 Task: Find a guest house in Yate, United Kingdom, for 8 guests from 12th to 16th July, with a price range of ₹10,000 to ₹16,000, including amenities like Wifi, TV, Gym, and Breakfast, and ensure self check-in is available.
Action: Mouse pressed left at (506, 133)
Screenshot: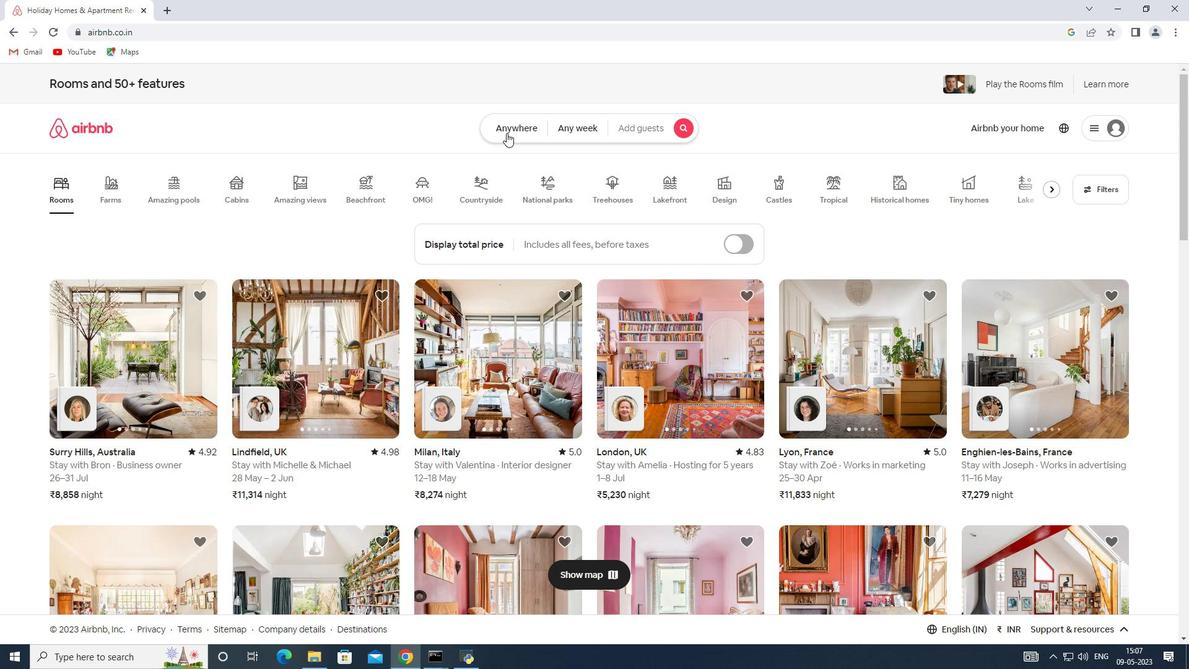 
Action: Mouse moved to (404, 175)
Screenshot: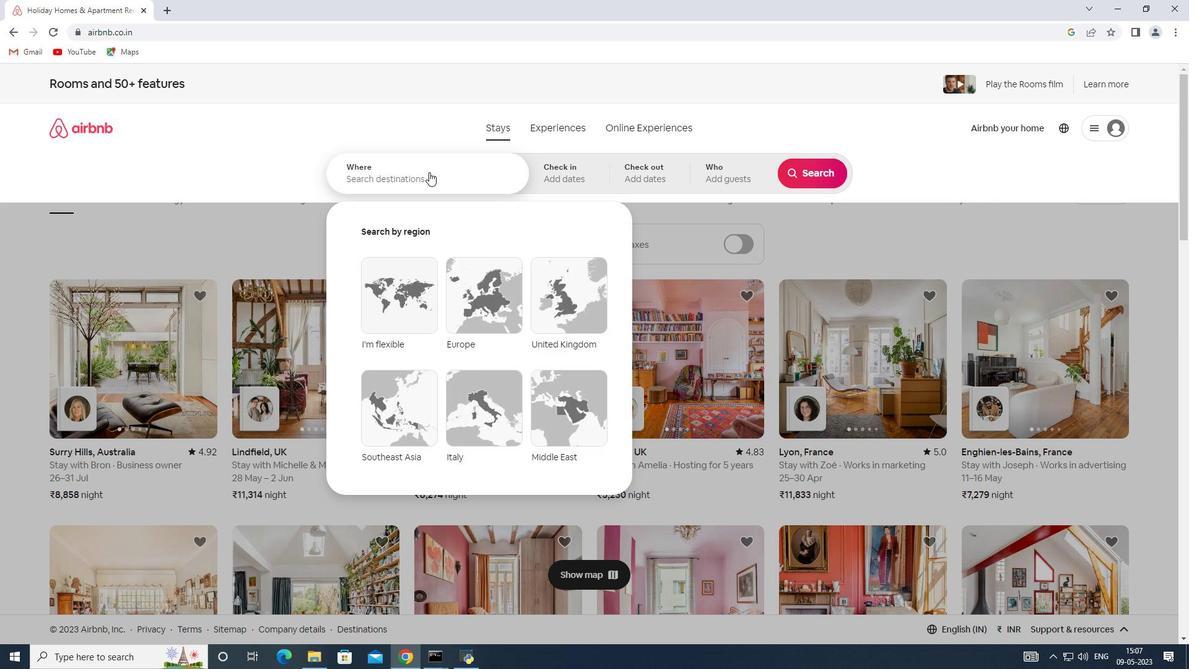 
Action: Mouse pressed left at (404, 175)
Screenshot: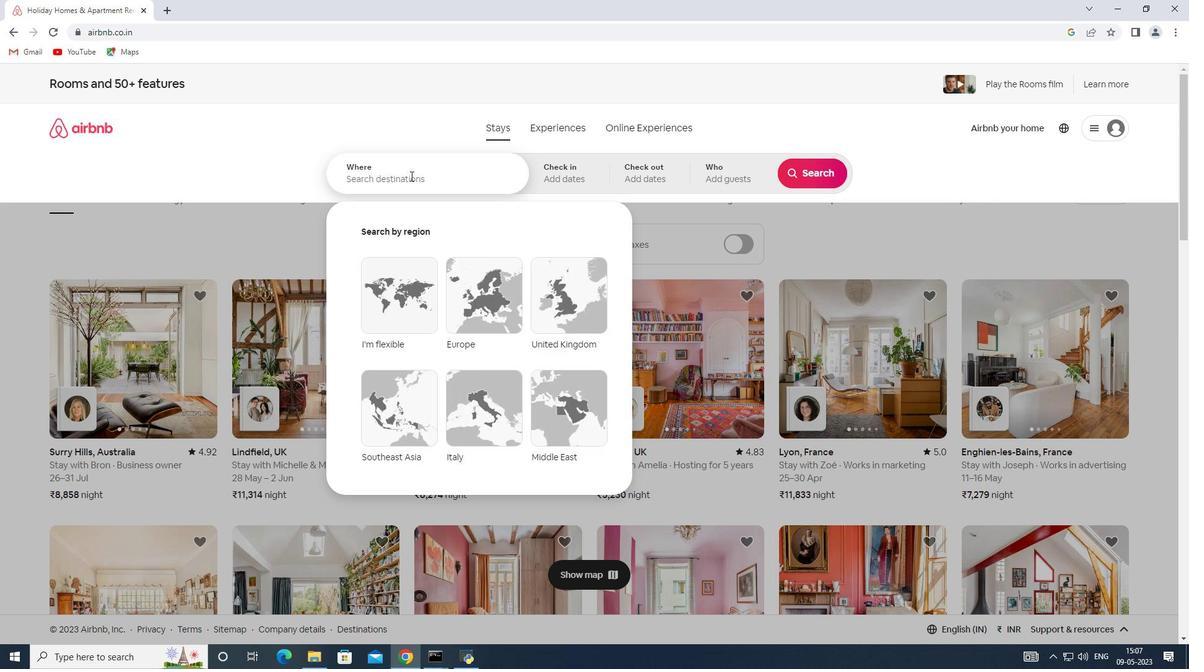 
Action: Key pressed <Key.shift><Key.shift><Key.shift><Key.shift><Key.shift><Key.shift><Key.shift><Key.shift><Key.shift><Key.shift><Key.shift><Key.shift><Key.shift><Key.shift><Key.shift><Key.shift><Key.shift><Key.shift><Key.shift><Key.shift><Key.shift><Key.shift><Key.shift><Key.shift>Yate,<Key.shift><Key.shift><Key.shift><Key.shift><Key.shift><Key.shift><Key.shift>United<Key.space><Key.caps_lock>K<Key.caps_lock>ingdom
Screenshot: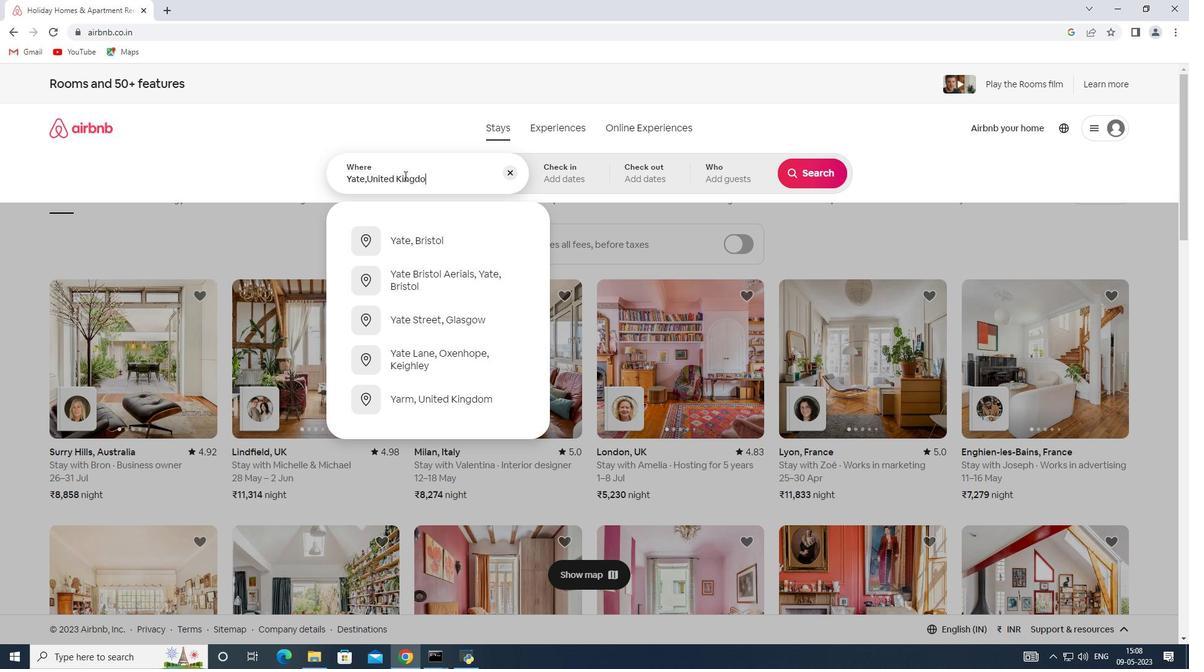 
Action: Mouse moved to (544, 175)
Screenshot: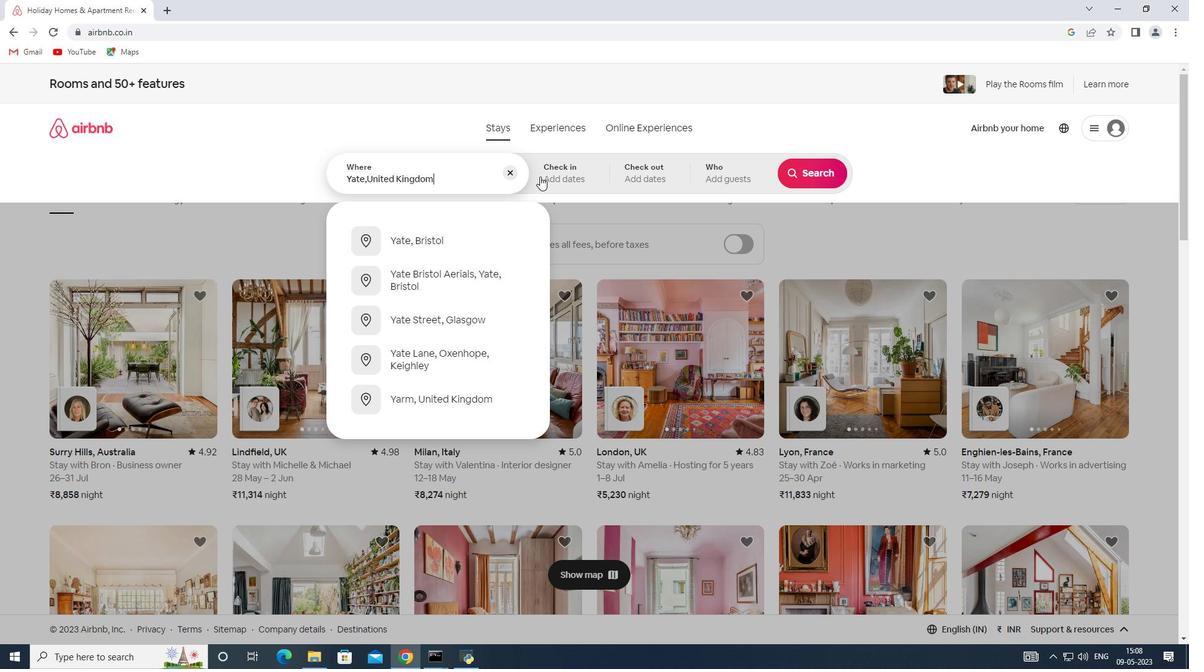 
Action: Mouse pressed left at (544, 175)
Screenshot: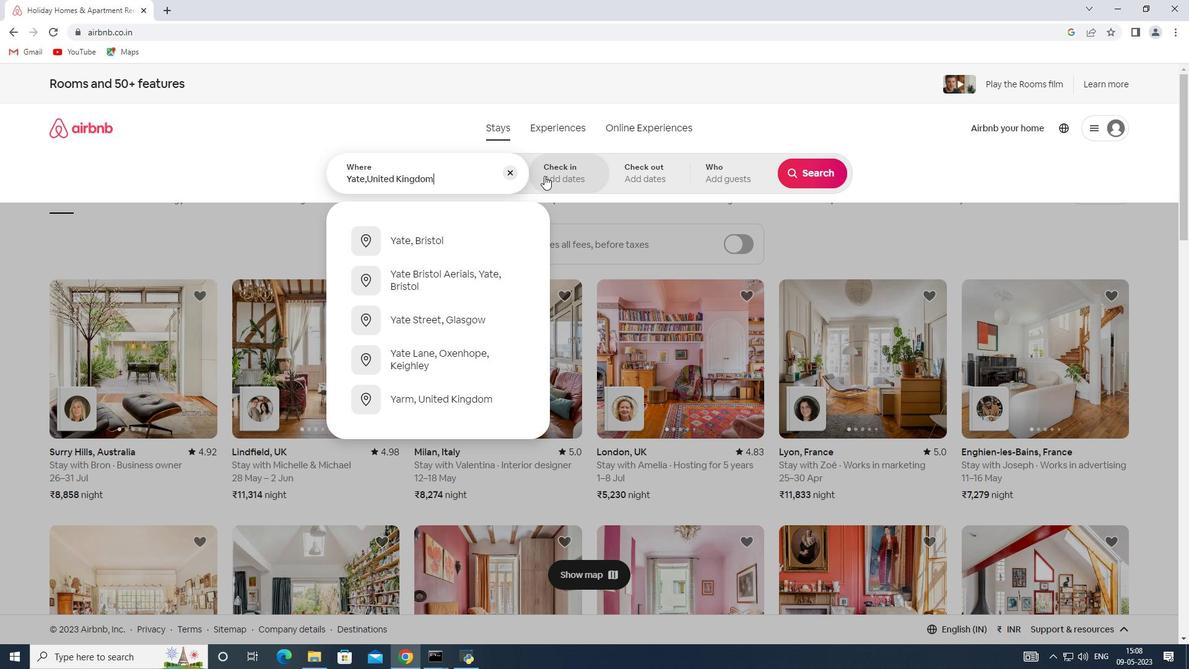 
Action: Mouse moved to (812, 274)
Screenshot: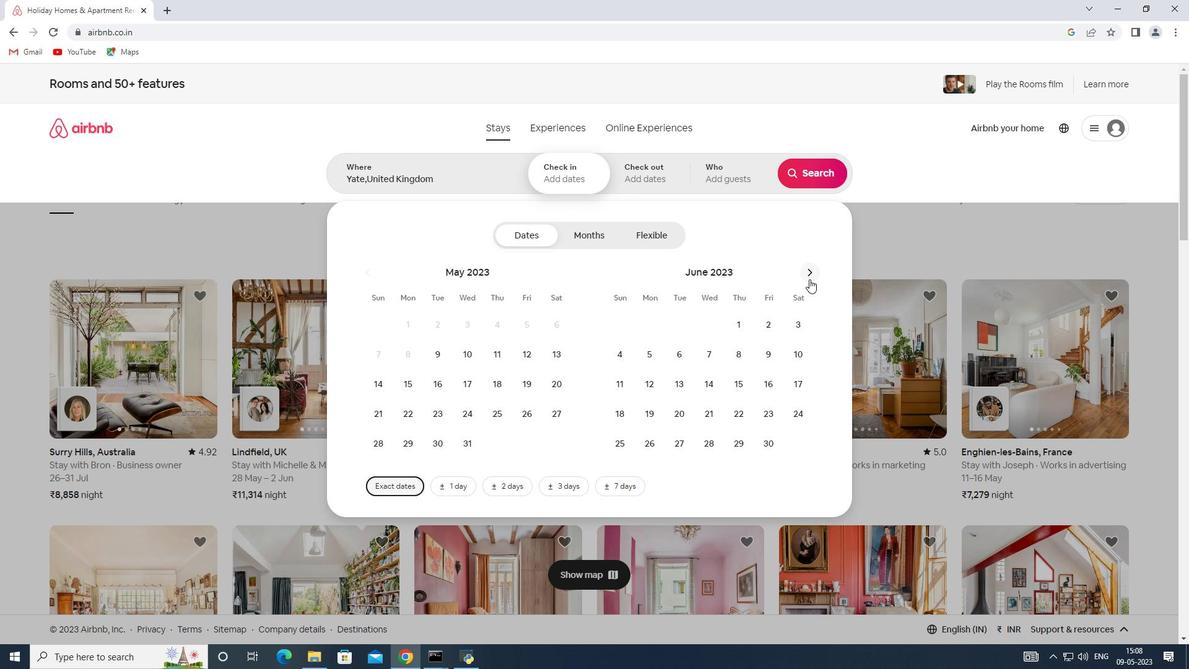 
Action: Mouse pressed left at (812, 274)
Screenshot: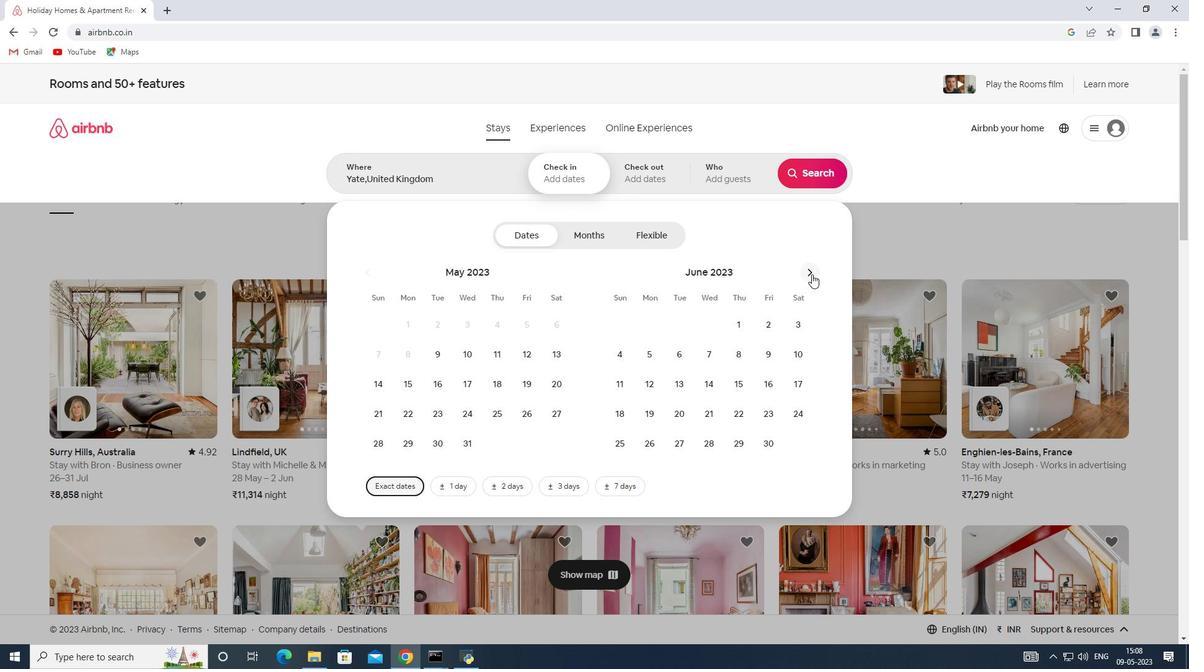 
Action: Mouse moved to (710, 382)
Screenshot: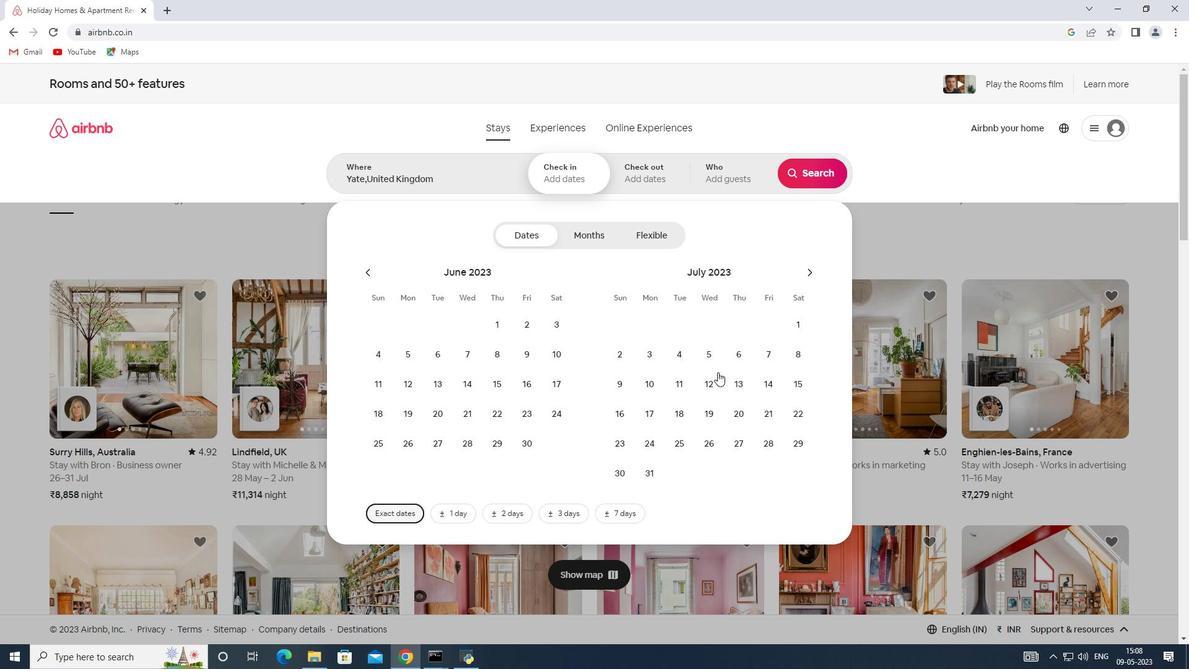 
Action: Mouse pressed left at (710, 382)
Screenshot: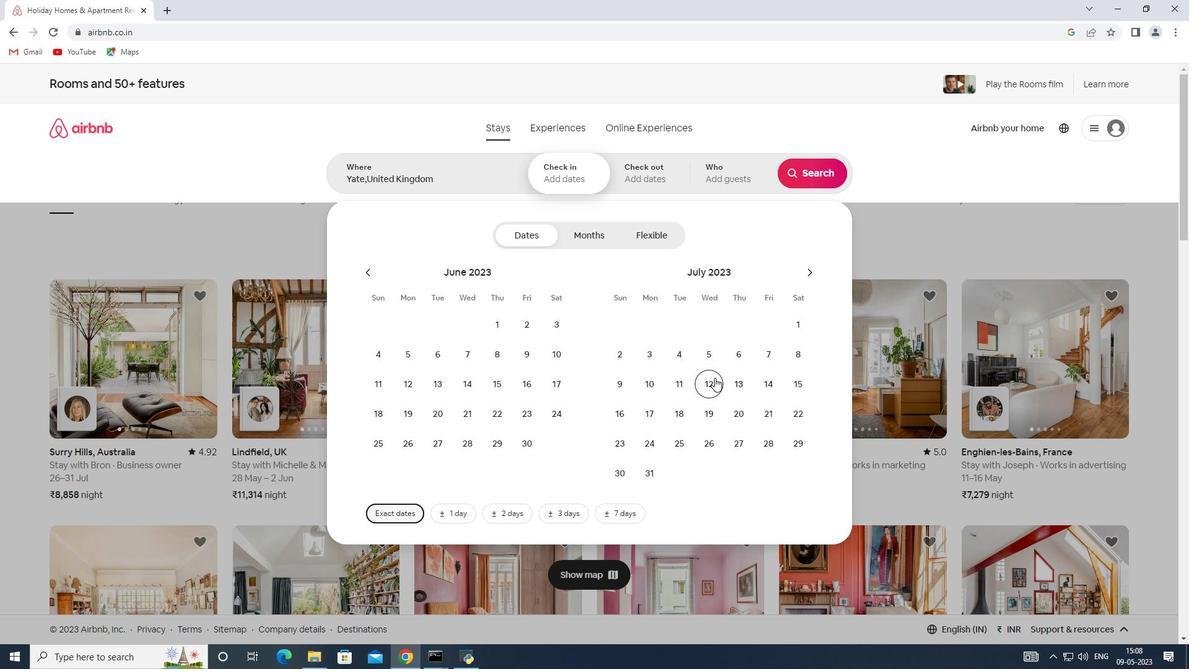 
Action: Mouse moved to (618, 414)
Screenshot: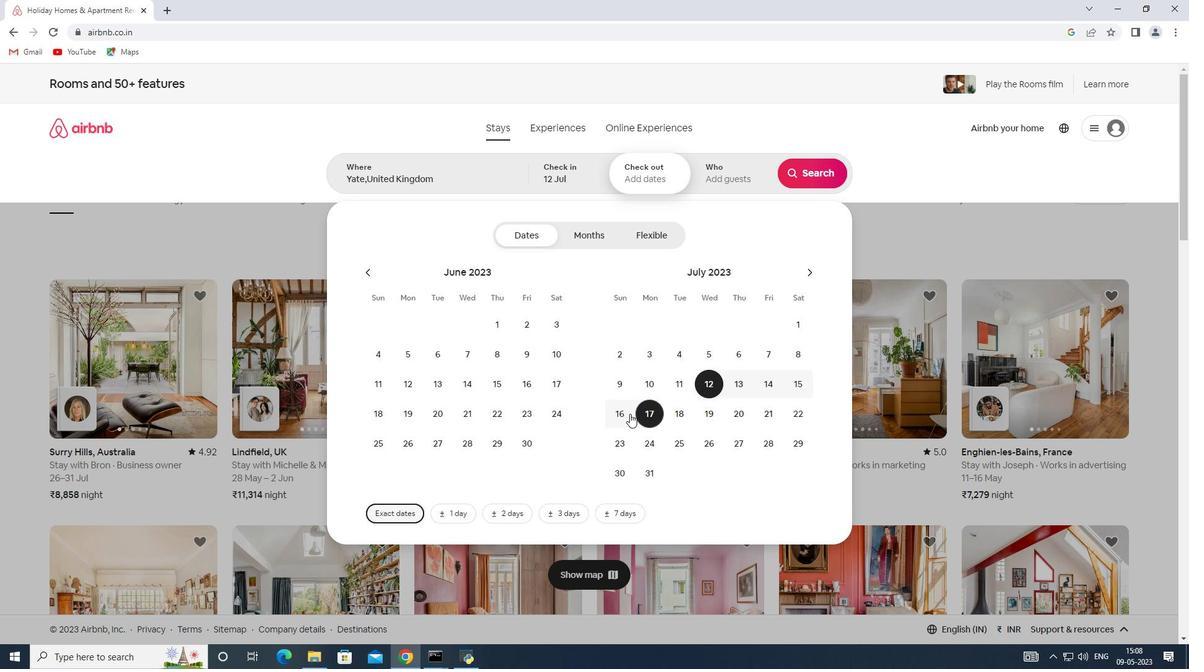 
Action: Mouse pressed left at (618, 414)
Screenshot: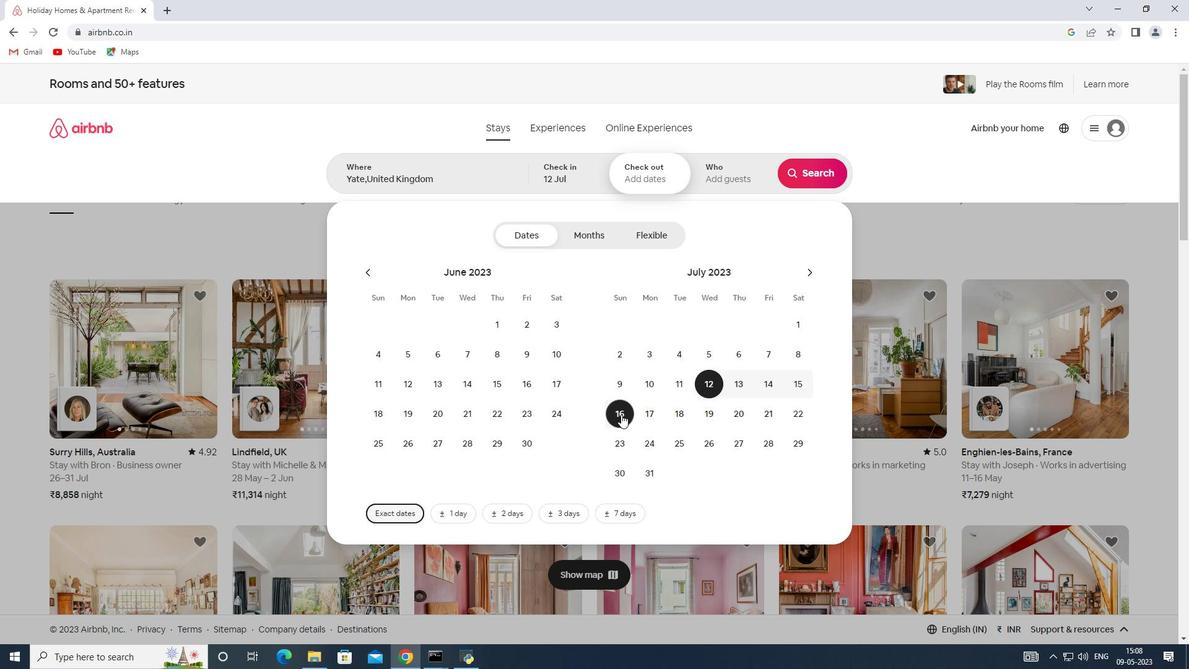 
Action: Mouse moved to (739, 165)
Screenshot: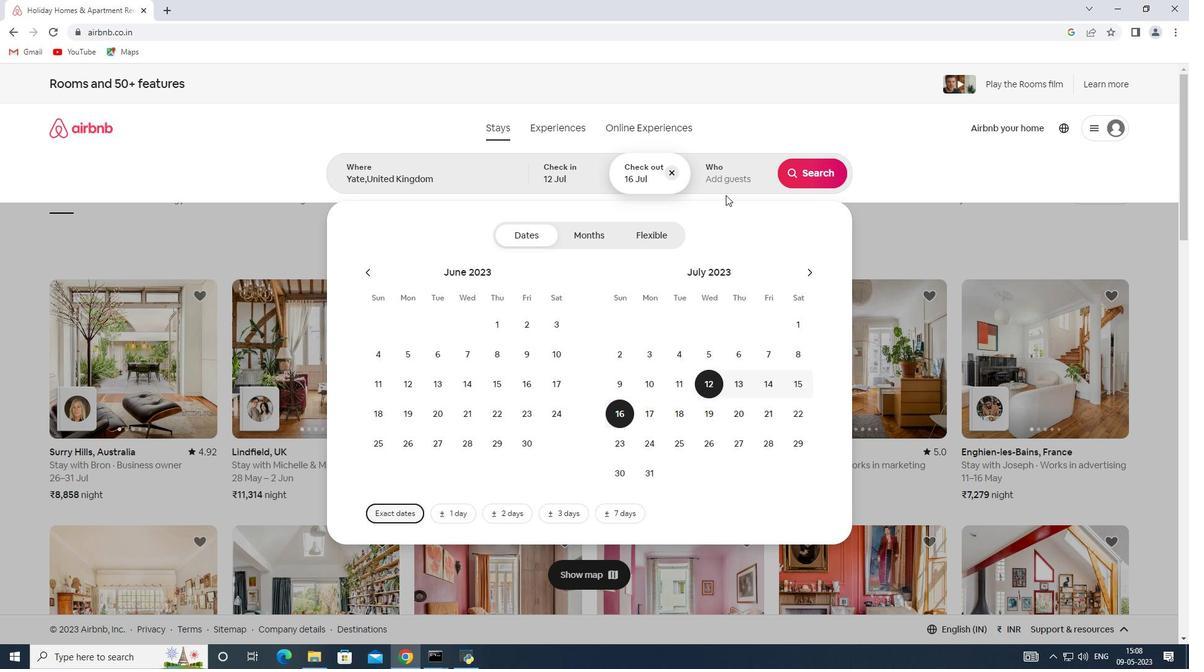 
Action: Mouse pressed left at (739, 165)
Screenshot: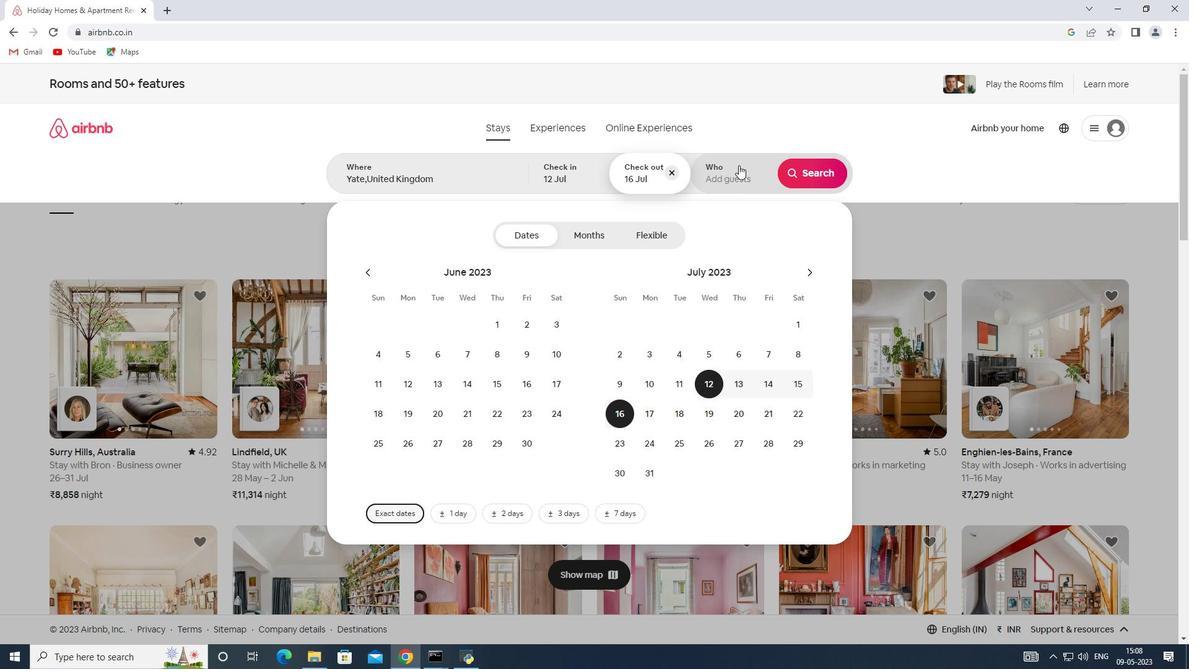 
Action: Mouse moved to (812, 234)
Screenshot: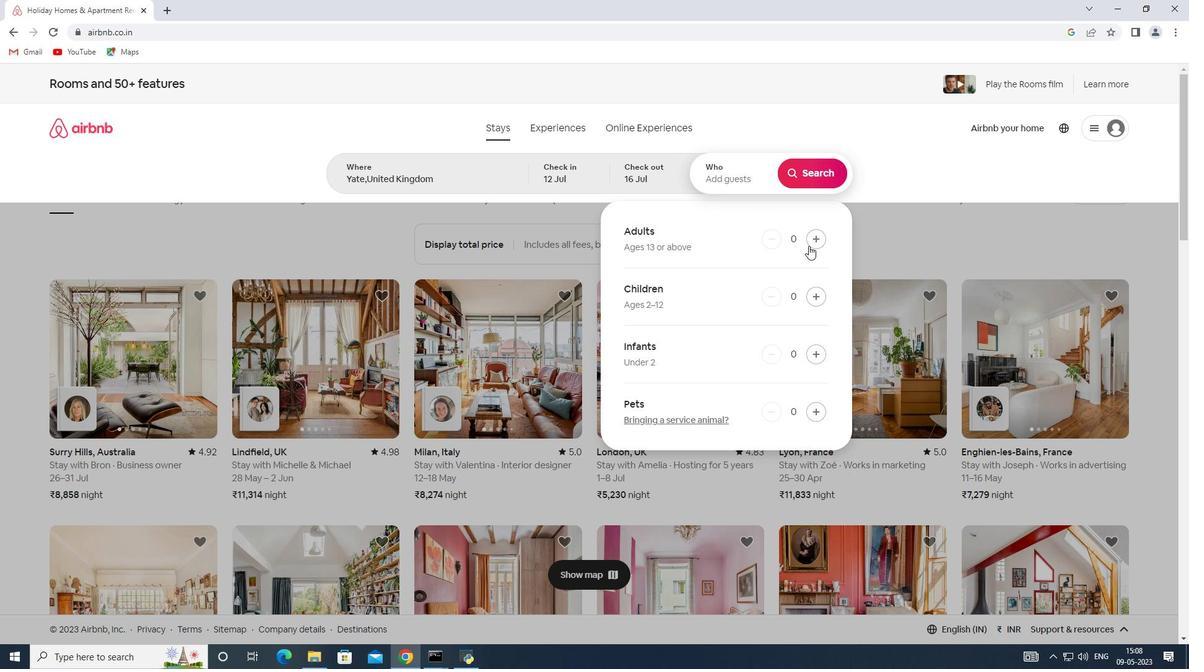 
Action: Mouse pressed left at (812, 234)
Screenshot: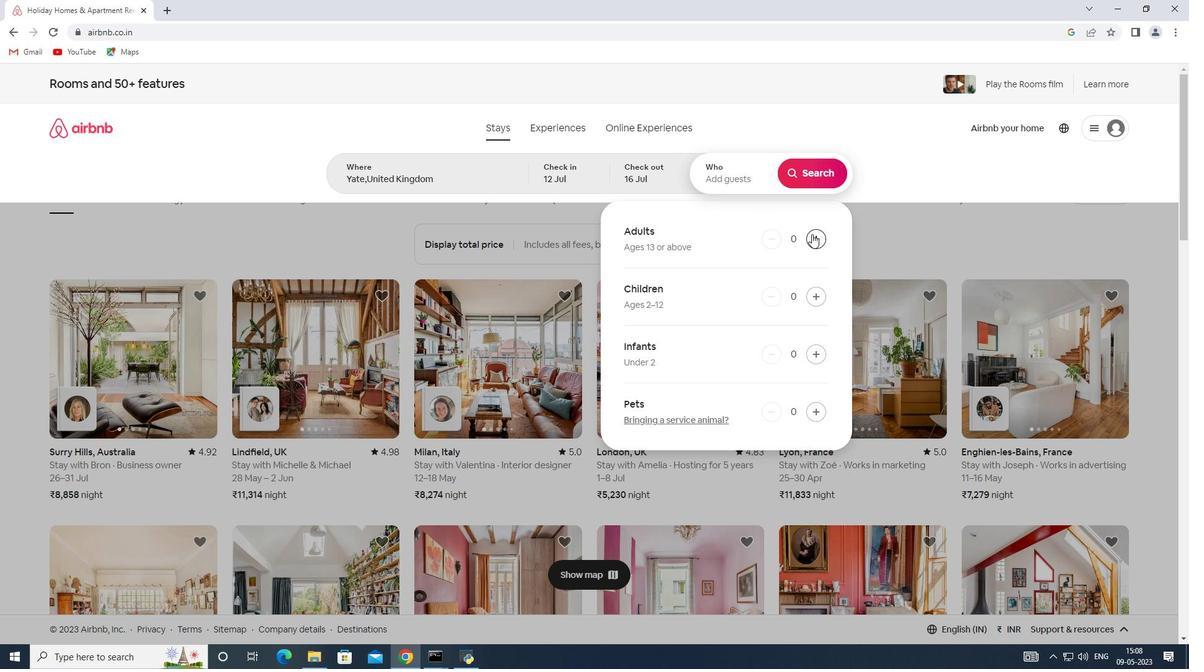 
Action: Mouse pressed left at (812, 234)
Screenshot: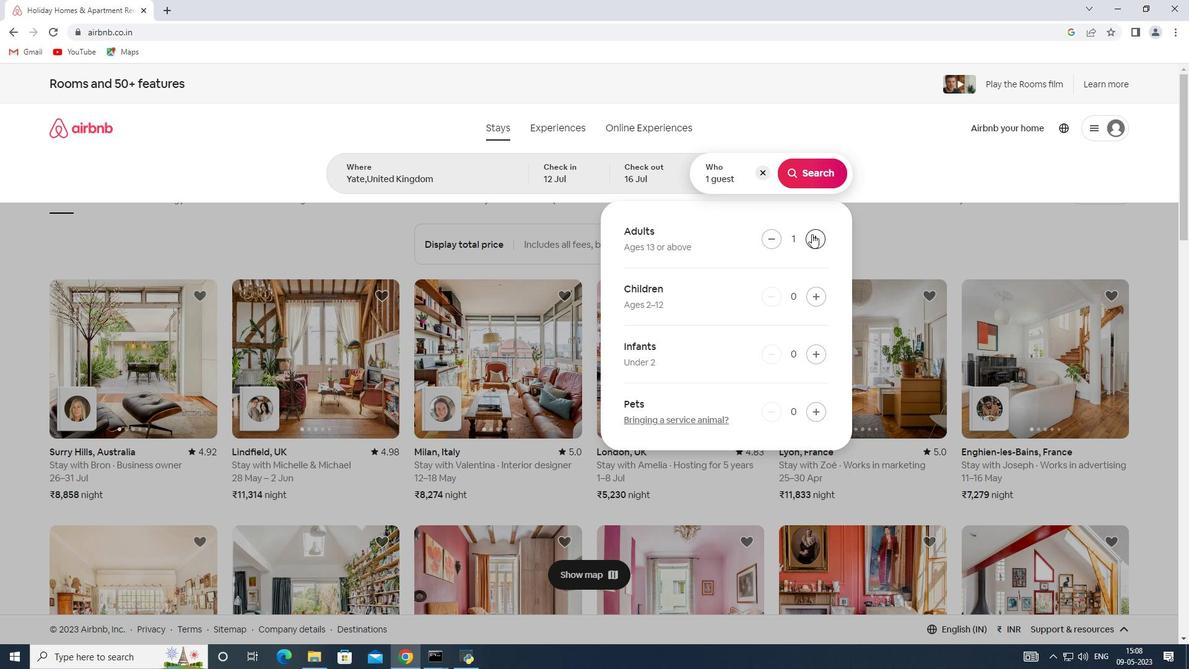 
Action: Mouse pressed left at (812, 234)
Screenshot: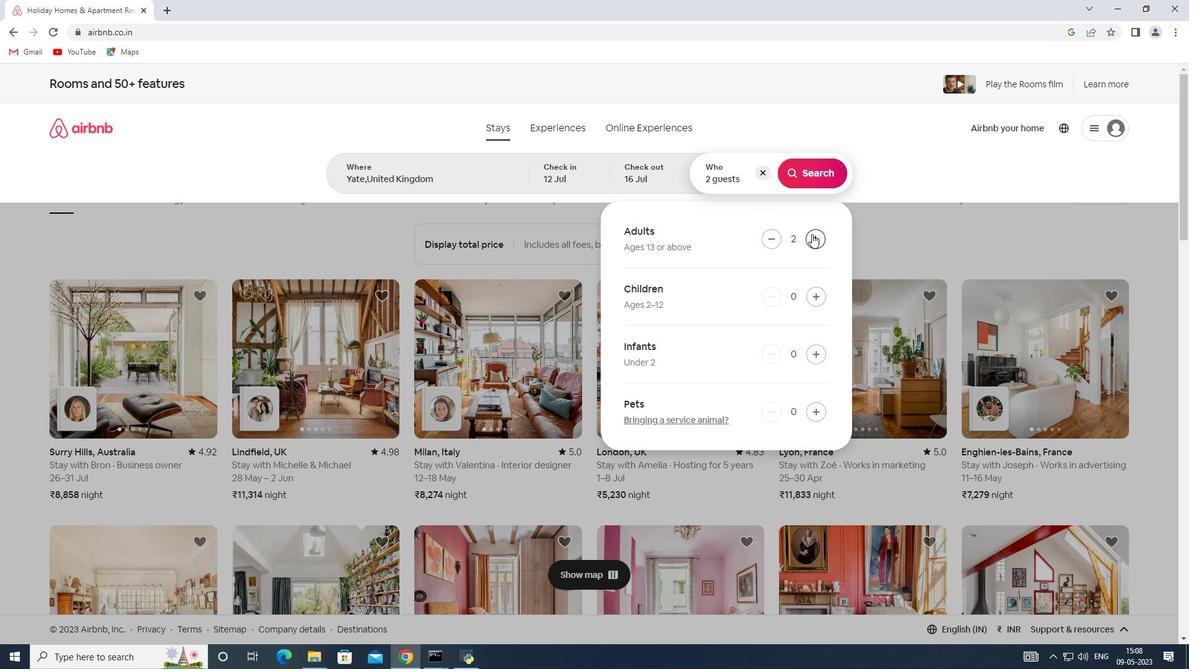 
Action: Mouse pressed left at (812, 234)
Screenshot: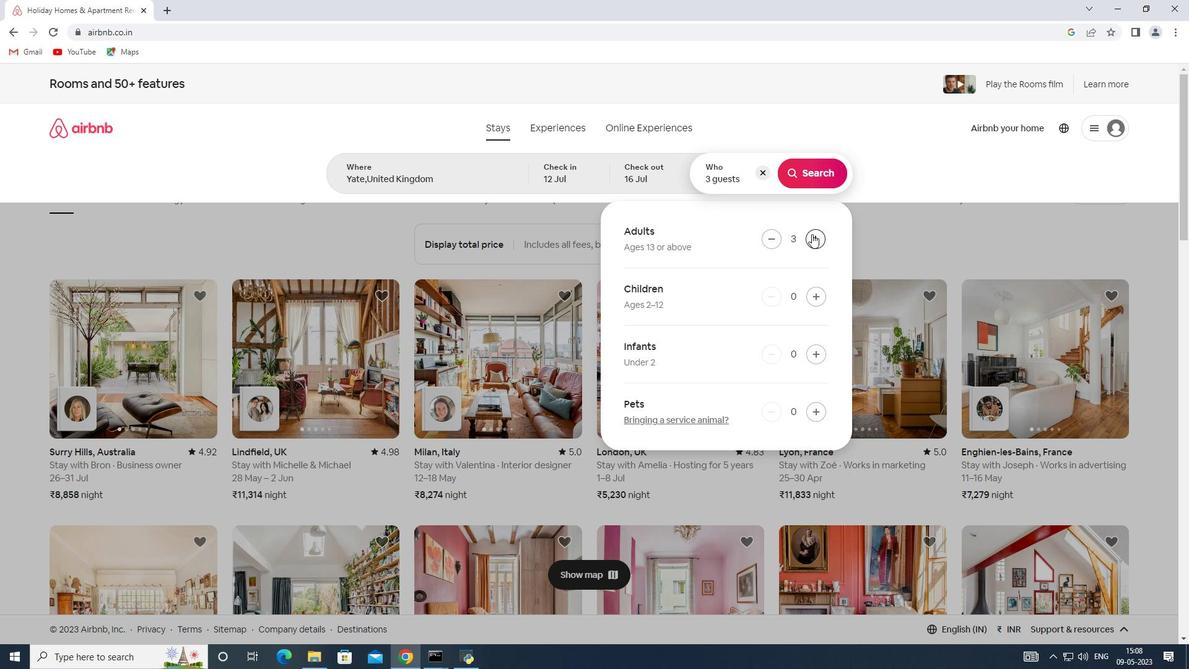 
Action: Mouse pressed left at (812, 234)
Screenshot: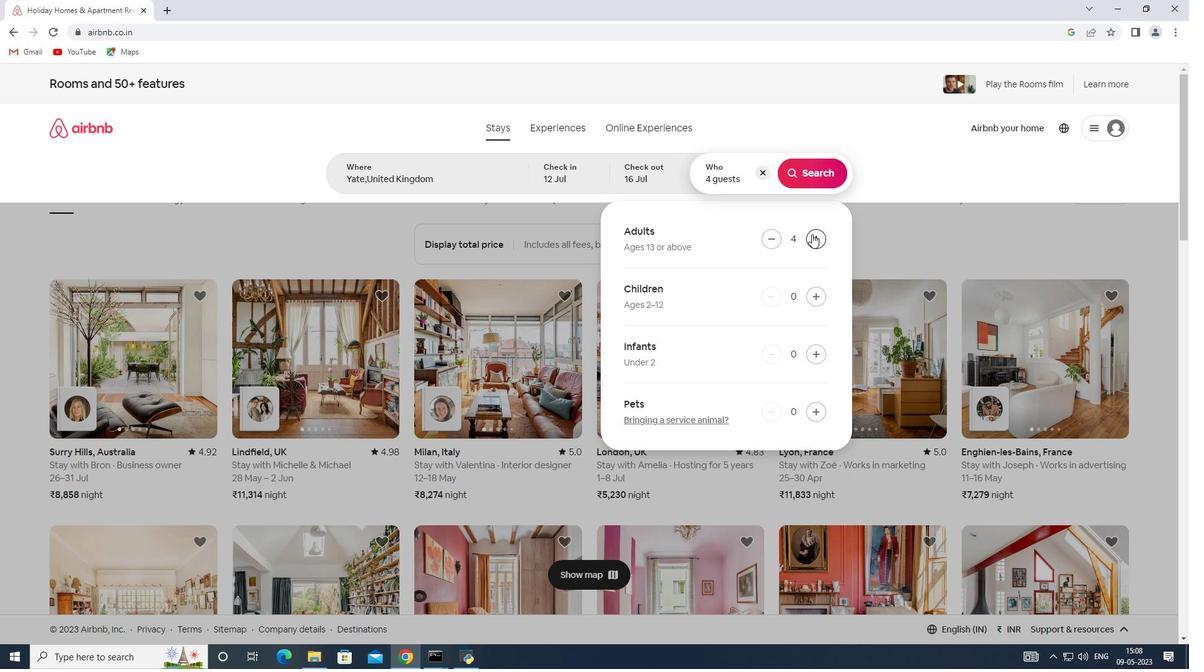
Action: Mouse pressed left at (812, 234)
Screenshot: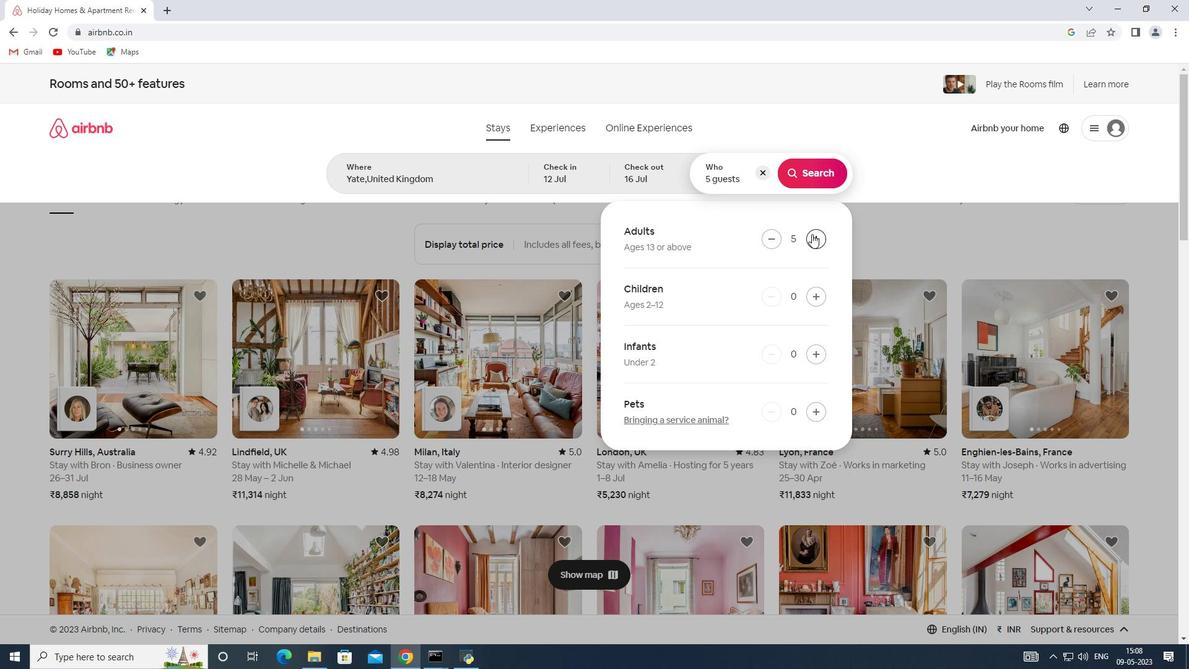 
Action: Mouse pressed left at (812, 234)
Screenshot: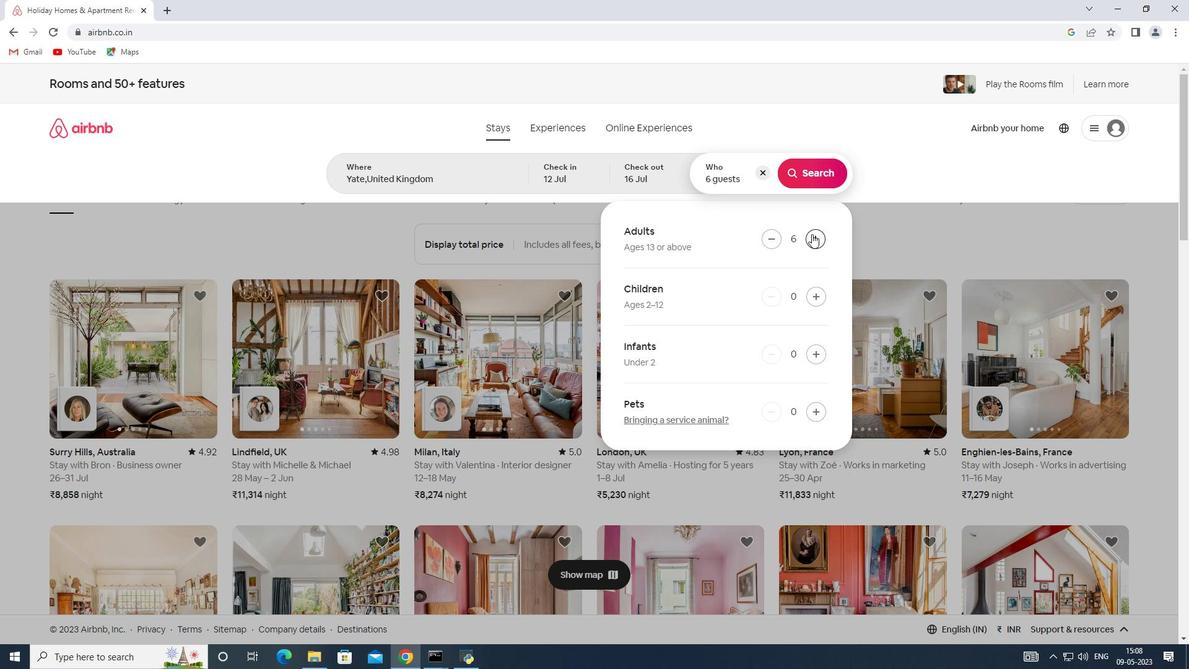 
Action: Mouse pressed left at (812, 234)
Screenshot: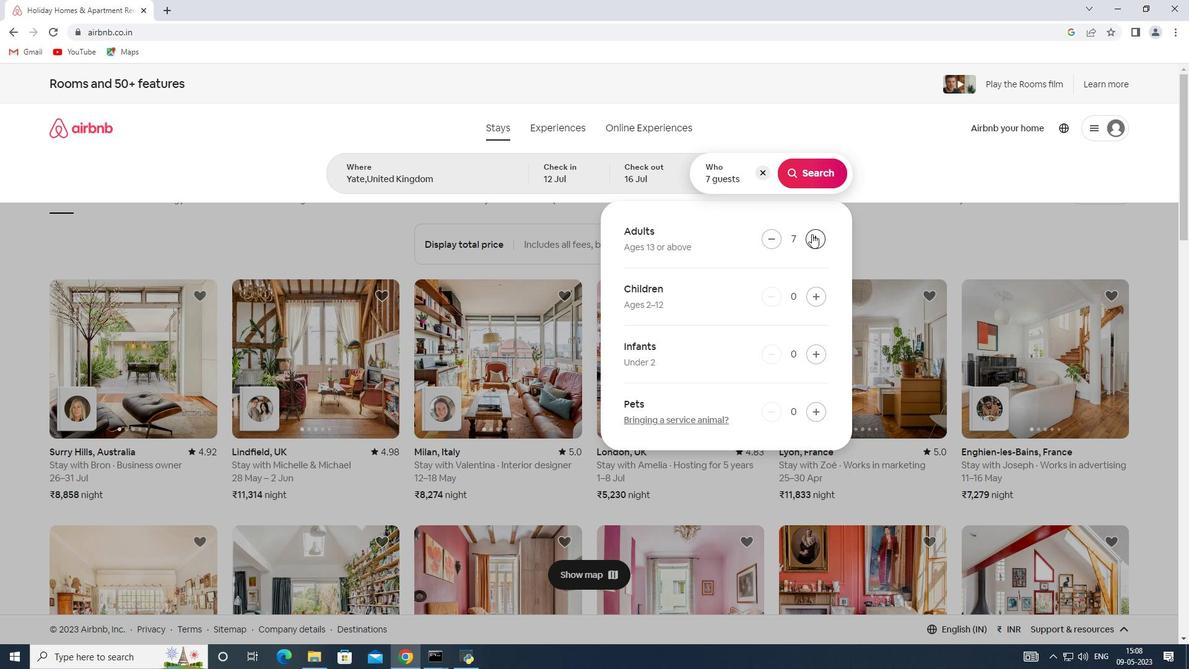 
Action: Mouse moved to (814, 175)
Screenshot: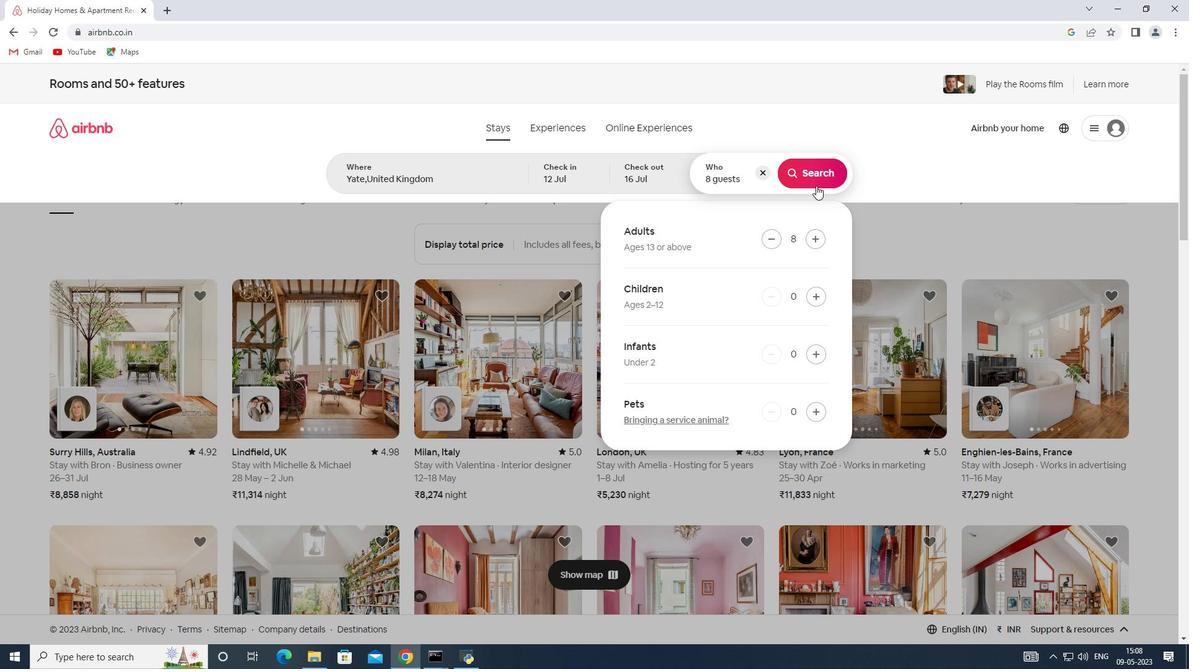 
Action: Mouse pressed left at (814, 175)
Screenshot: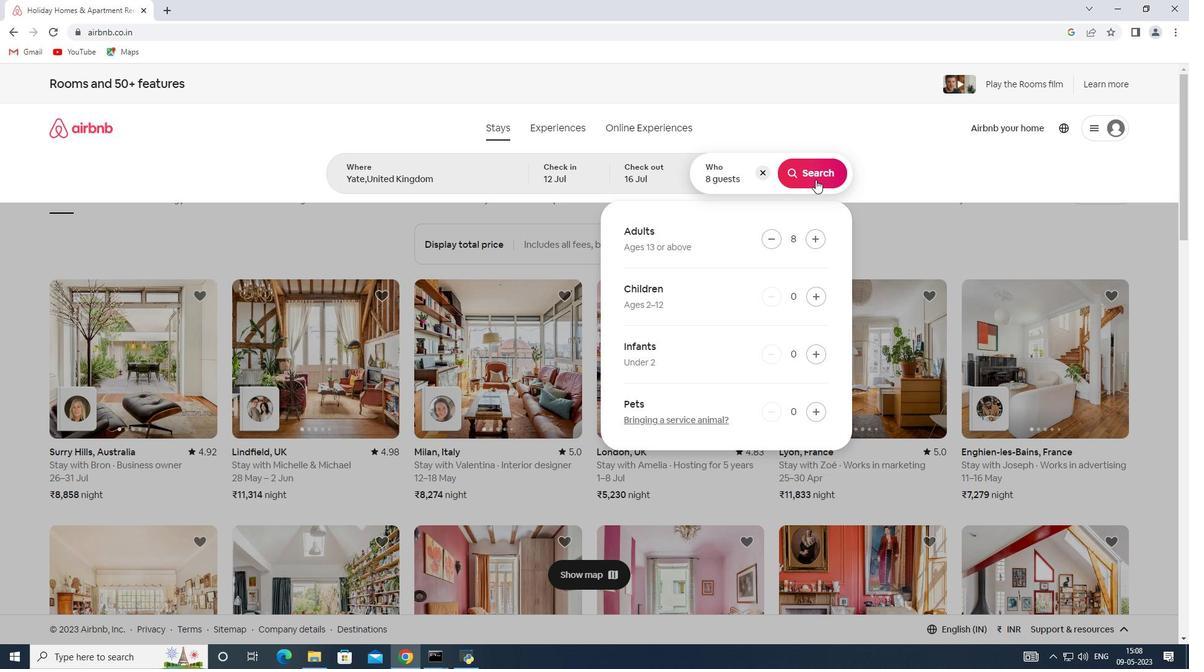 
Action: Mouse moved to (1150, 136)
Screenshot: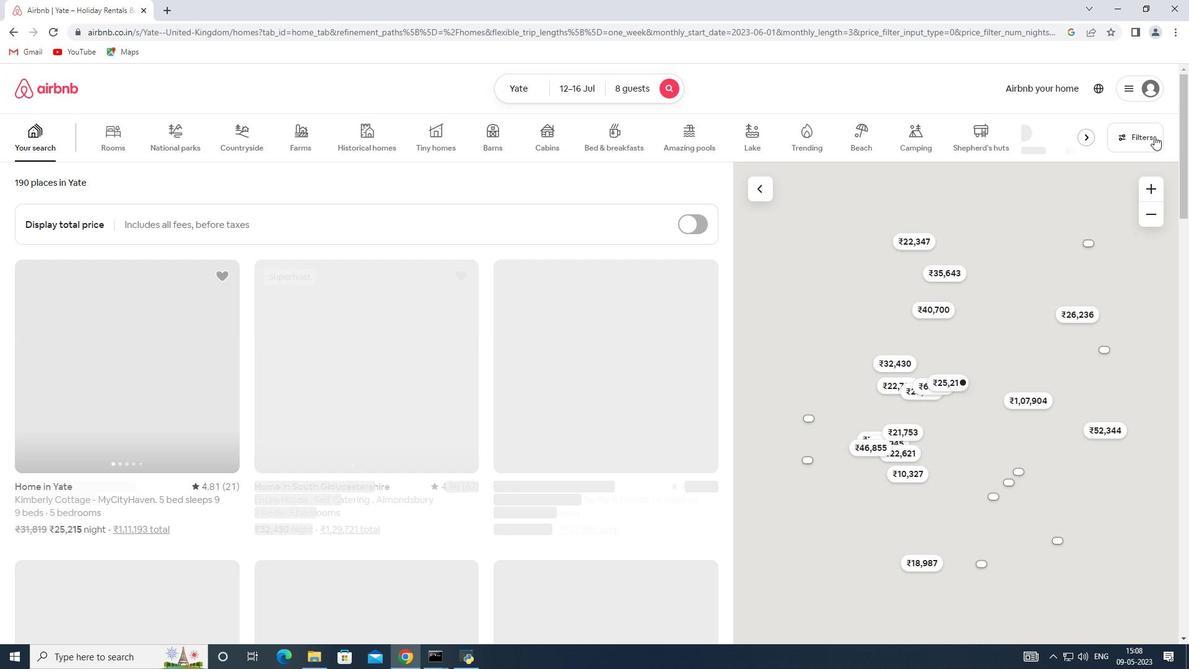 
Action: Mouse pressed left at (1150, 136)
Screenshot: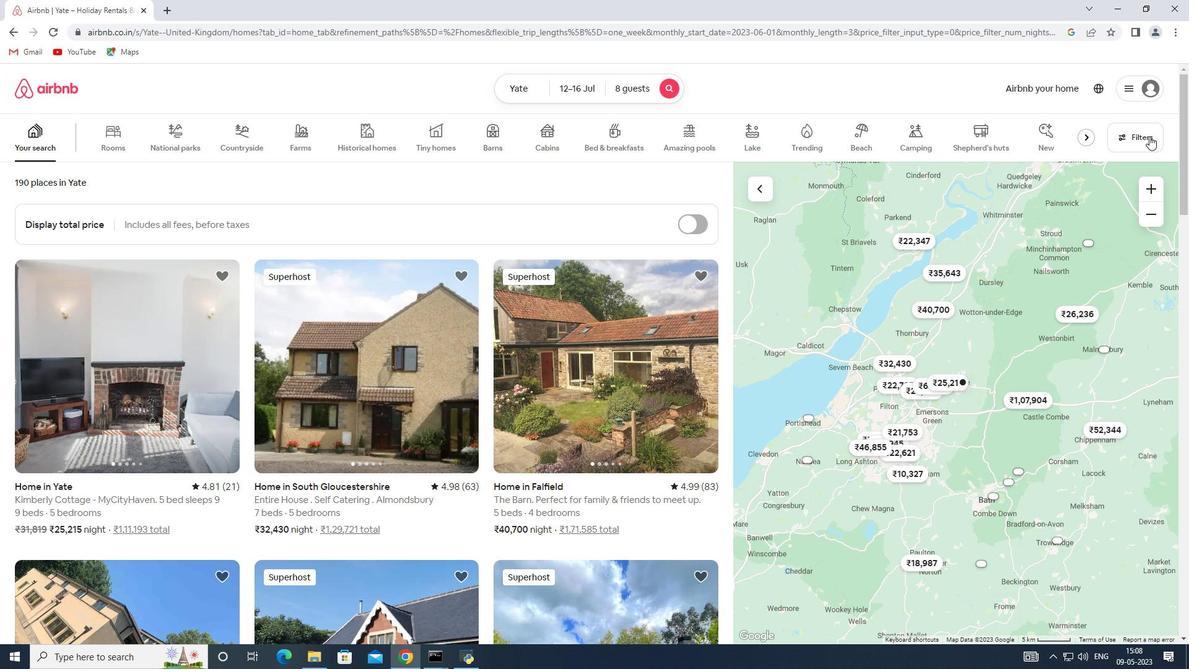 
Action: Mouse moved to (431, 440)
Screenshot: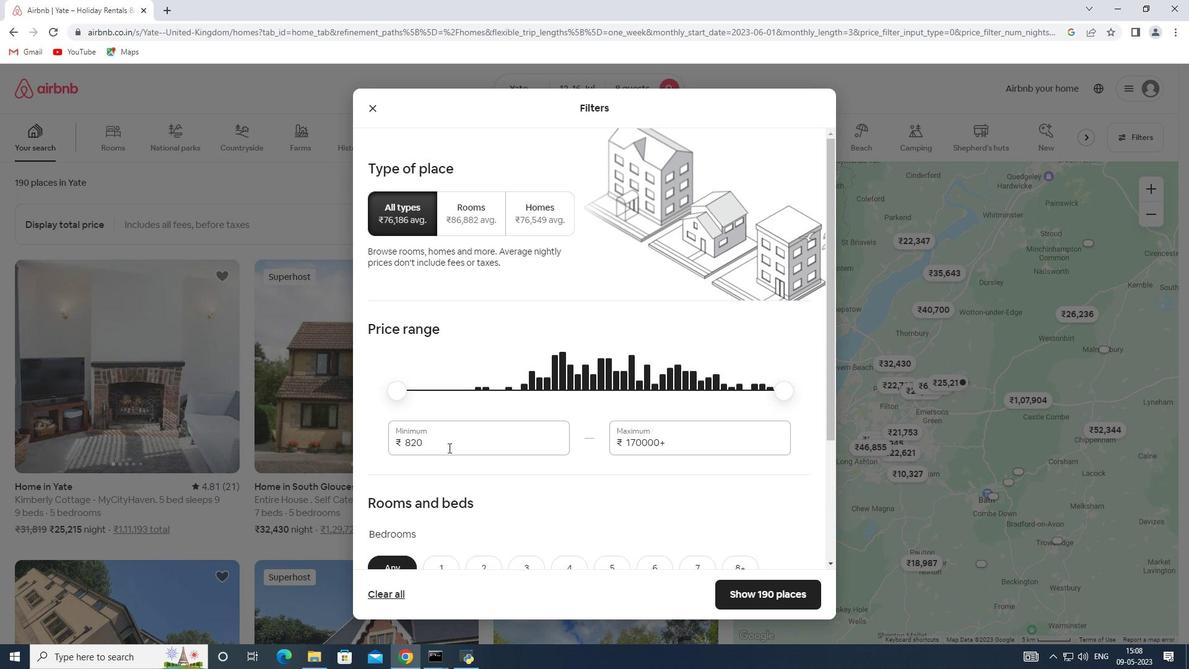 
Action: Mouse pressed left at (431, 440)
Screenshot: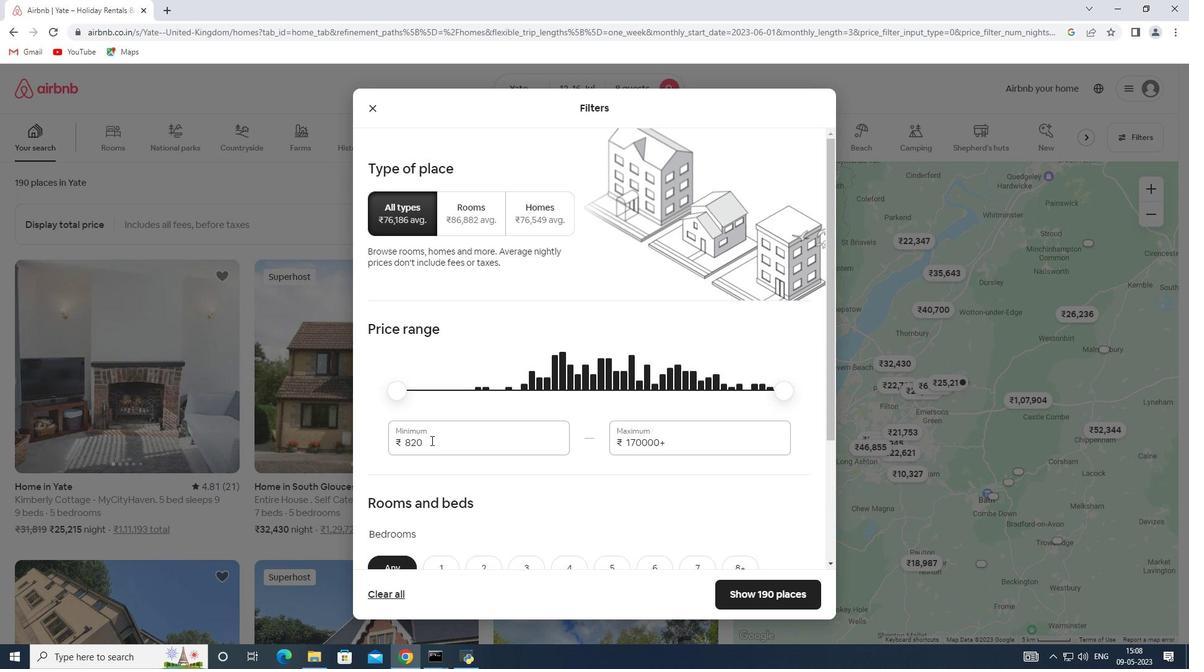 
Action: Mouse moved to (379, 440)
Screenshot: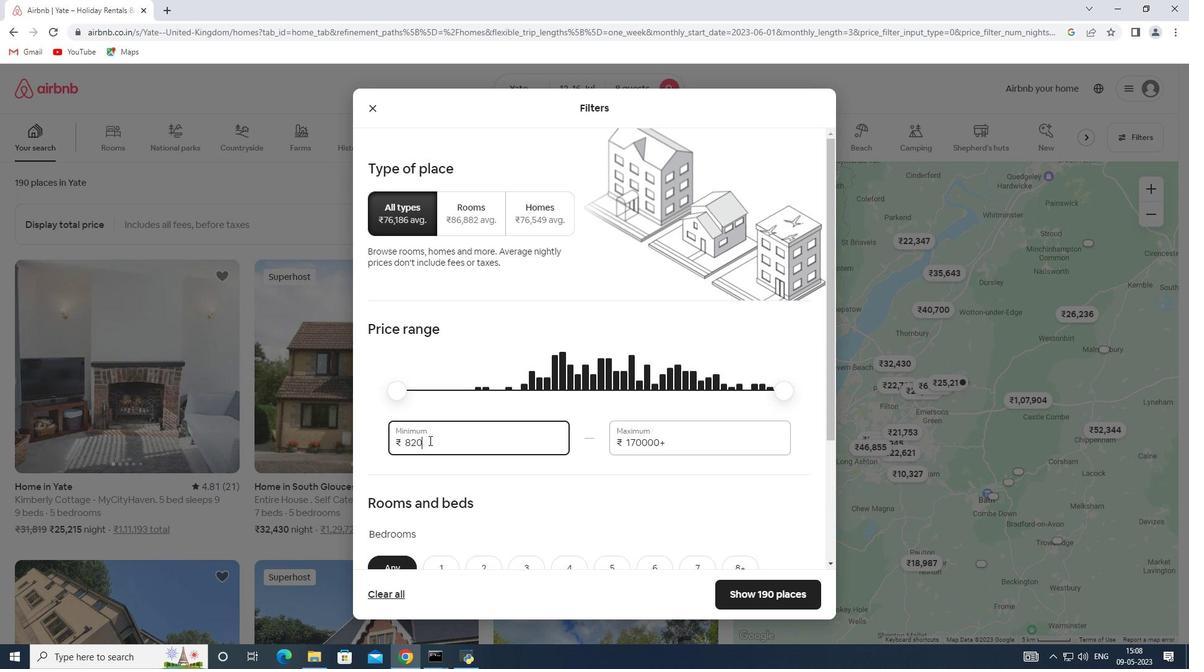 
Action: Key pressed 10000
Screenshot: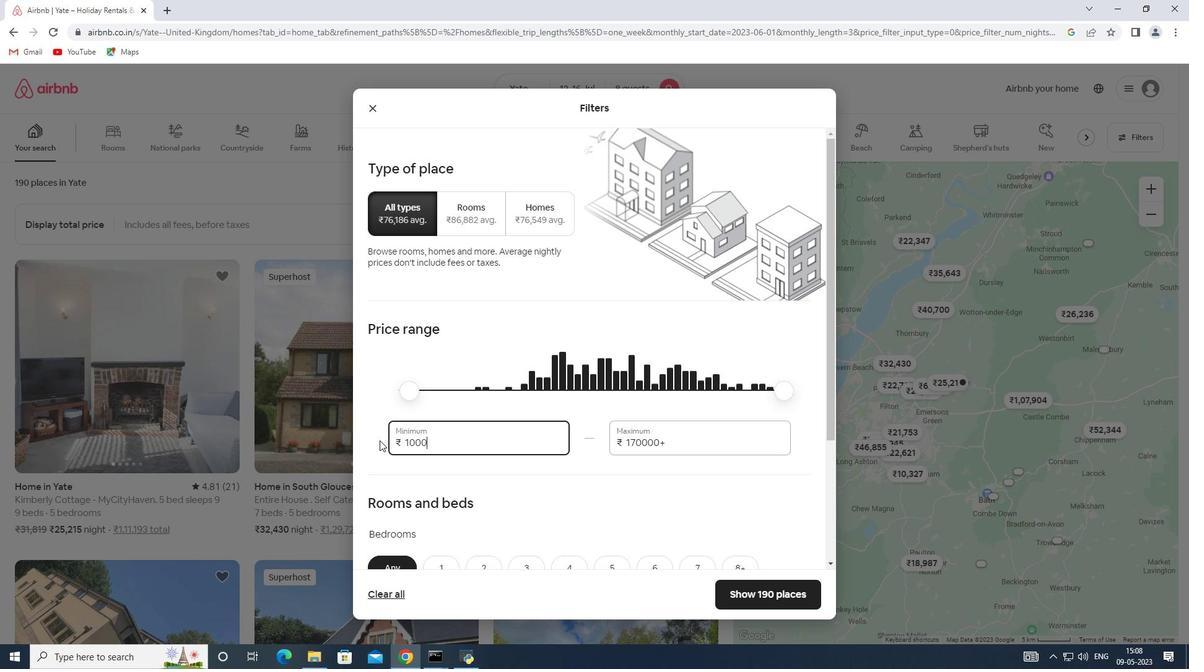 
Action: Mouse moved to (669, 445)
Screenshot: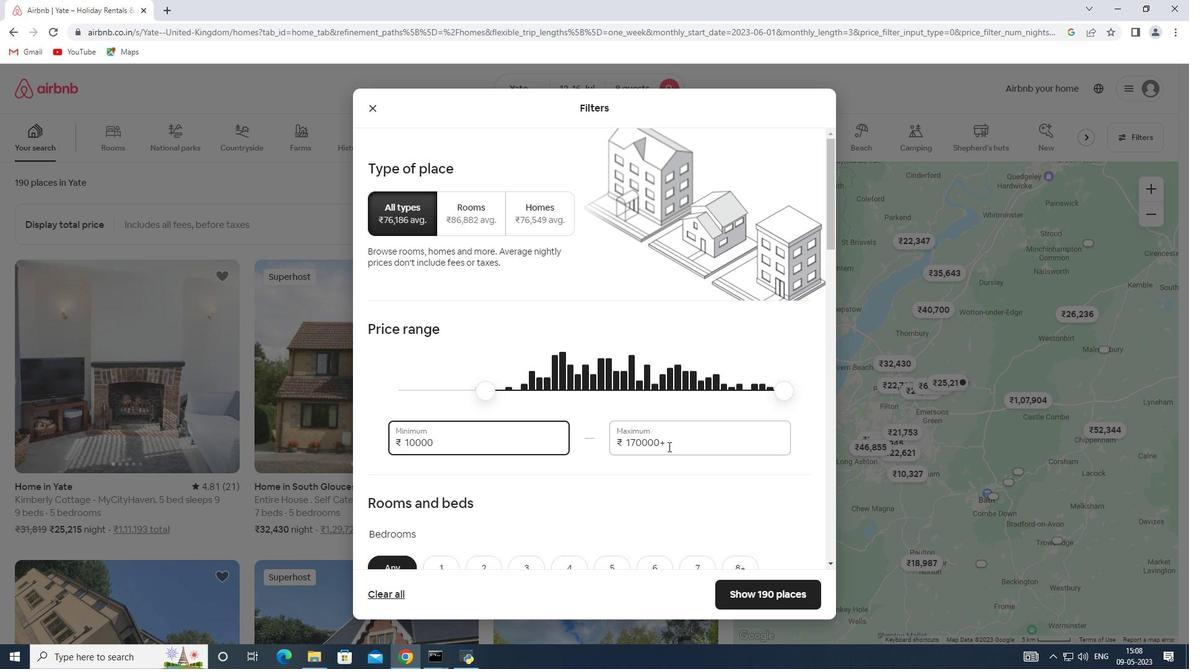 
Action: Mouse pressed left at (669, 445)
Screenshot: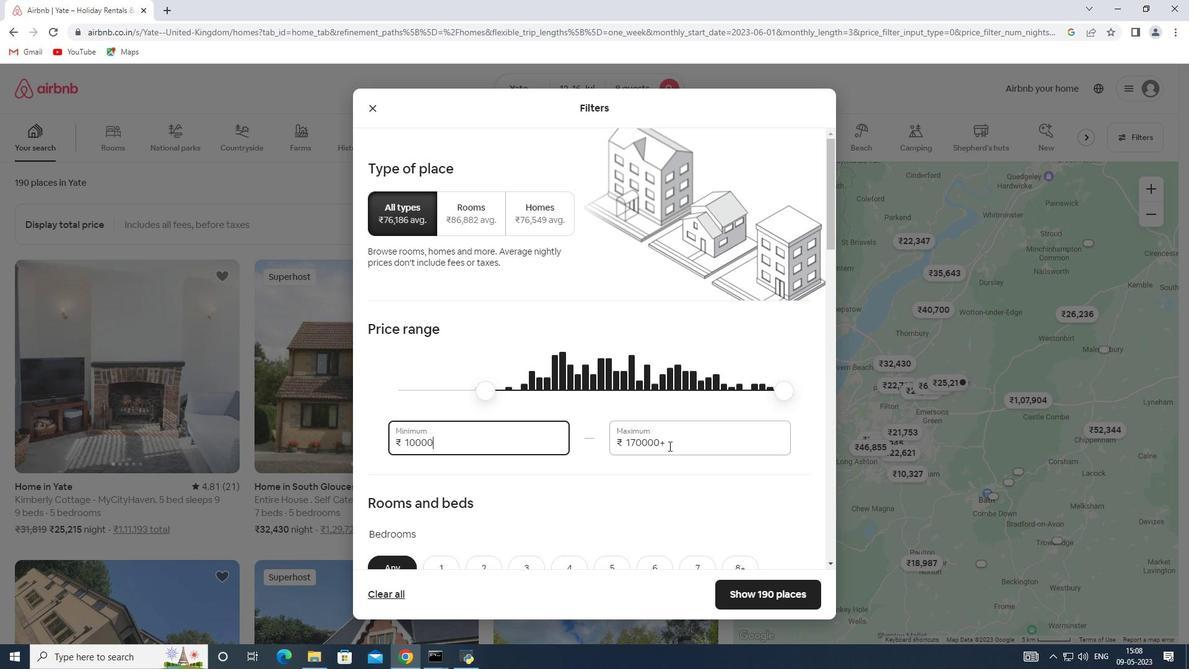 
Action: Mouse moved to (620, 452)
Screenshot: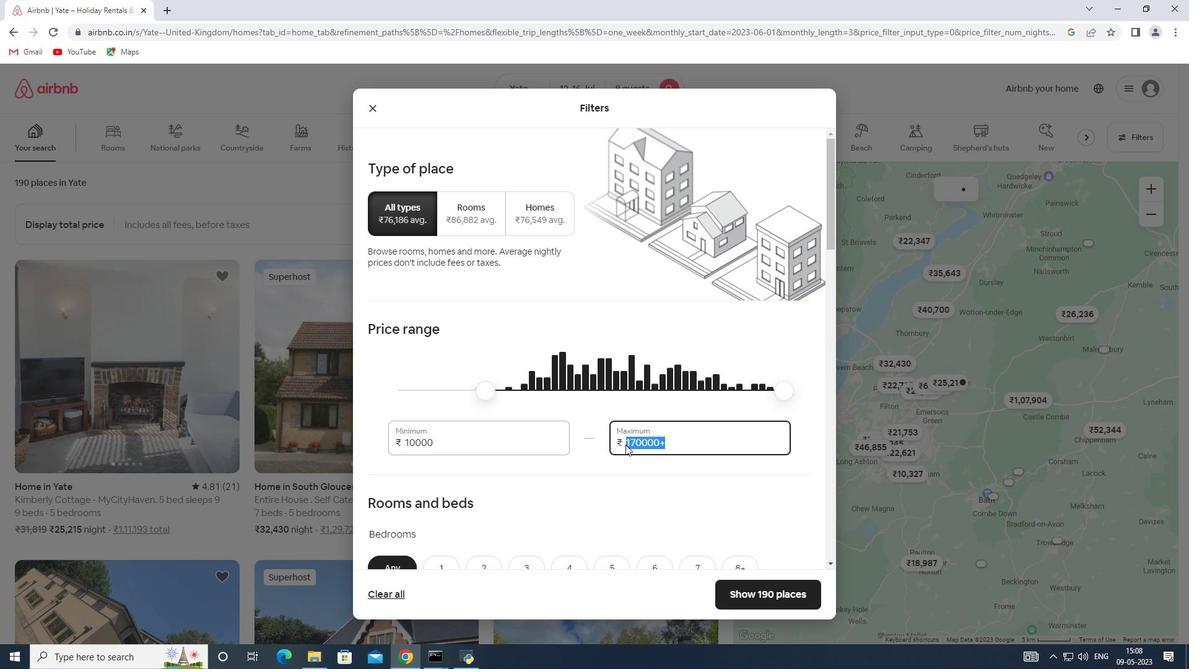 
Action: Key pressed 16000
Screenshot: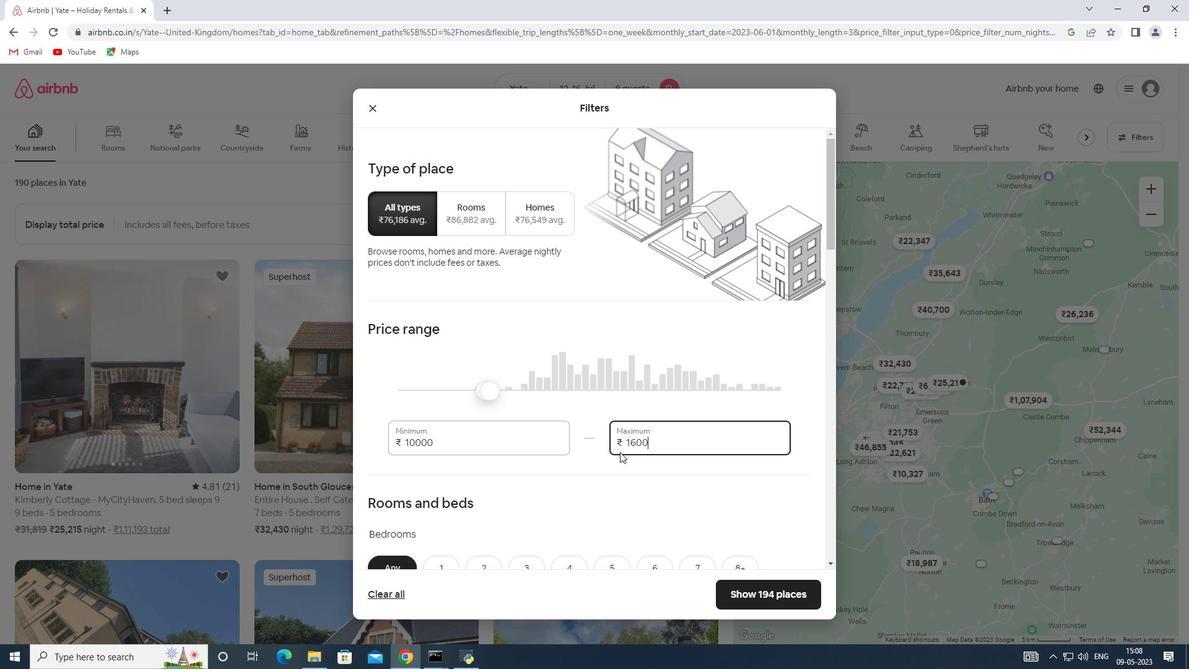 
Action: Mouse scrolled (620, 451) with delta (0, 0)
Screenshot: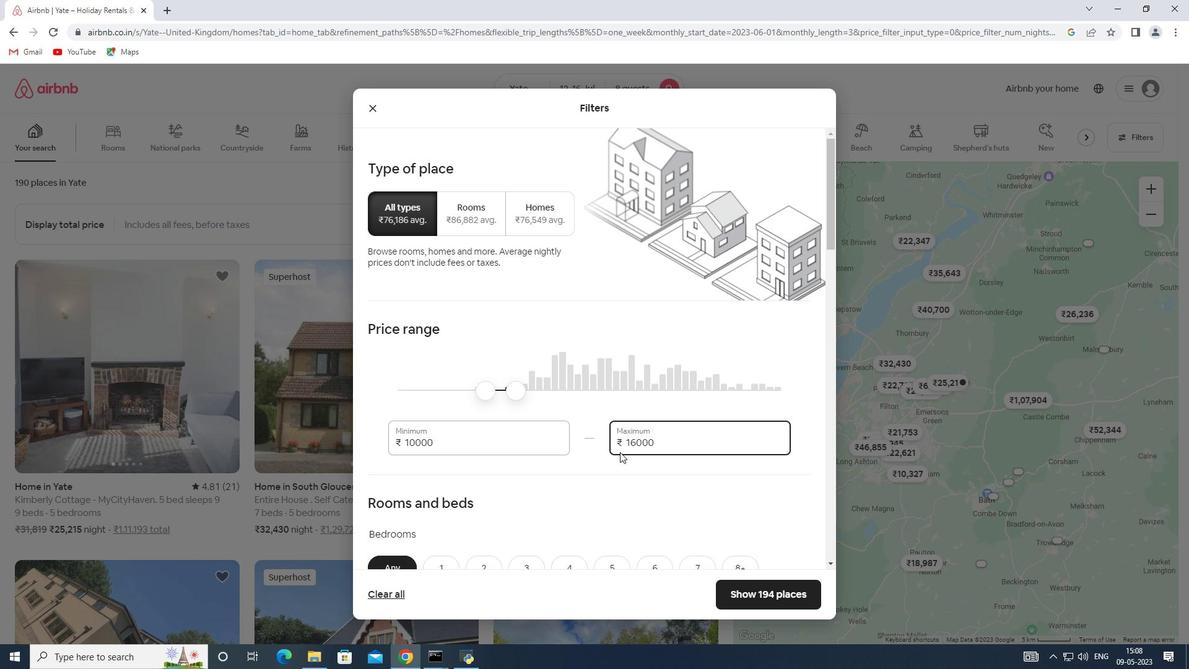
Action: Mouse scrolled (620, 451) with delta (0, 0)
Screenshot: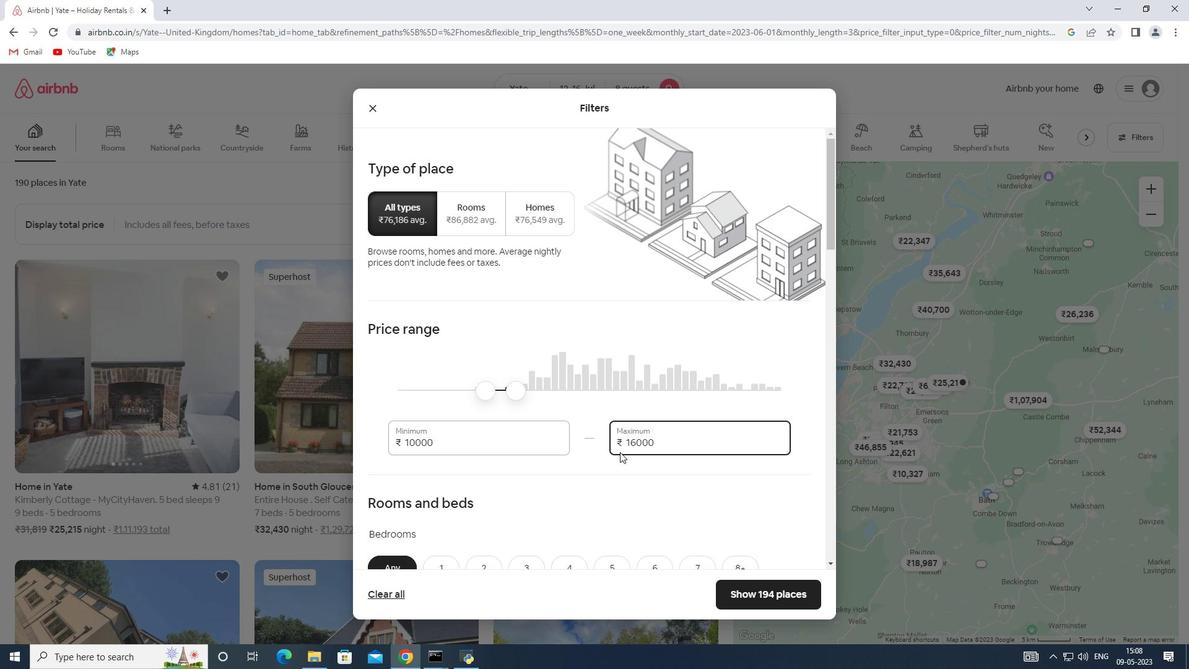 
Action: Mouse scrolled (620, 451) with delta (0, 0)
Screenshot: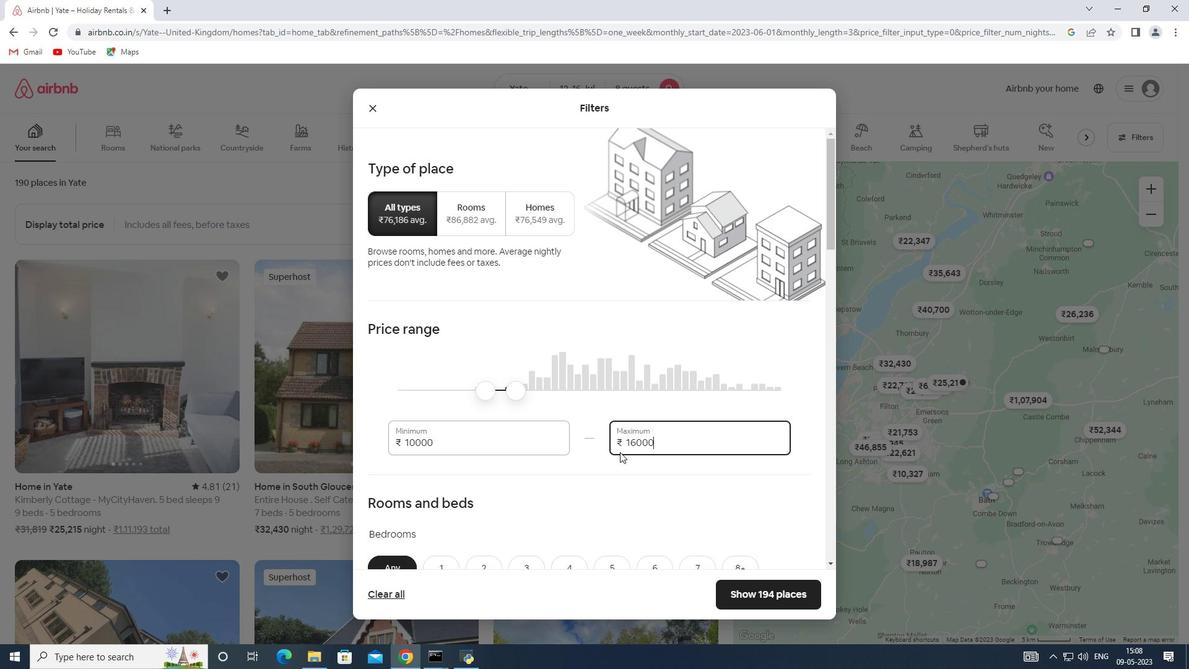 
Action: Mouse scrolled (620, 451) with delta (0, 0)
Screenshot: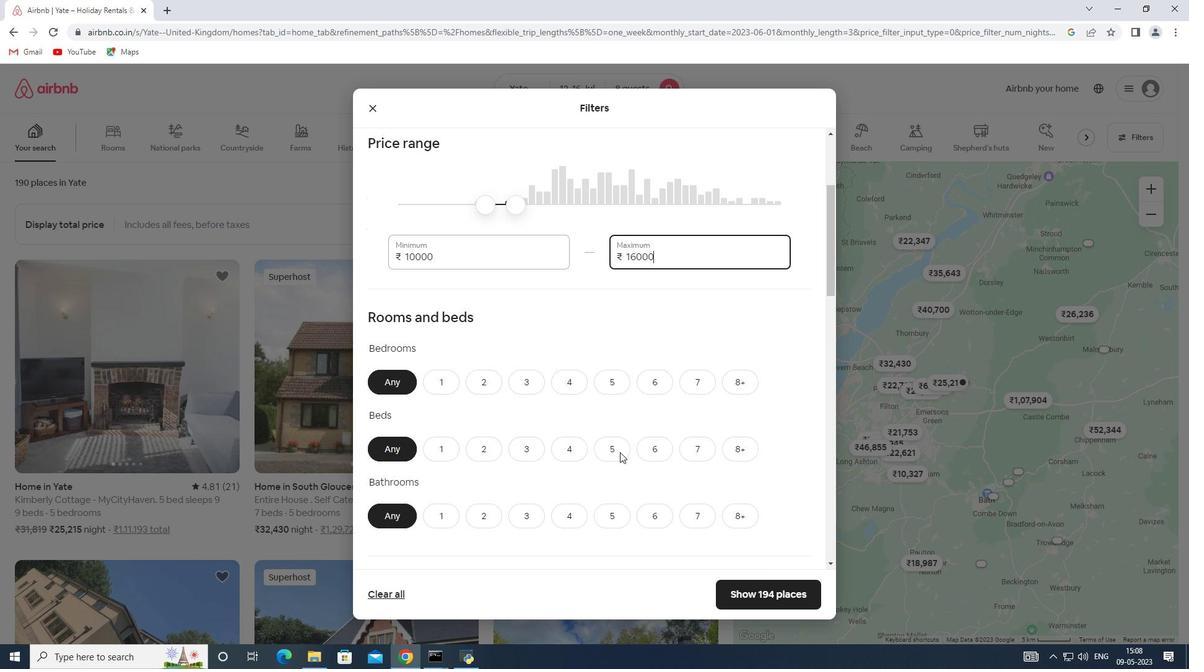 
Action: Mouse moved to (733, 319)
Screenshot: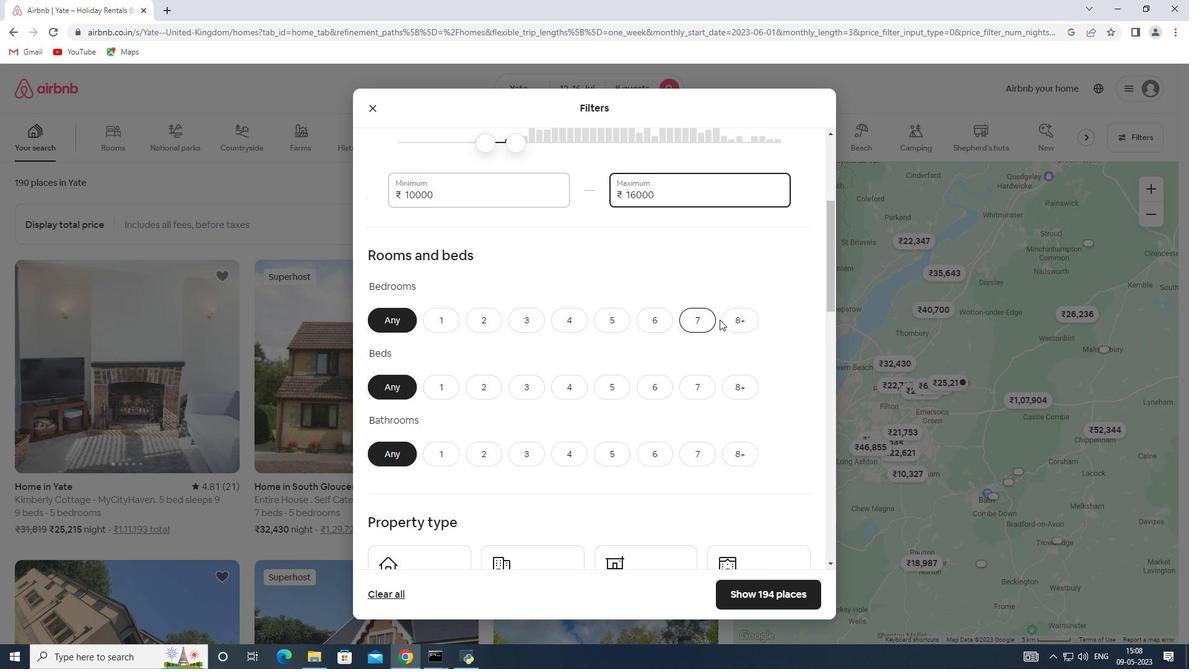 
Action: Mouse pressed left at (733, 319)
Screenshot: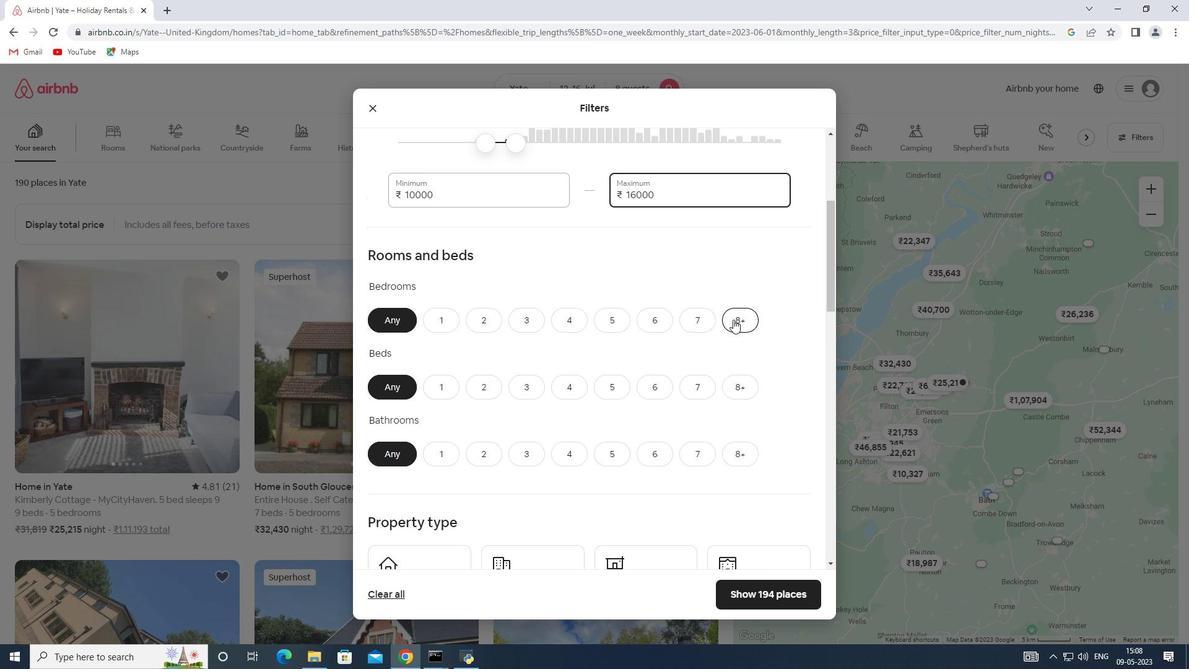 
Action: Mouse moved to (733, 382)
Screenshot: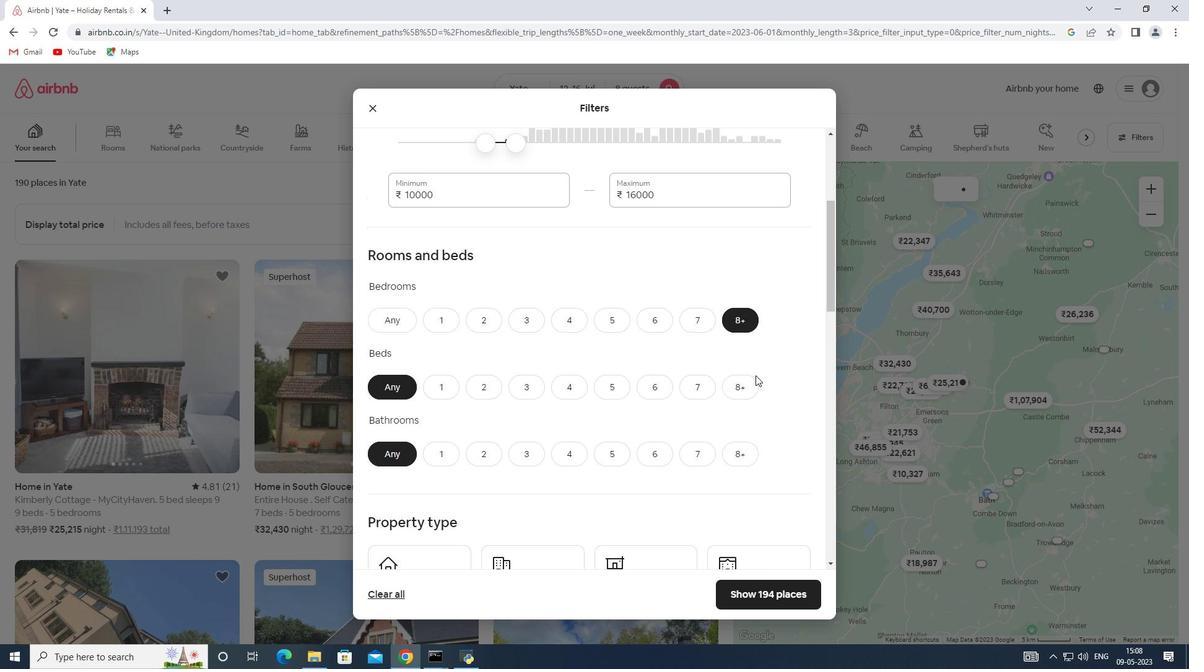 
Action: Mouse pressed left at (733, 382)
Screenshot: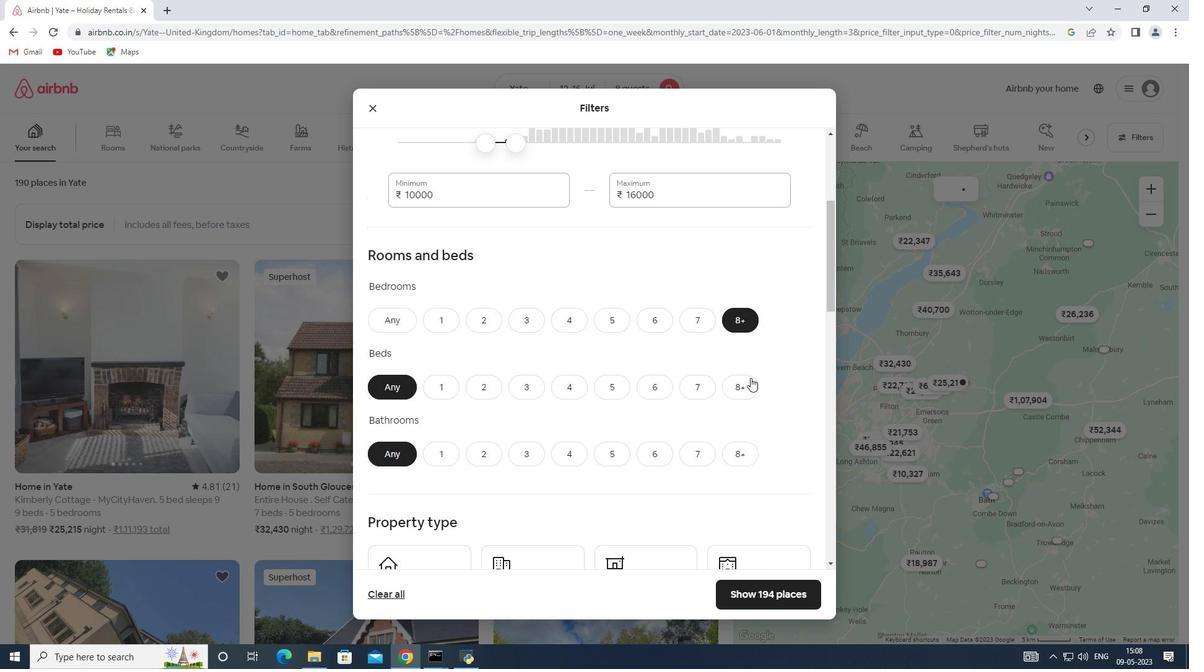 
Action: Mouse moved to (741, 453)
Screenshot: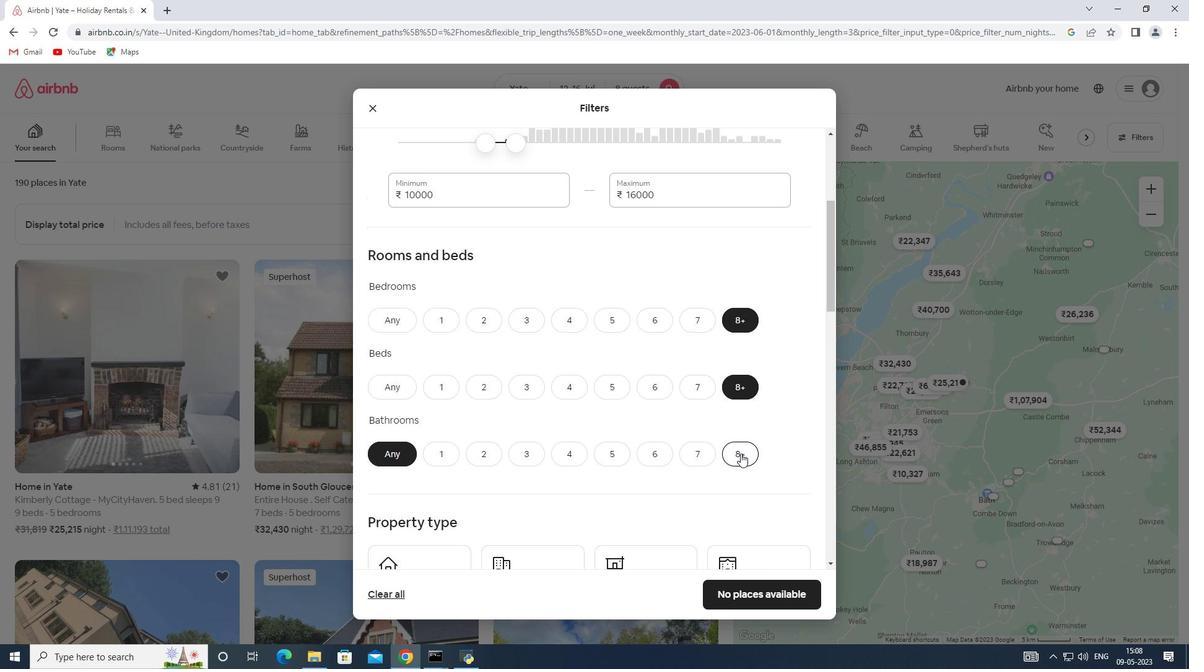 
Action: Mouse pressed left at (741, 453)
Screenshot: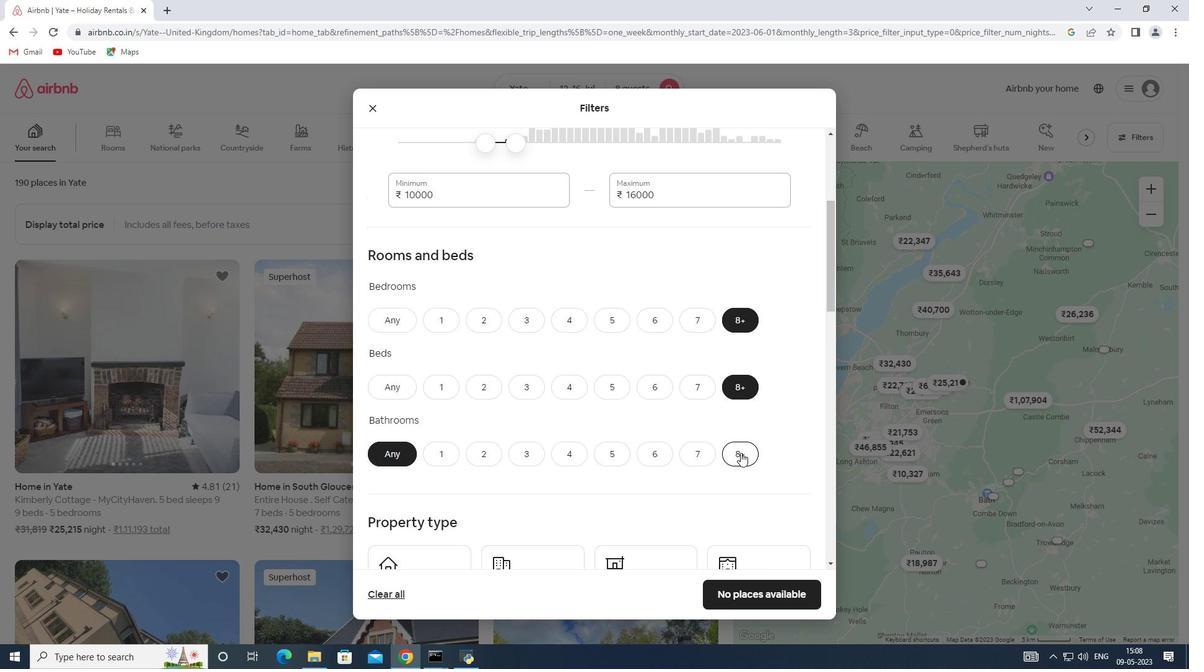 
Action: Mouse moved to (641, 425)
Screenshot: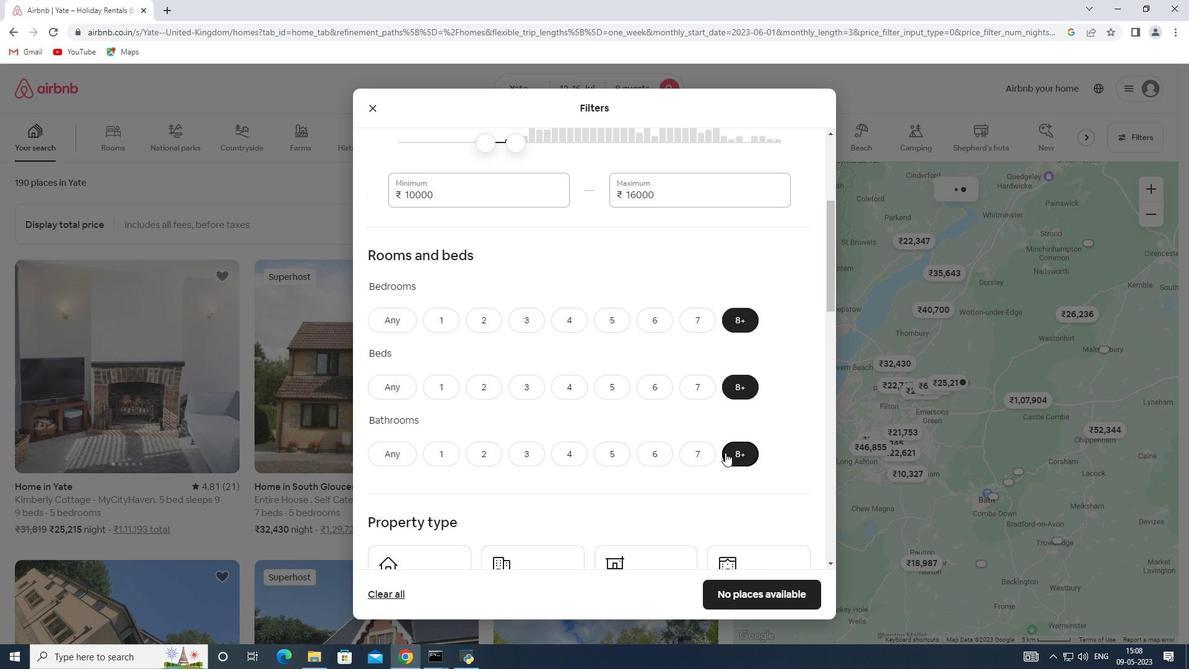 
Action: Mouse scrolled (641, 425) with delta (0, 0)
Screenshot: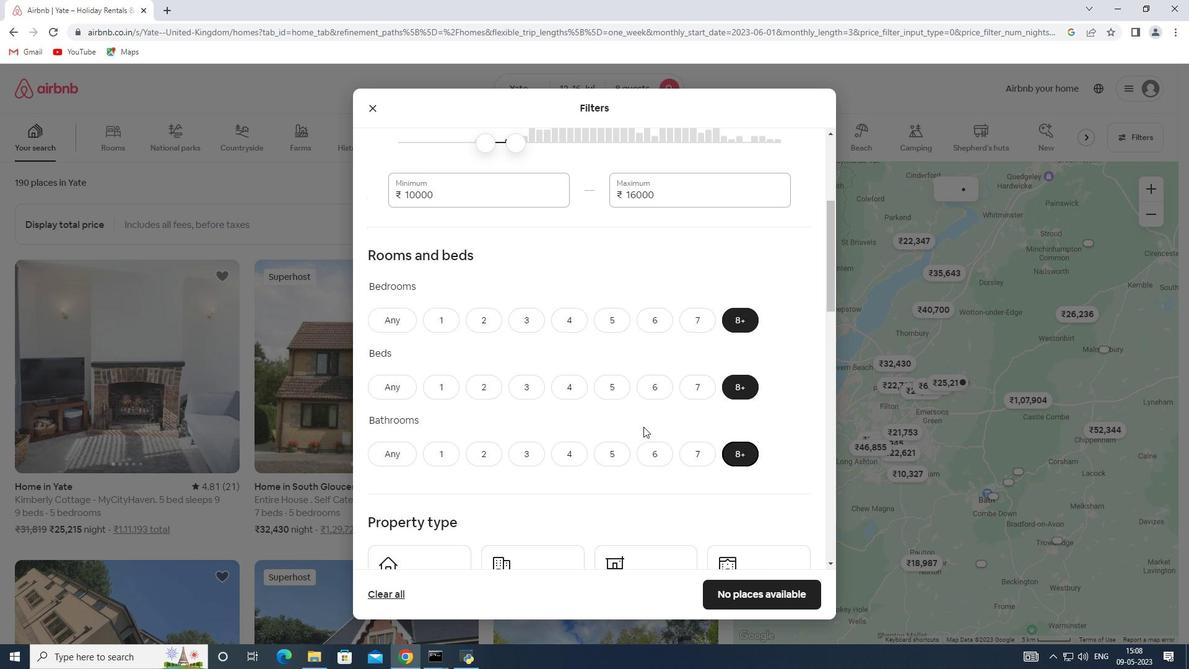 
Action: Mouse scrolled (641, 425) with delta (0, 0)
Screenshot: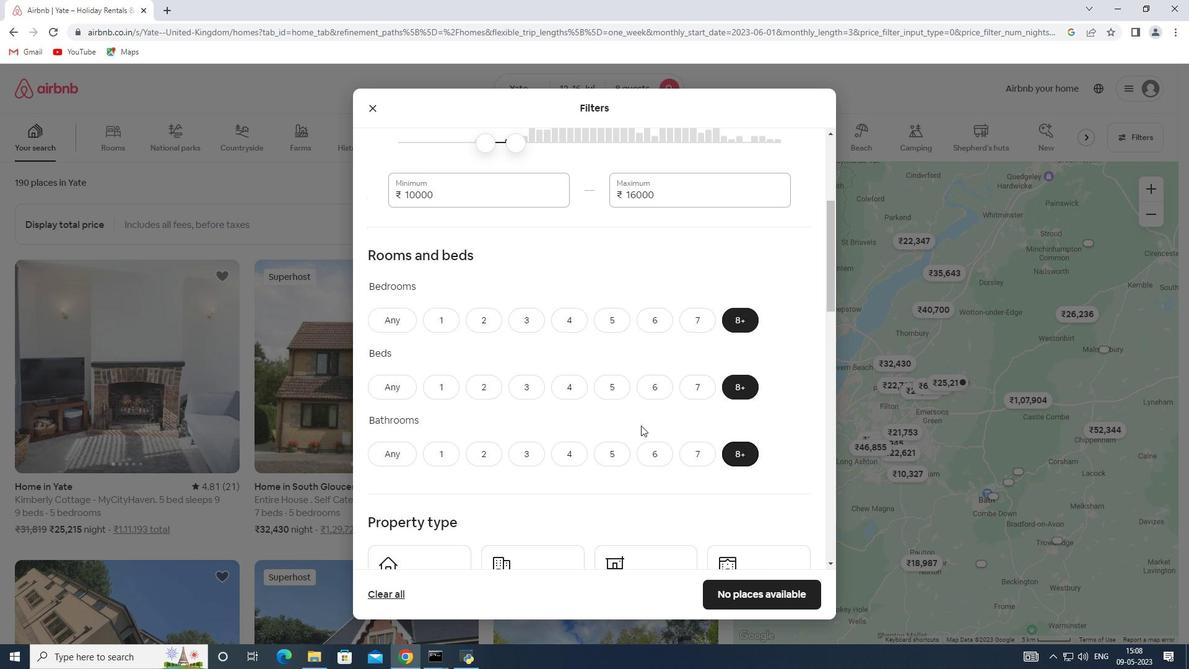 
Action: Mouse scrolled (641, 425) with delta (0, 0)
Screenshot: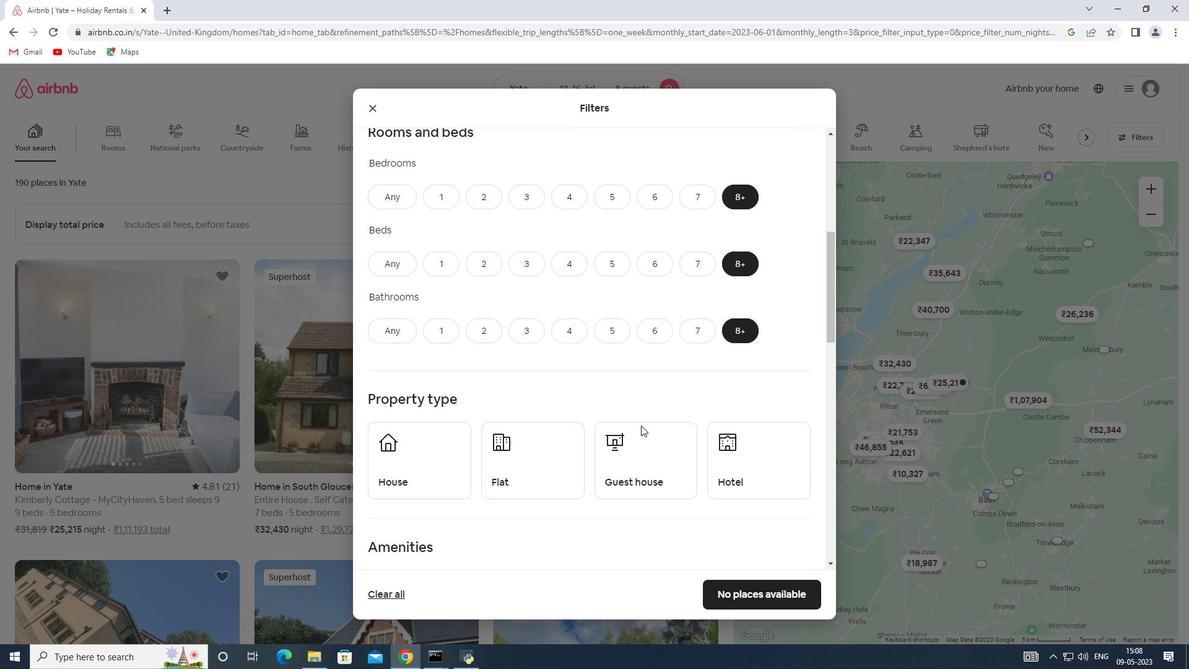 
Action: Mouse moved to (422, 410)
Screenshot: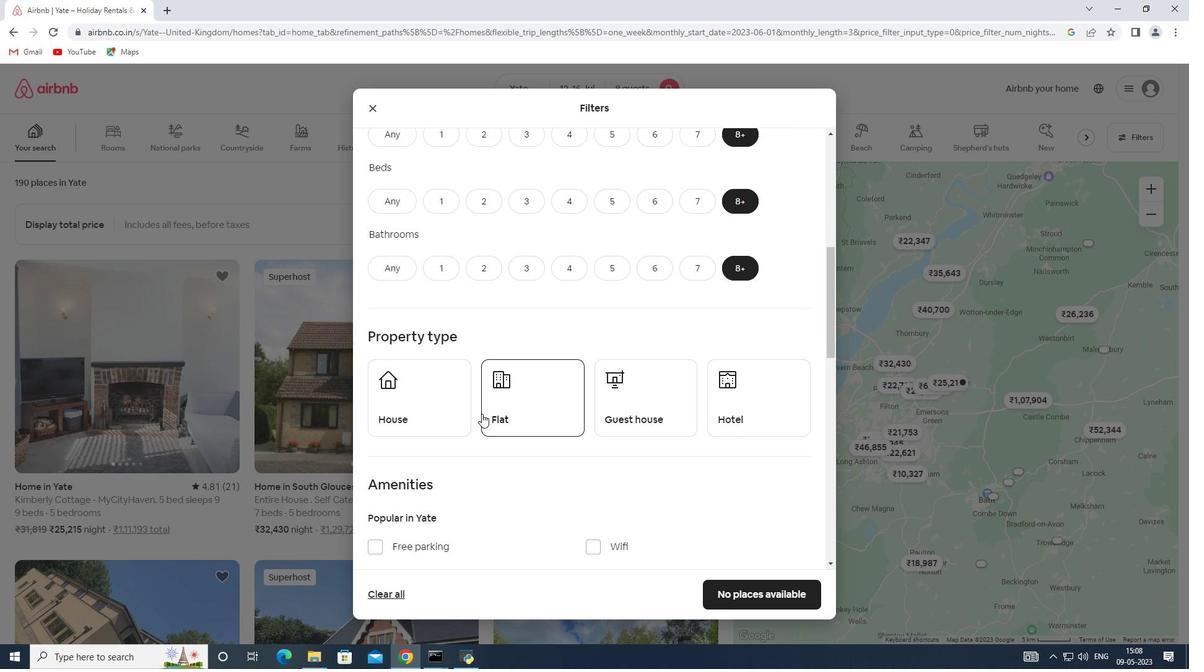 
Action: Mouse pressed left at (422, 410)
Screenshot: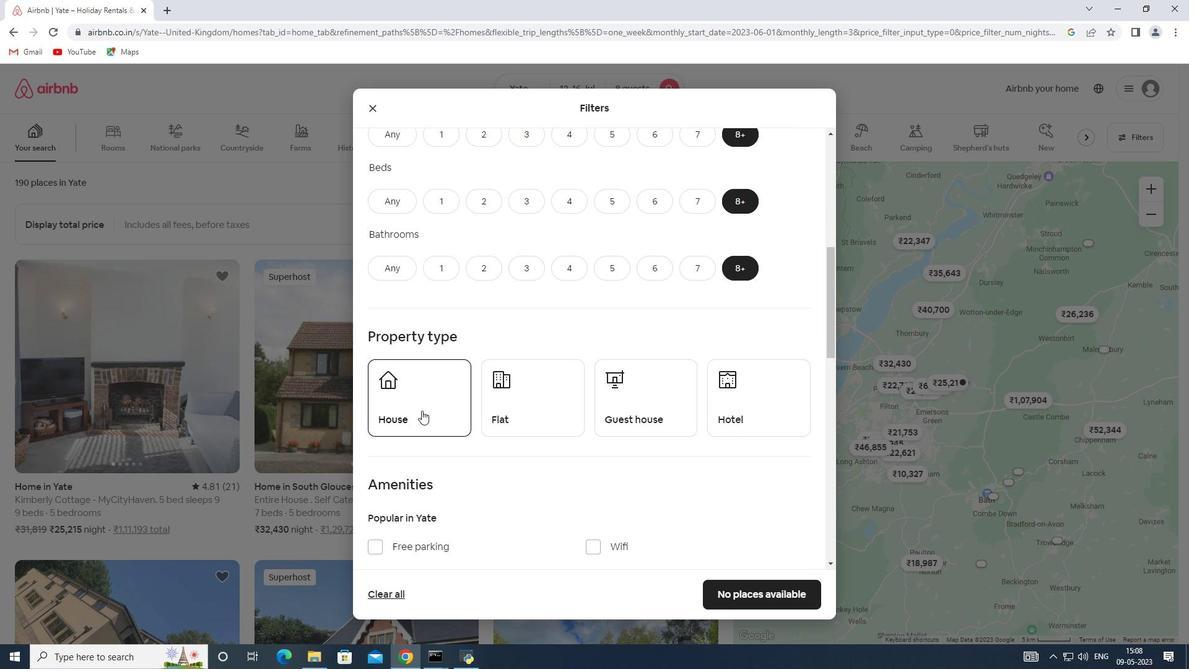 
Action: Mouse moved to (516, 413)
Screenshot: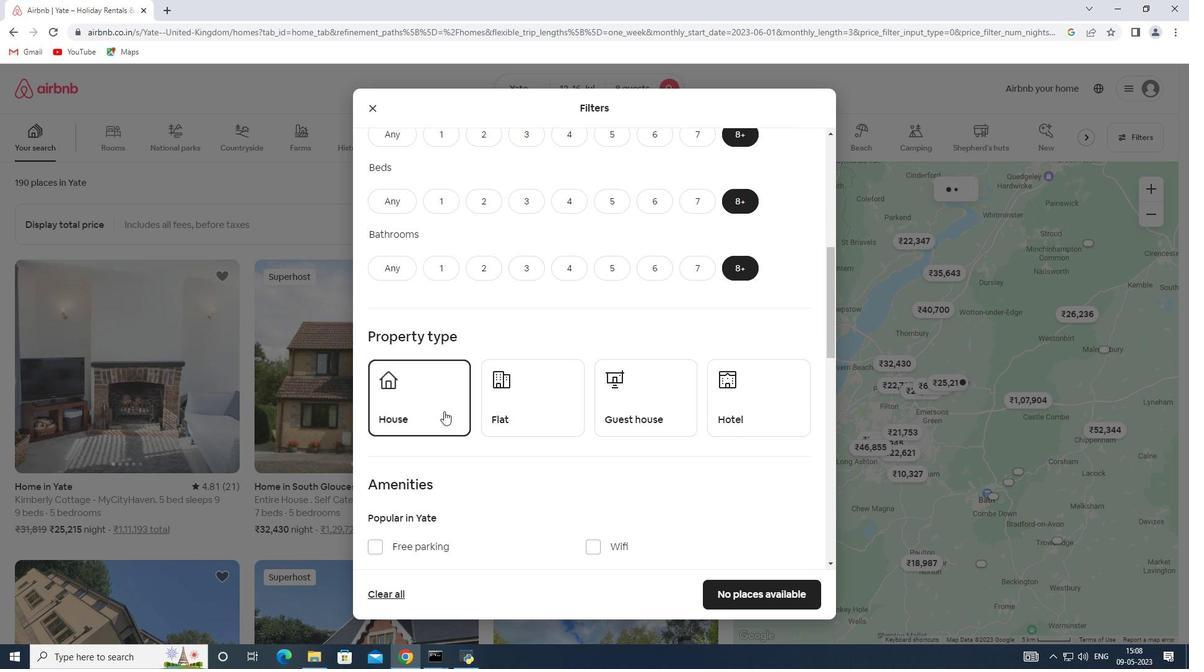 
Action: Mouse pressed left at (516, 413)
Screenshot: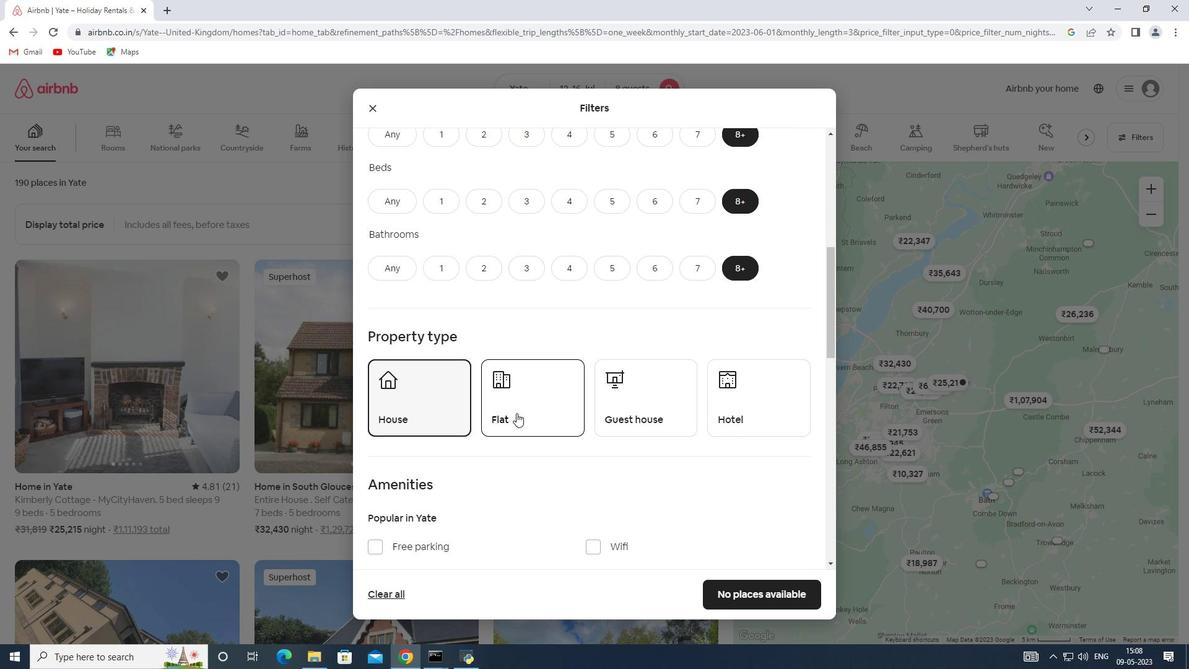 
Action: Mouse moved to (624, 412)
Screenshot: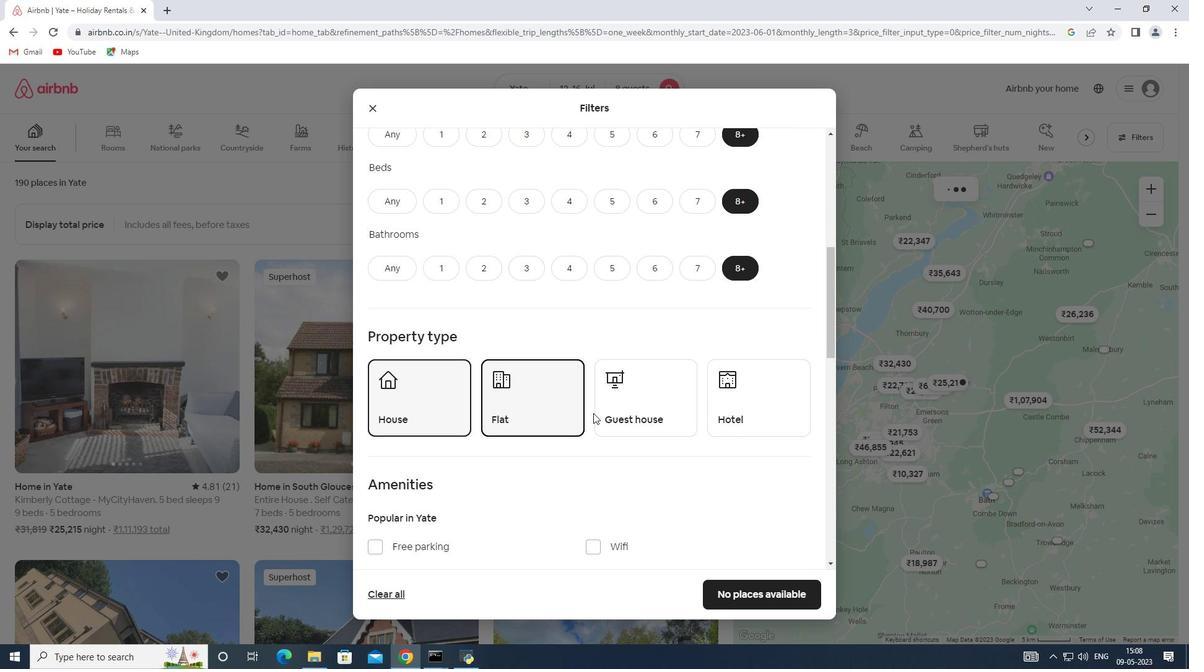 
Action: Mouse pressed left at (624, 412)
Screenshot: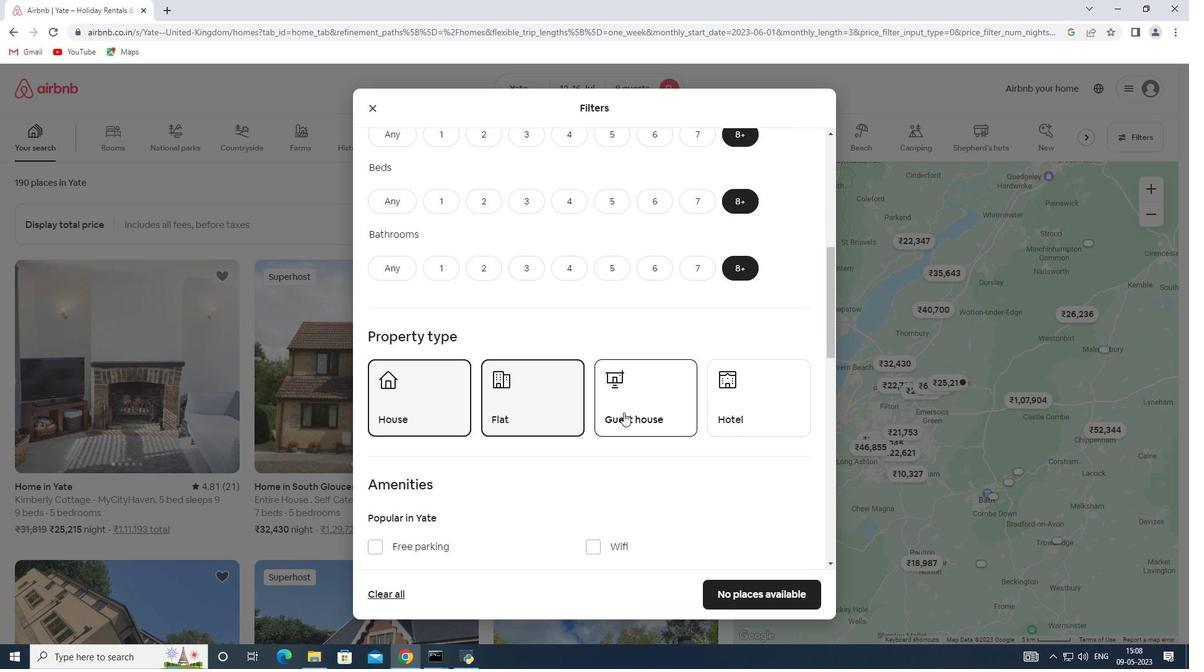 
Action: Mouse moved to (625, 414)
Screenshot: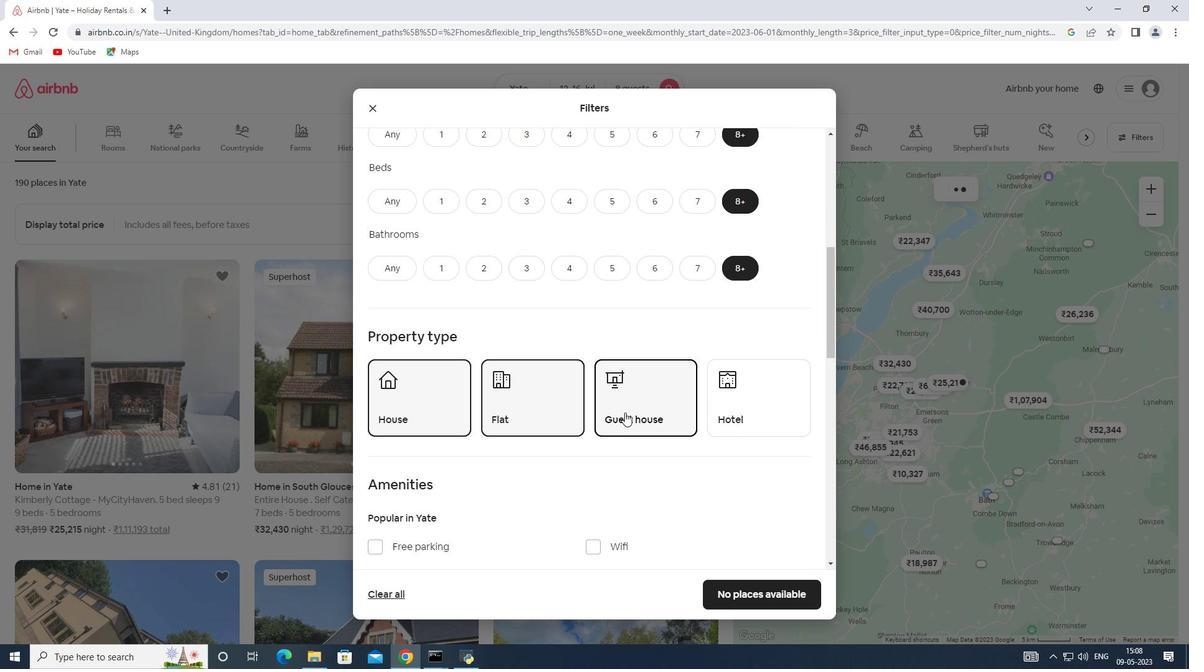 
Action: Mouse scrolled (625, 413) with delta (0, 0)
Screenshot: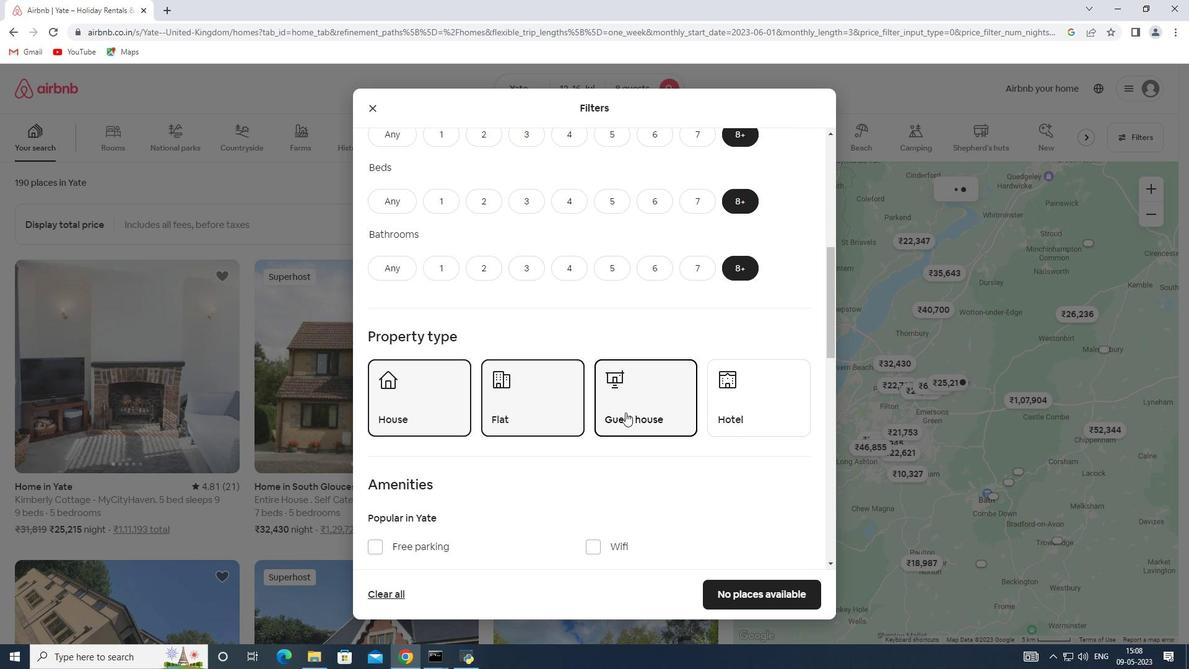 
Action: Mouse scrolled (625, 413) with delta (0, 0)
Screenshot: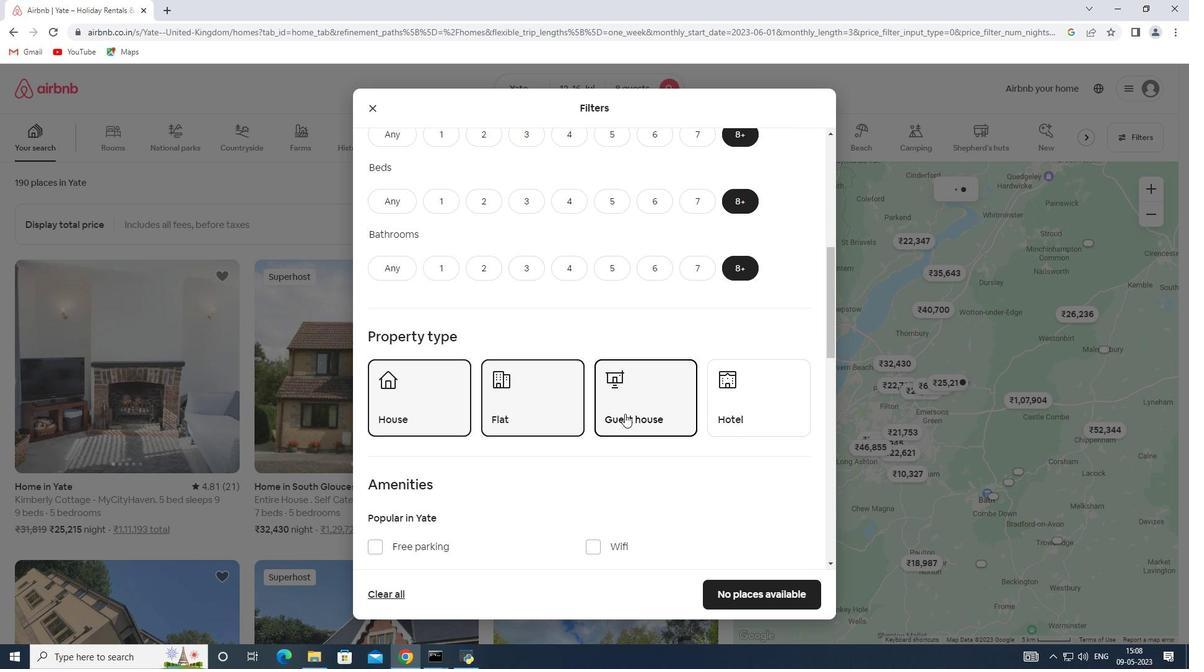 
Action: Mouse moved to (387, 501)
Screenshot: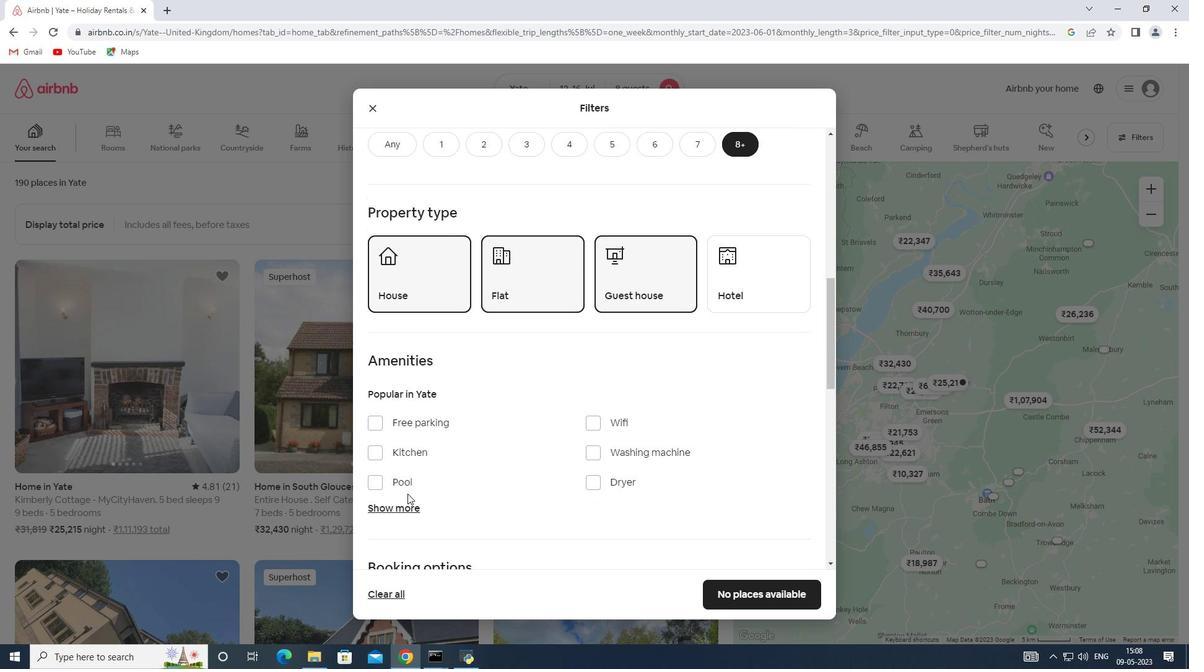 
Action: Mouse pressed left at (387, 501)
Screenshot: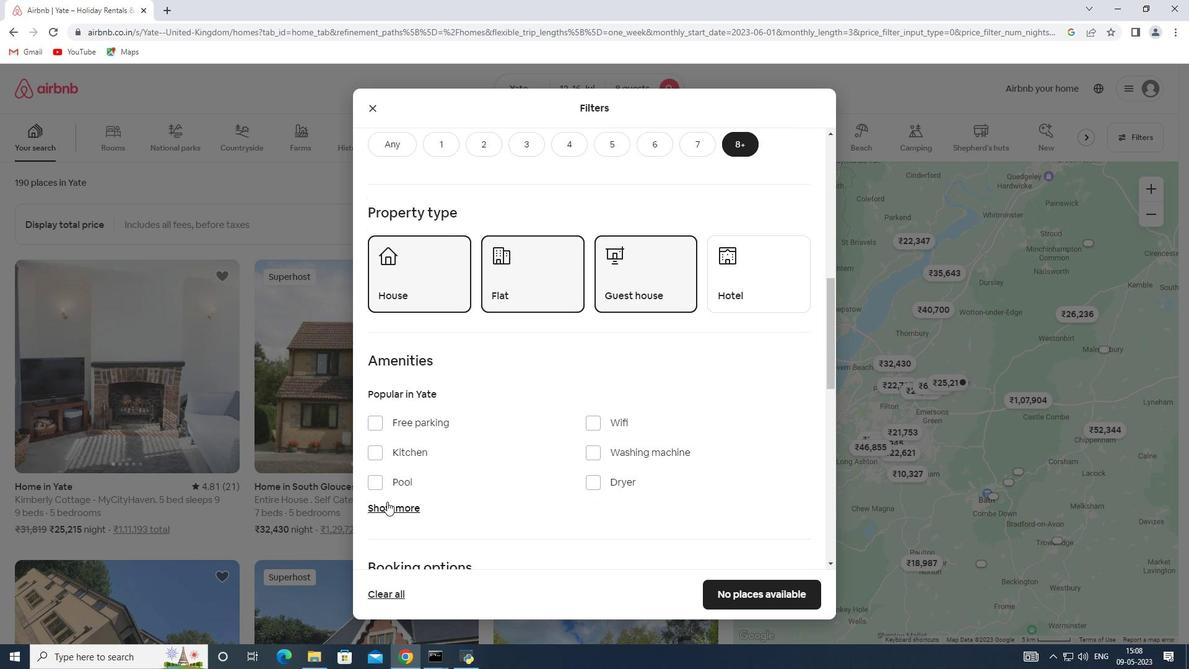 
Action: Mouse moved to (587, 423)
Screenshot: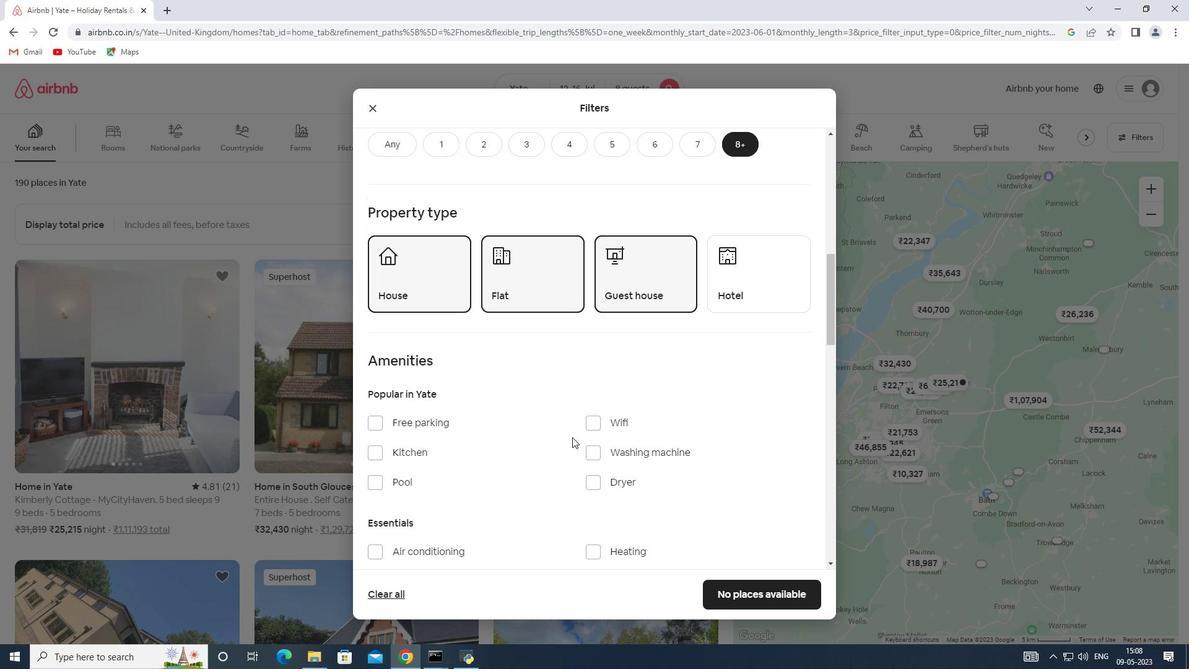 
Action: Mouse pressed left at (587, 423)
Screenshot: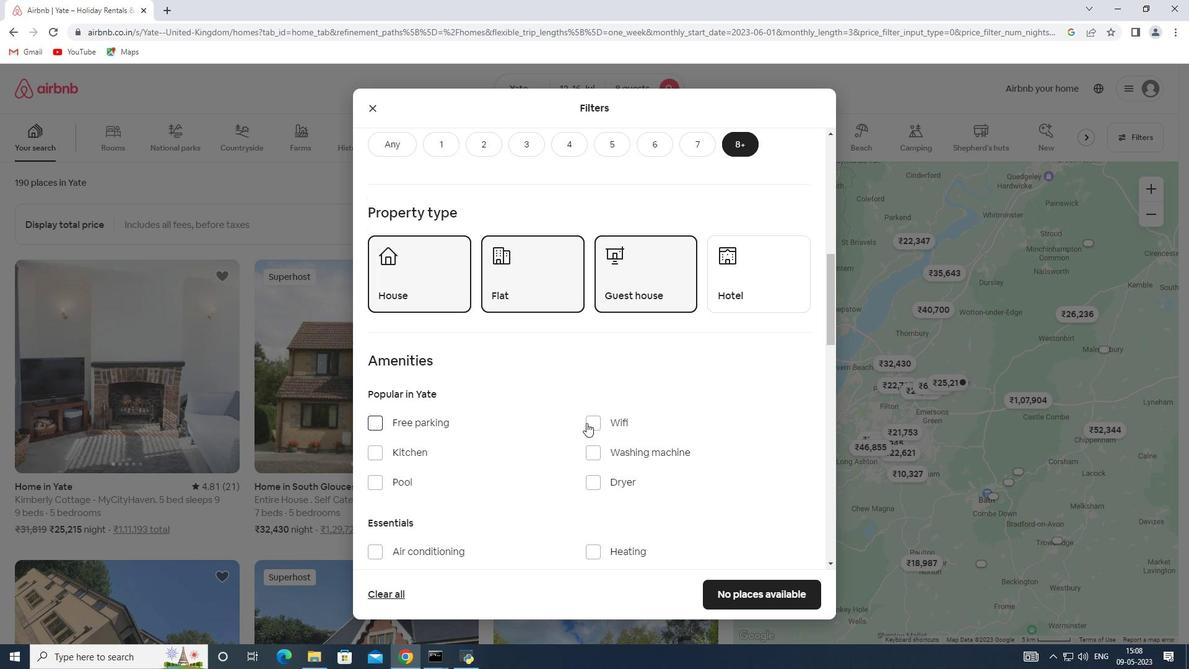 
Action: Mouse moved to (482, 482)
Screenshot: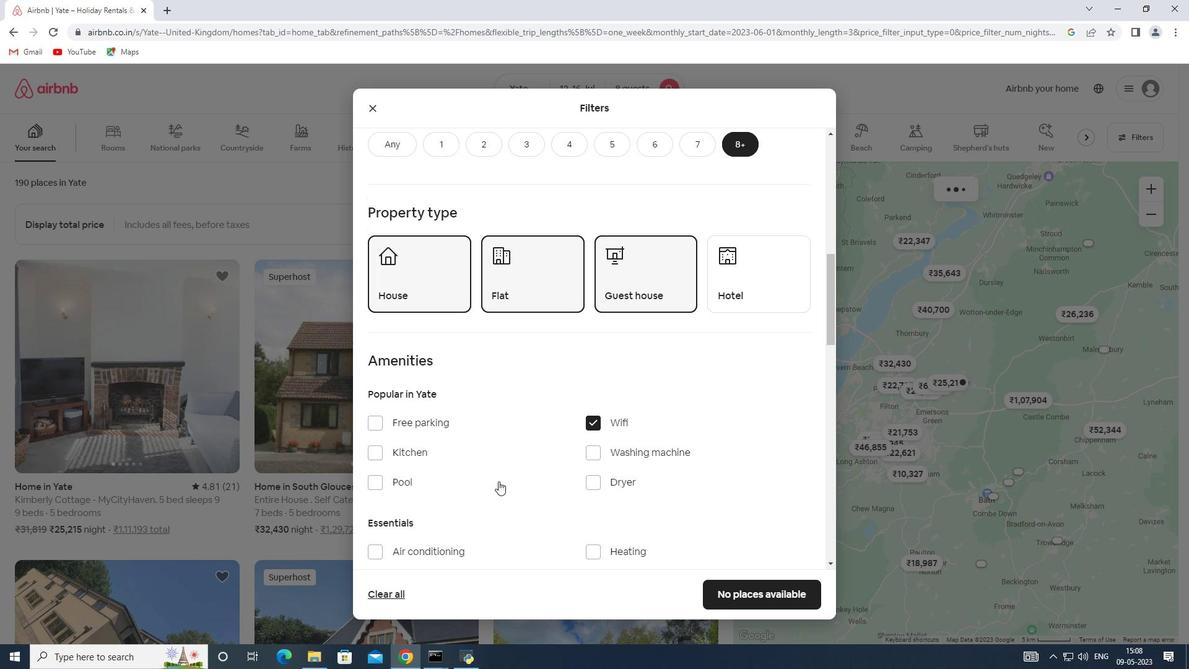 
Action: Mouse scrolled (482, 482) with delta (0, 0)
Screenshot: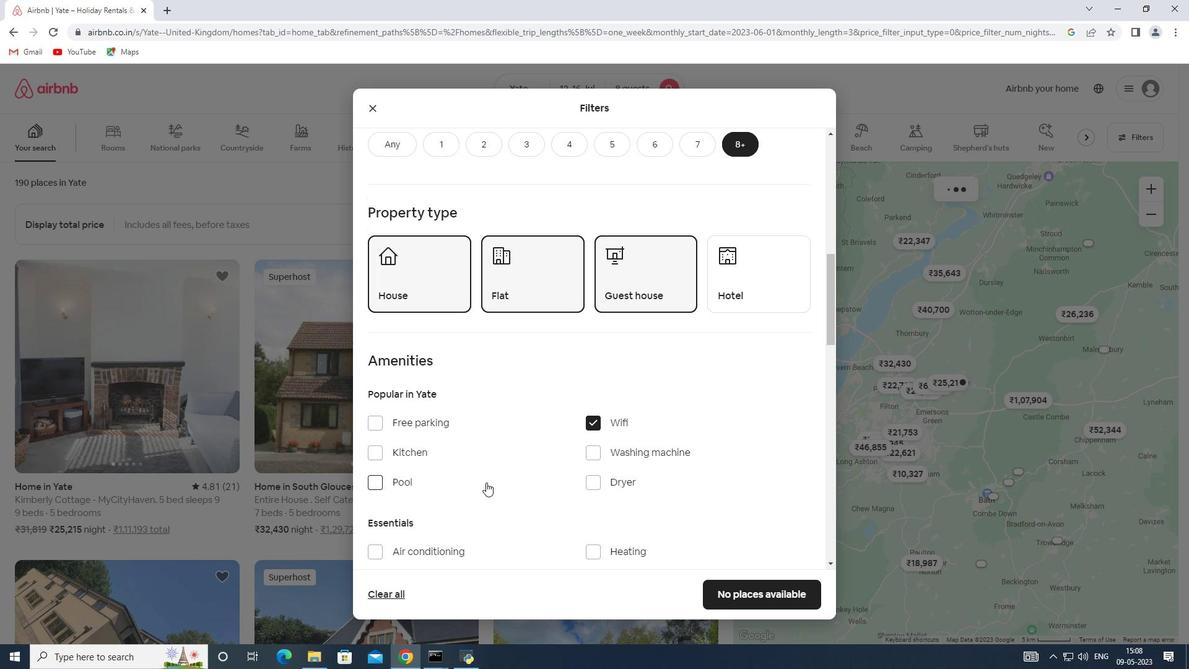 
Action: Mouse scrolled (482, 482) with delta (0, 0)
Screenshot: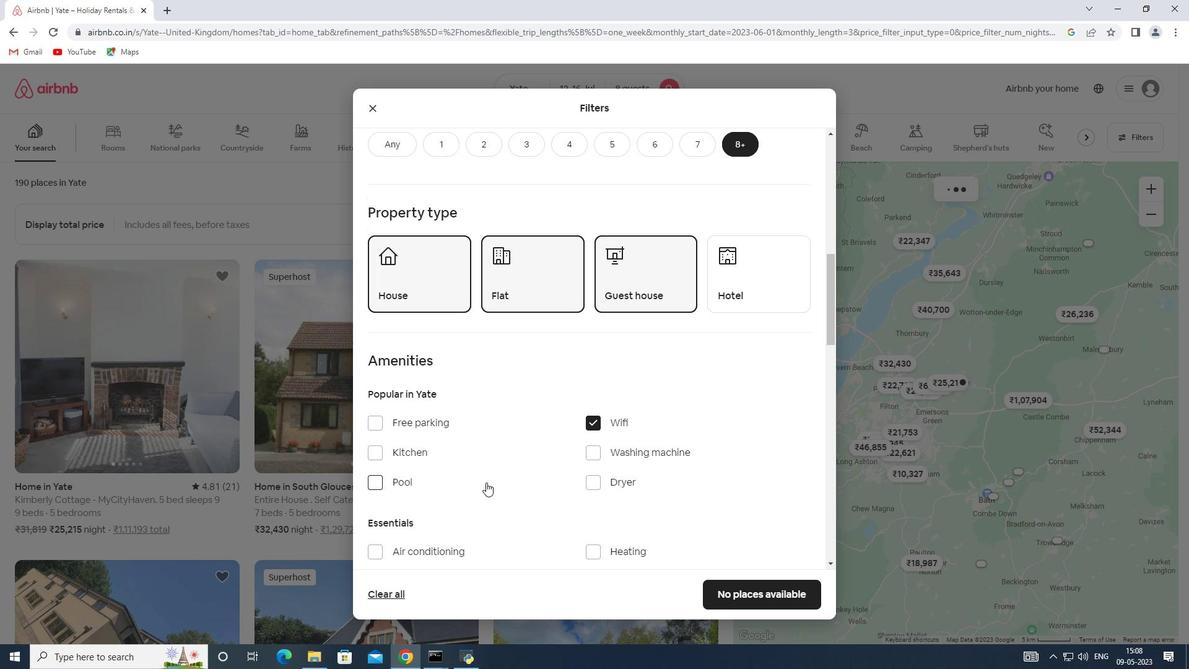 
Action: Mouse scrolled (482, 482) with delta (0, 0)
Screenshot: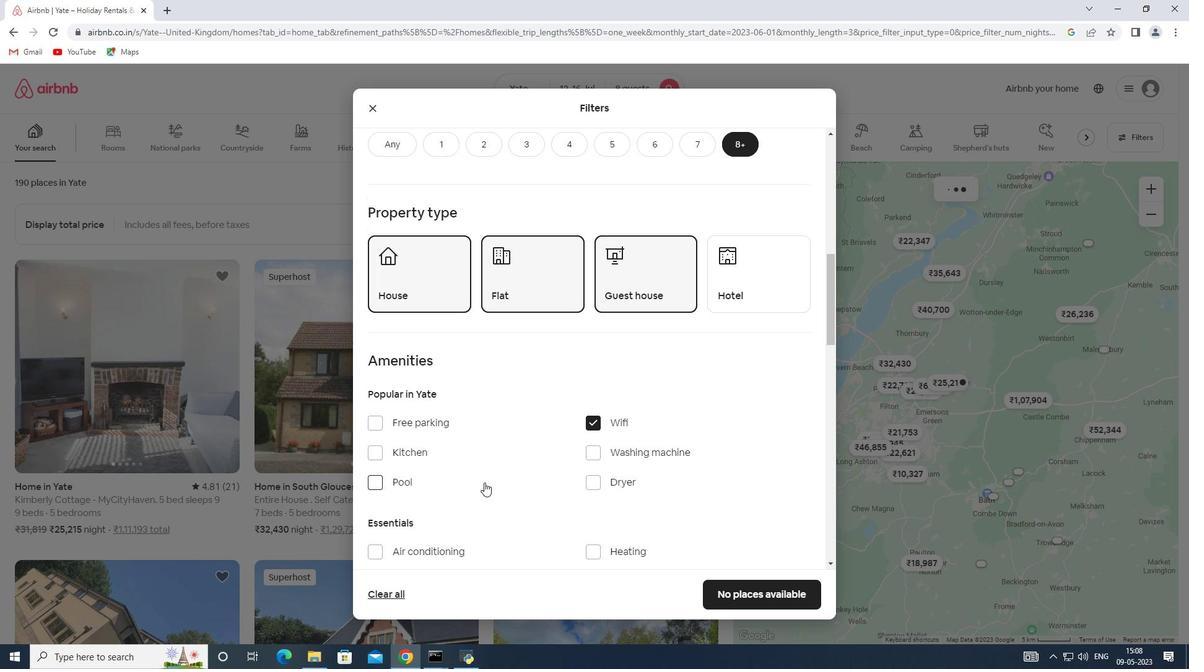 
Action: Mouse moved to (598, 399)
Screenshot: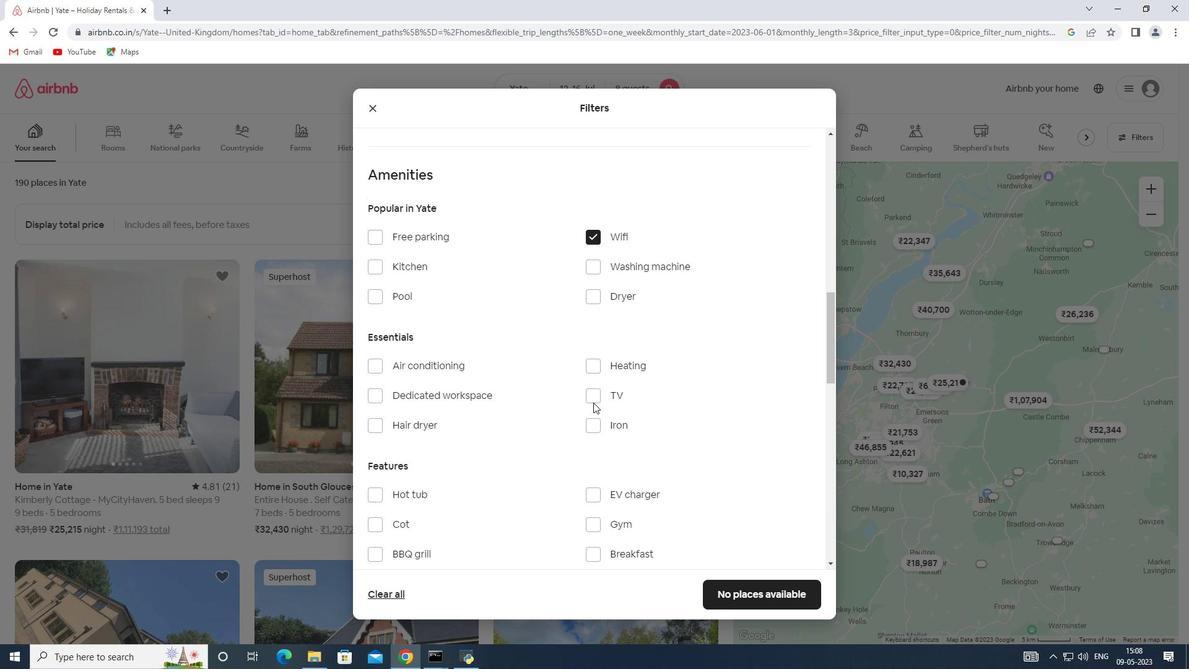 
Action: Mouse pressed left at (598, 399)
Screenshot: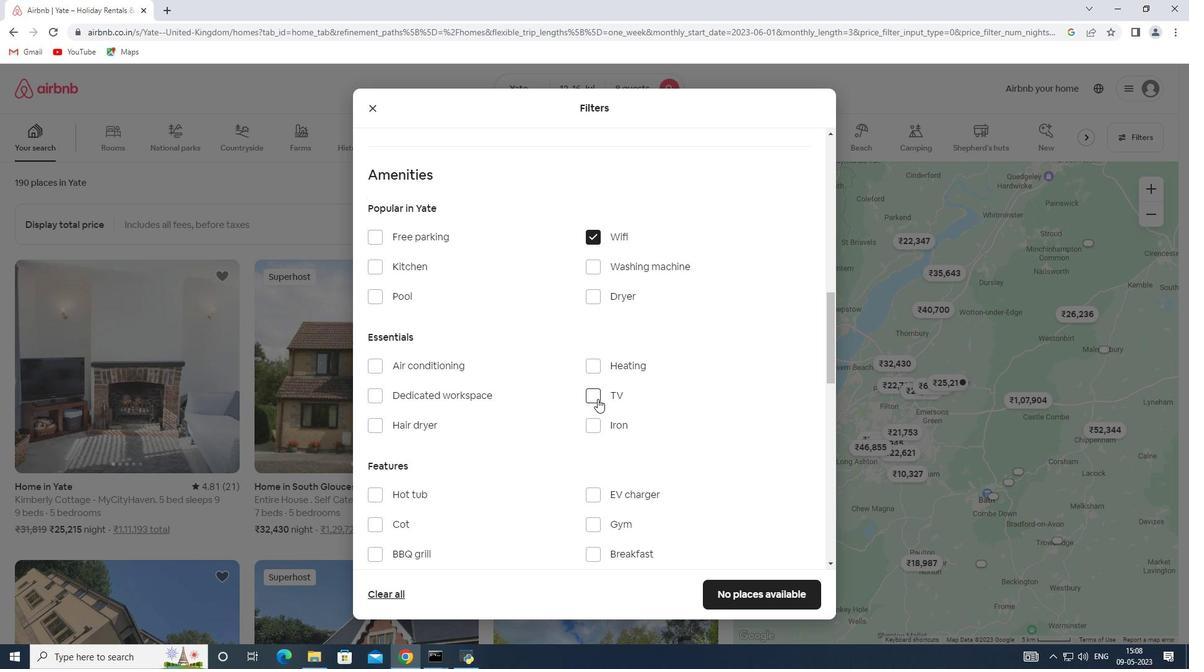 
Action: Mouse moved to (372, 238)
Screenshot: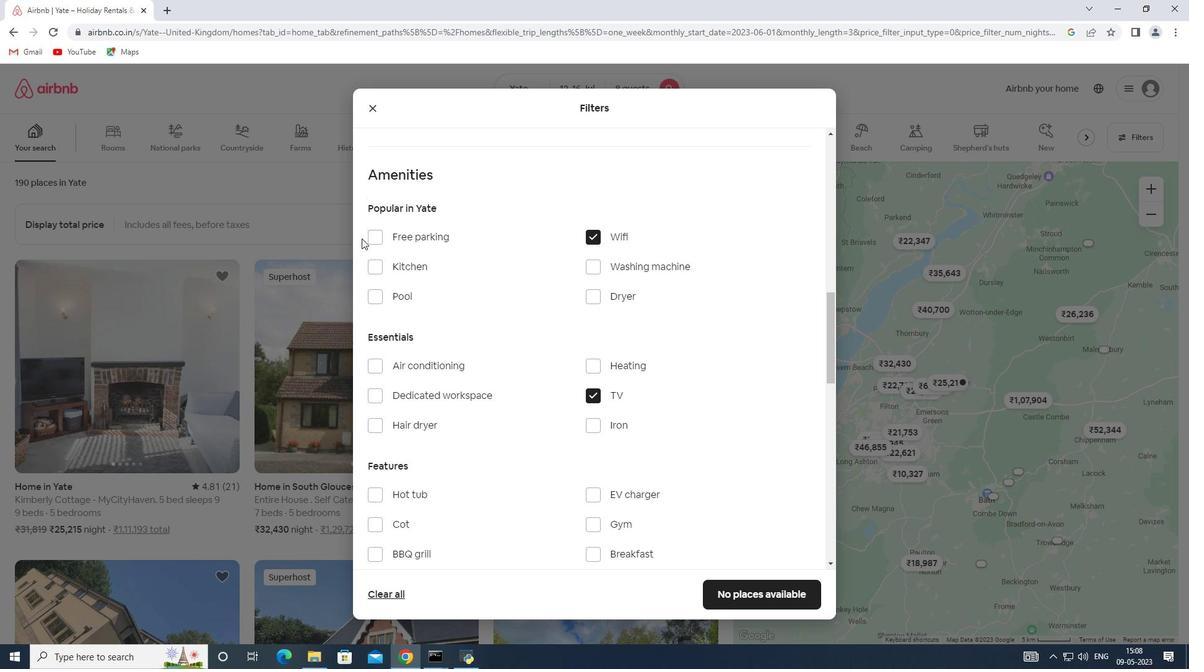 
Action: Mouse pressed left at (372, 238)
Screenshot: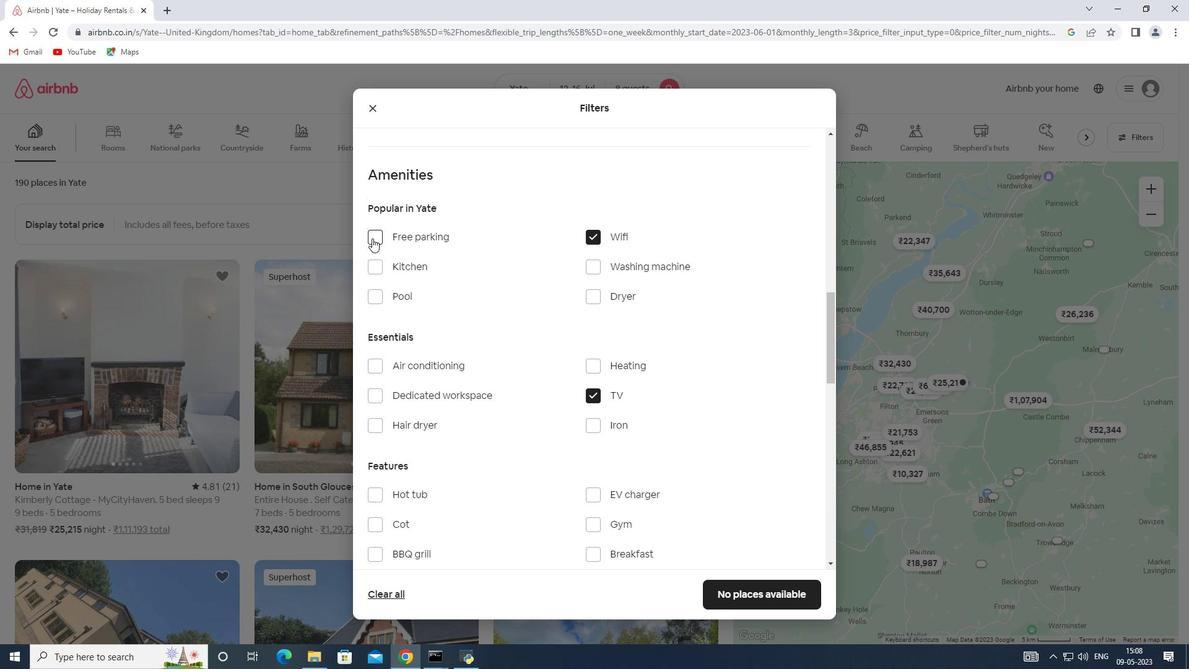 
Action: Mouse moved to (495, 473)
Screenshot: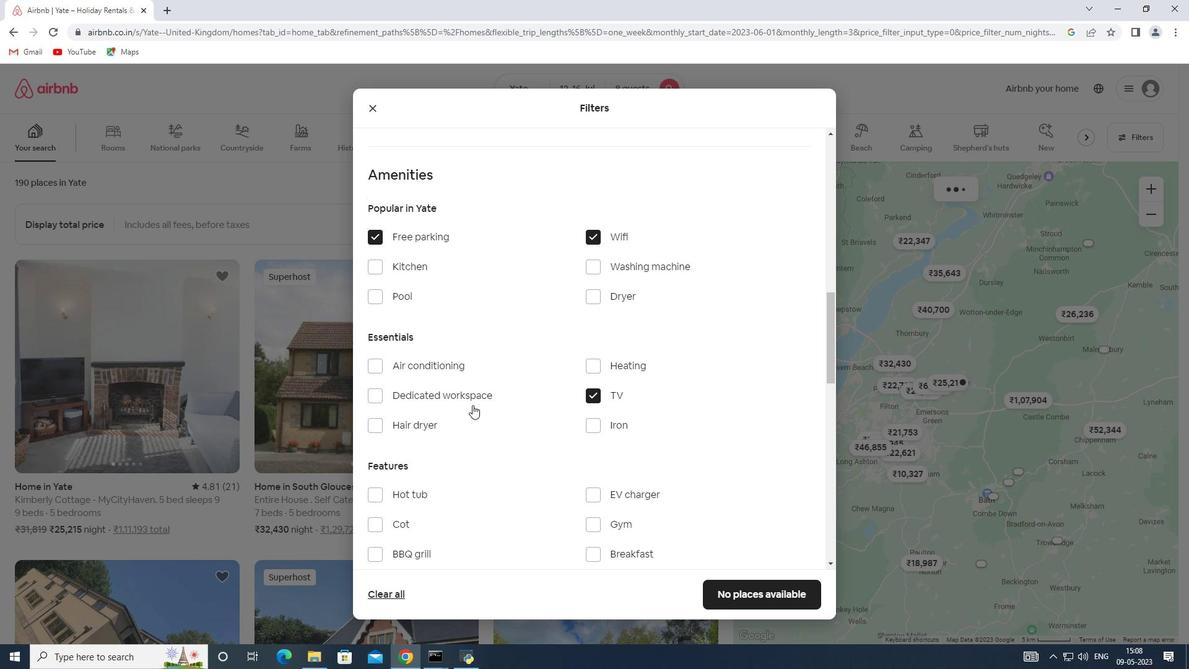 
Action: Mouse scrolled (495, 472) with delta (0, 0)
Screenshot: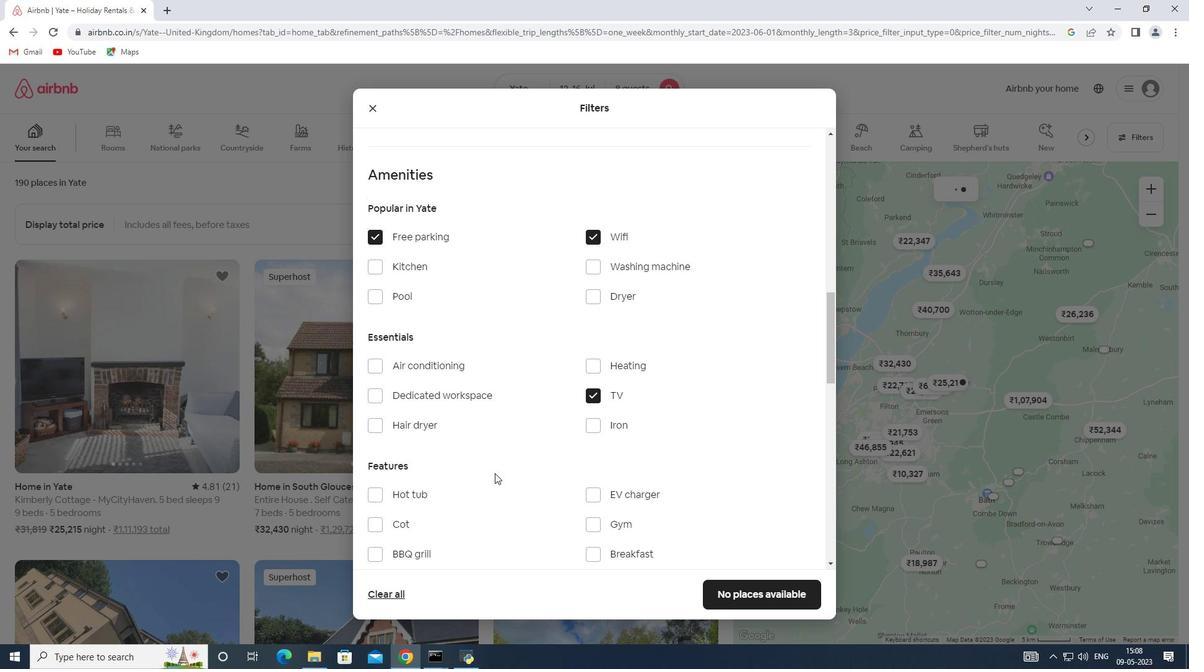 
Action: Mouse scrolled (495, 472) with delta (0, 0)
Screenshot: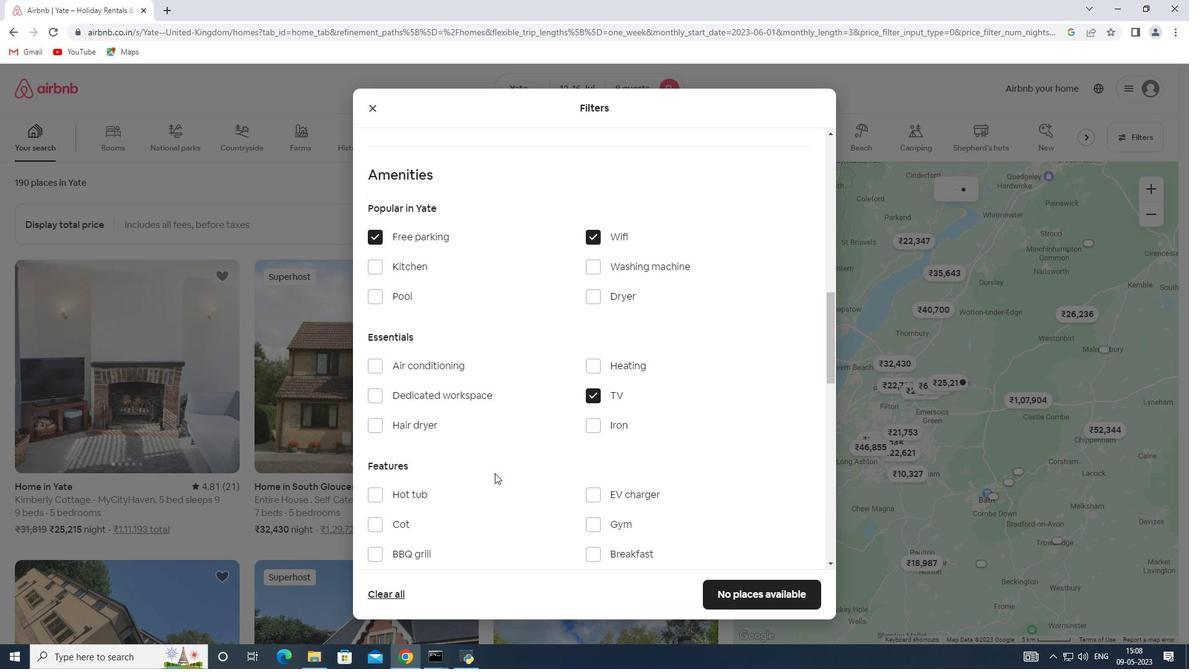 
Action: Mouse moved to (594, 396)
Screenshot: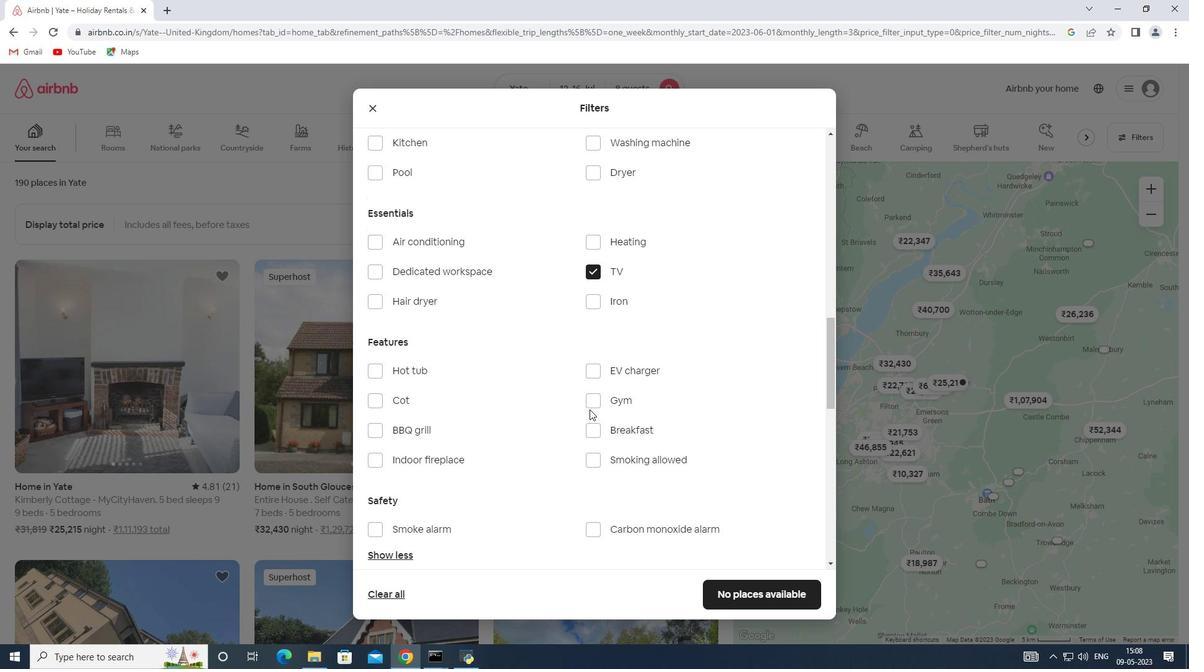 
Action: Mouse pressed left at (594, 396)
Screenshot: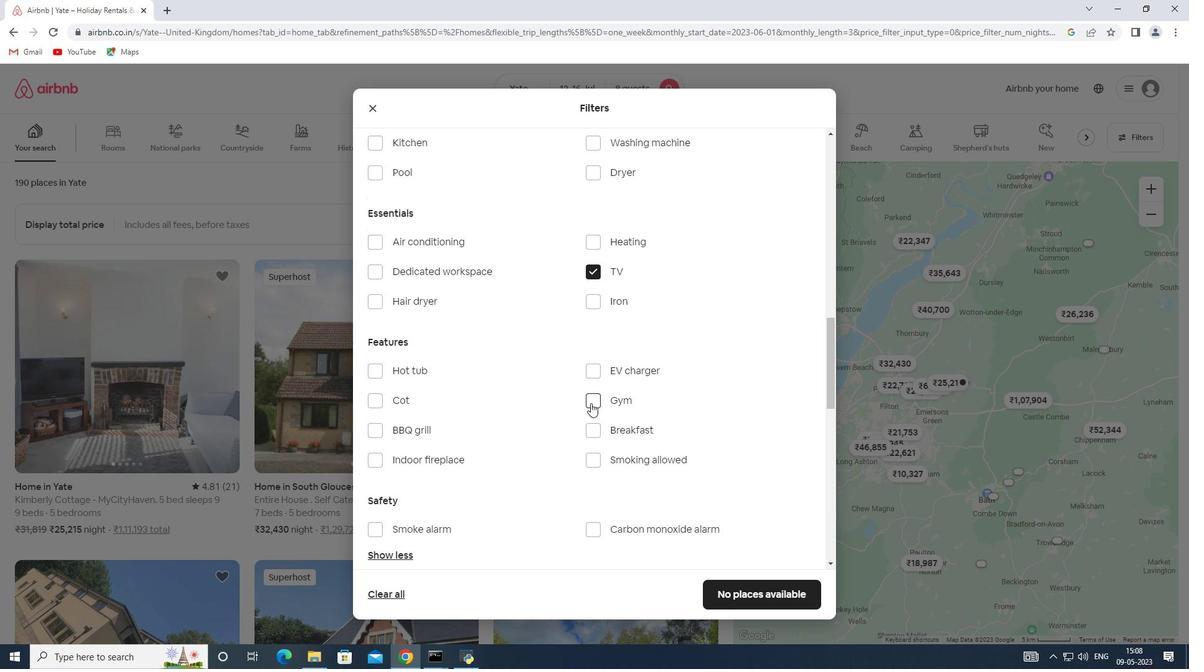 
Action: Mouse moved to (593, 431)
Screenshot: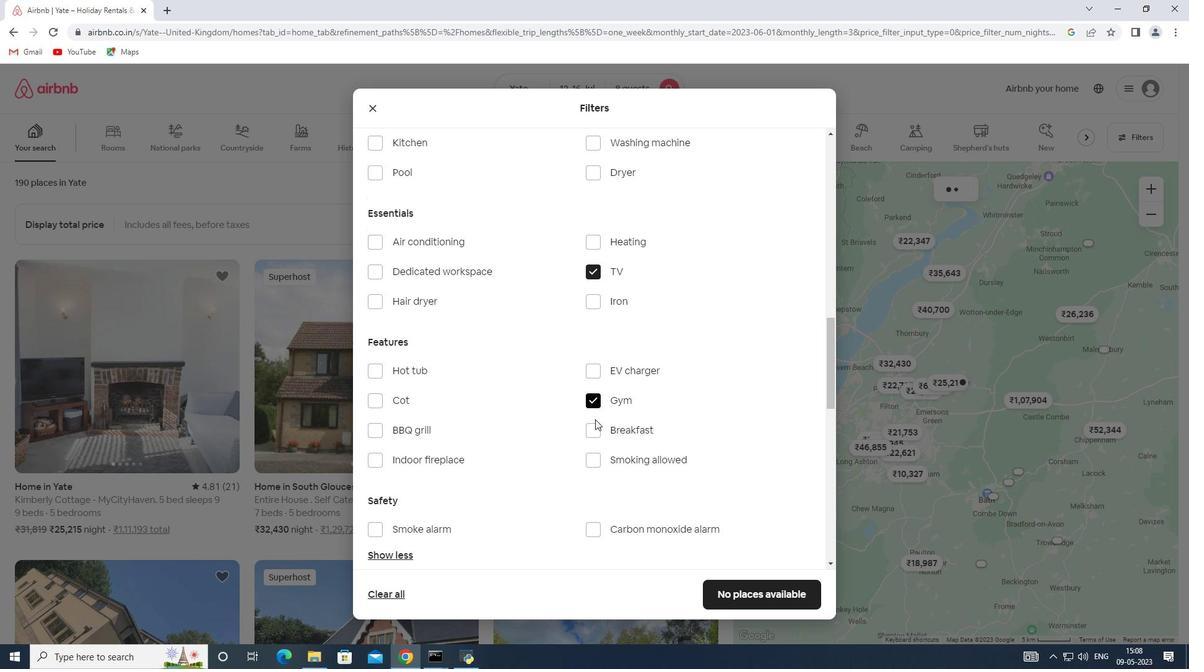 
Action: Mouse pressed left at (593, 431)
Screenshot: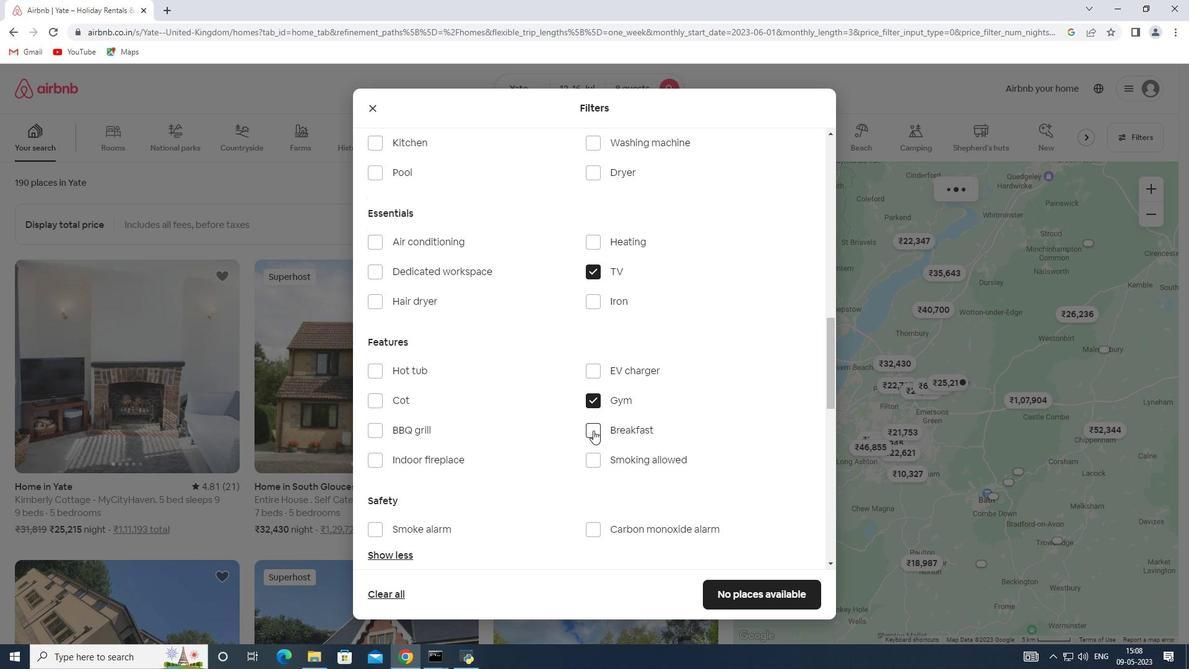 
Action: Mouse moved to (492, 464)
Screenshot: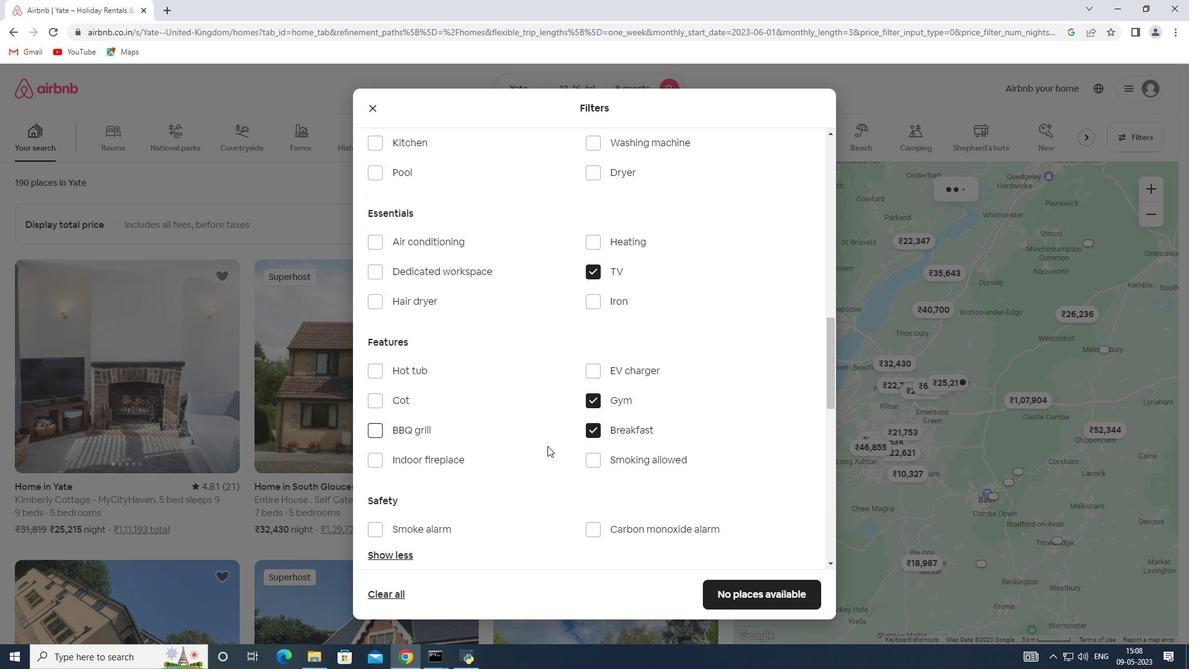 
Action: Mouse scrolled (492, 464) with delta (0, 0)
Screenshot: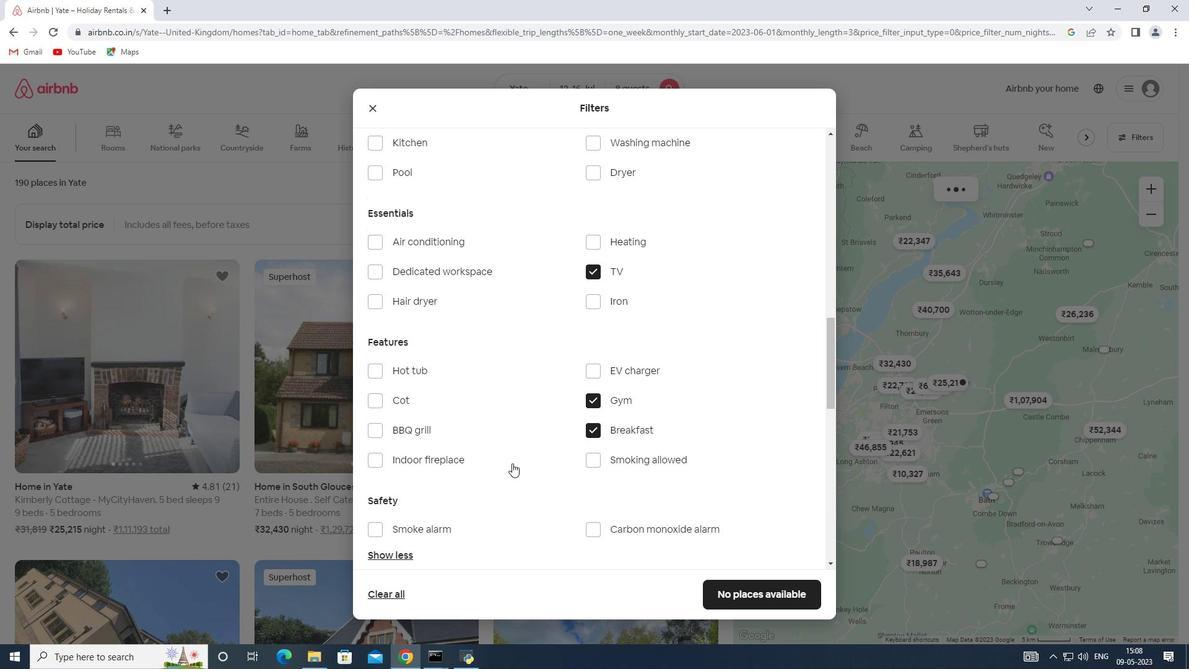 
Action: Mouse scrolled (492, 464) with delta (0, 0)
Screenshot: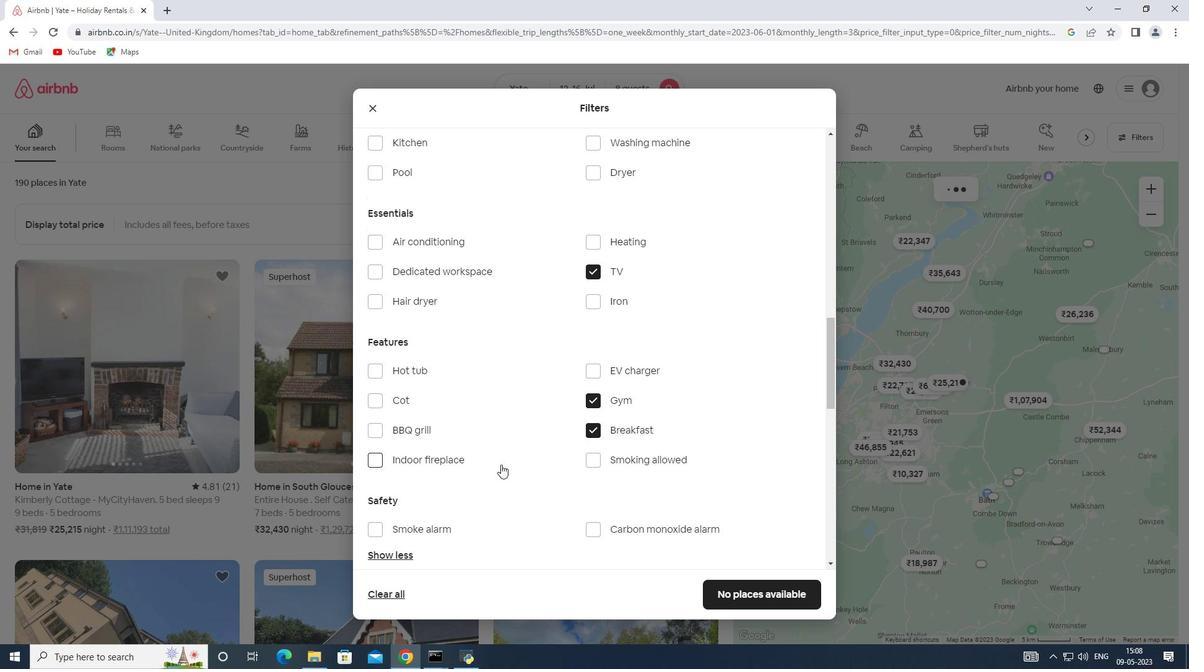 
Action: Mouse scrolled (492, 464) with delta (0, 0)
Screenshot: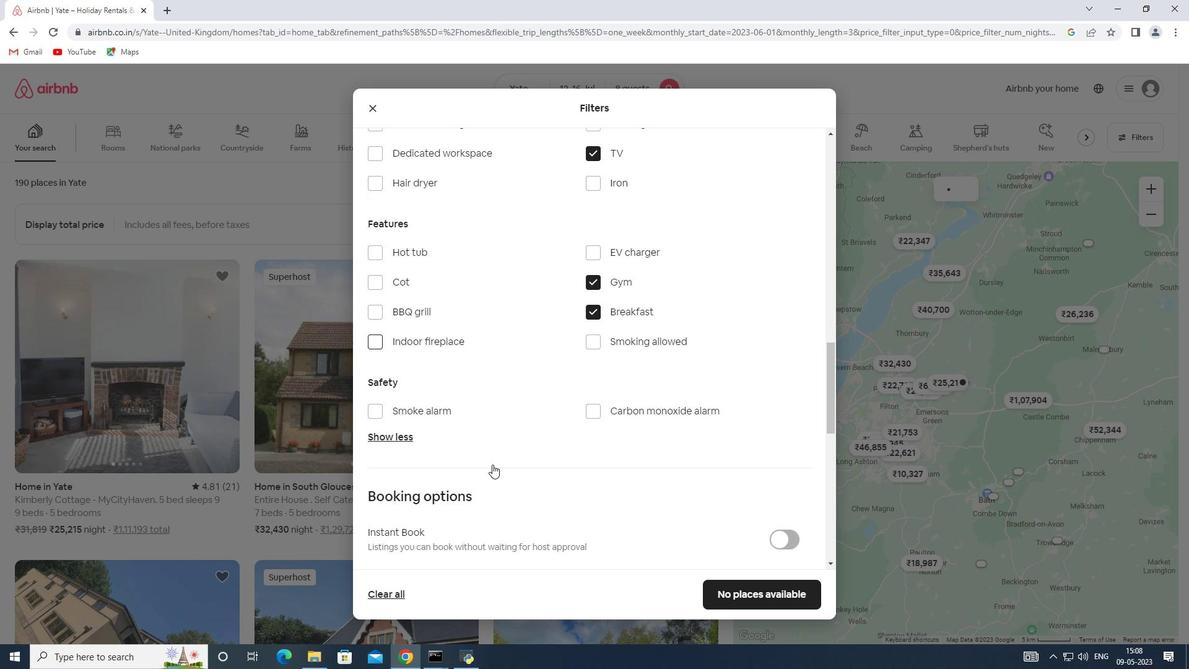 
Action: Mouse scrolled (492, 464) with delta (0, 0)
Screenshot: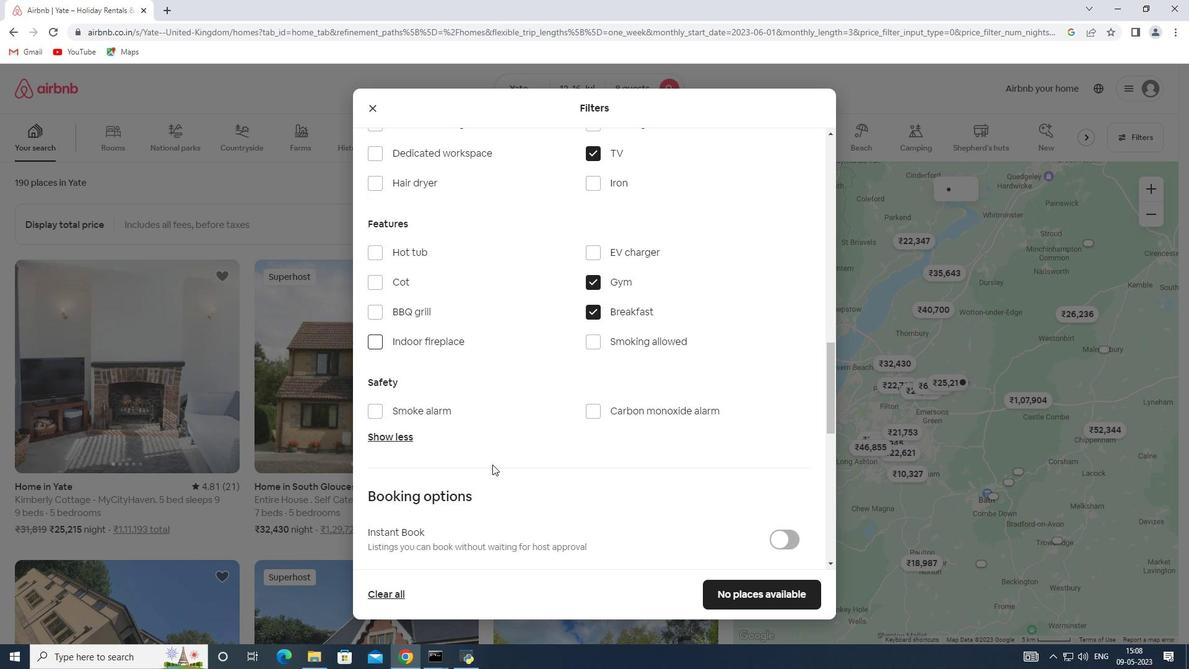 
Action: Mouse moved to (772, 444)
Screenshot: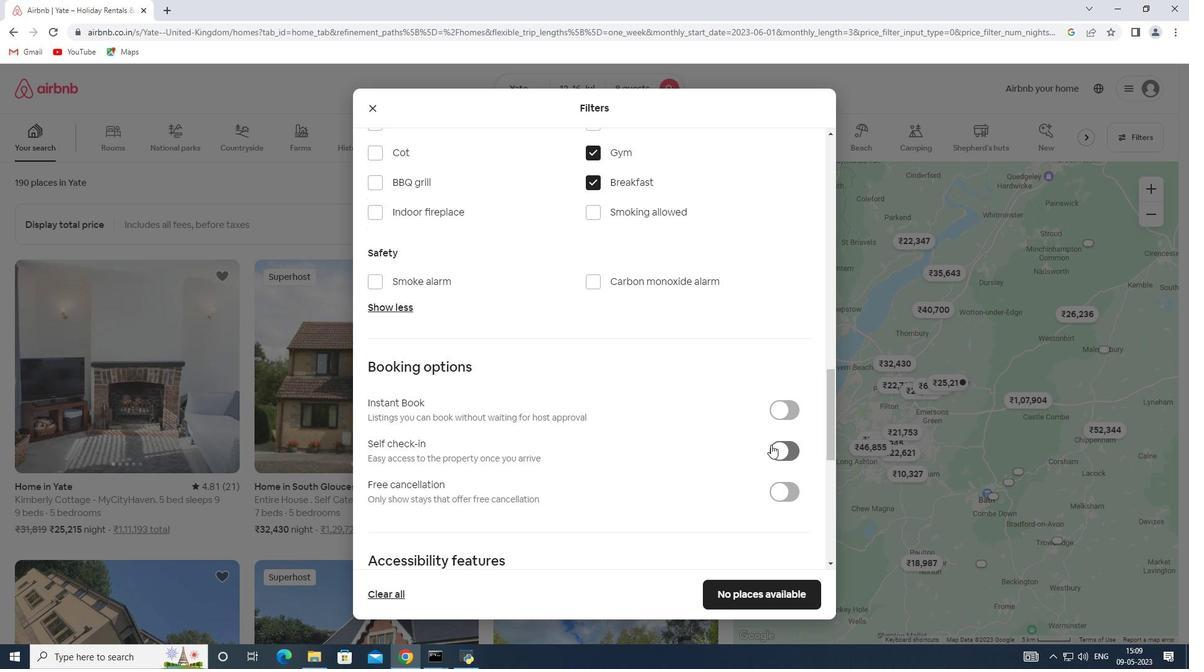 
Action: Mouse pressed left at (772, 444)
Screenshot: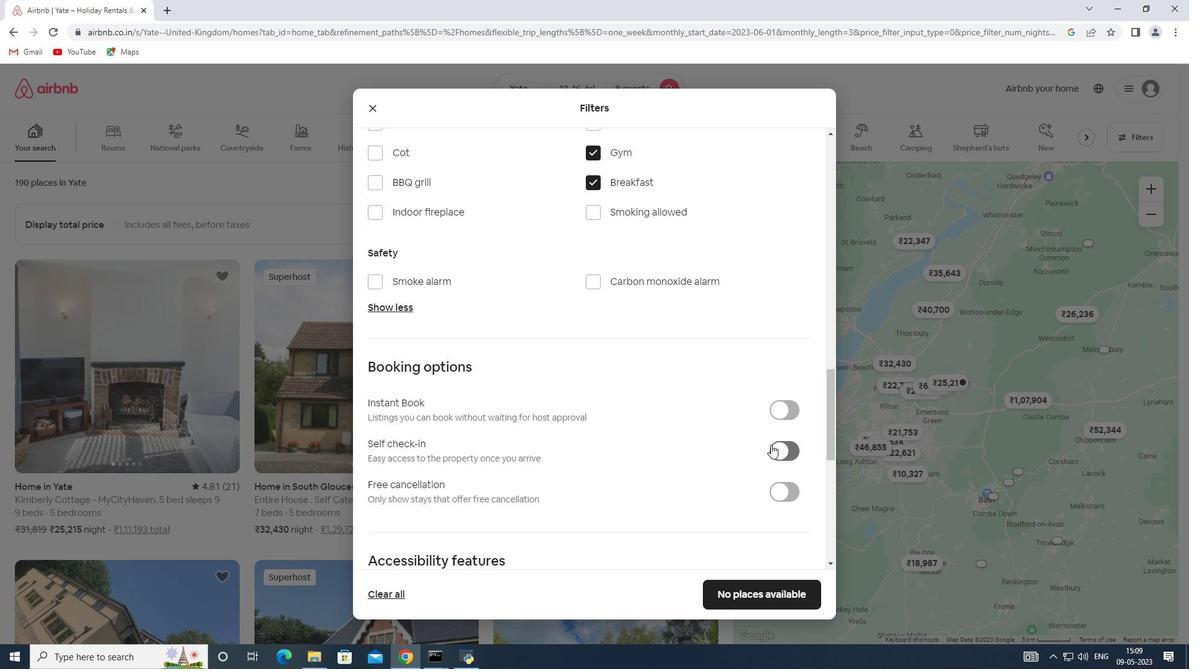 
Action: Mouse moved to (521, 486)
Screenshot: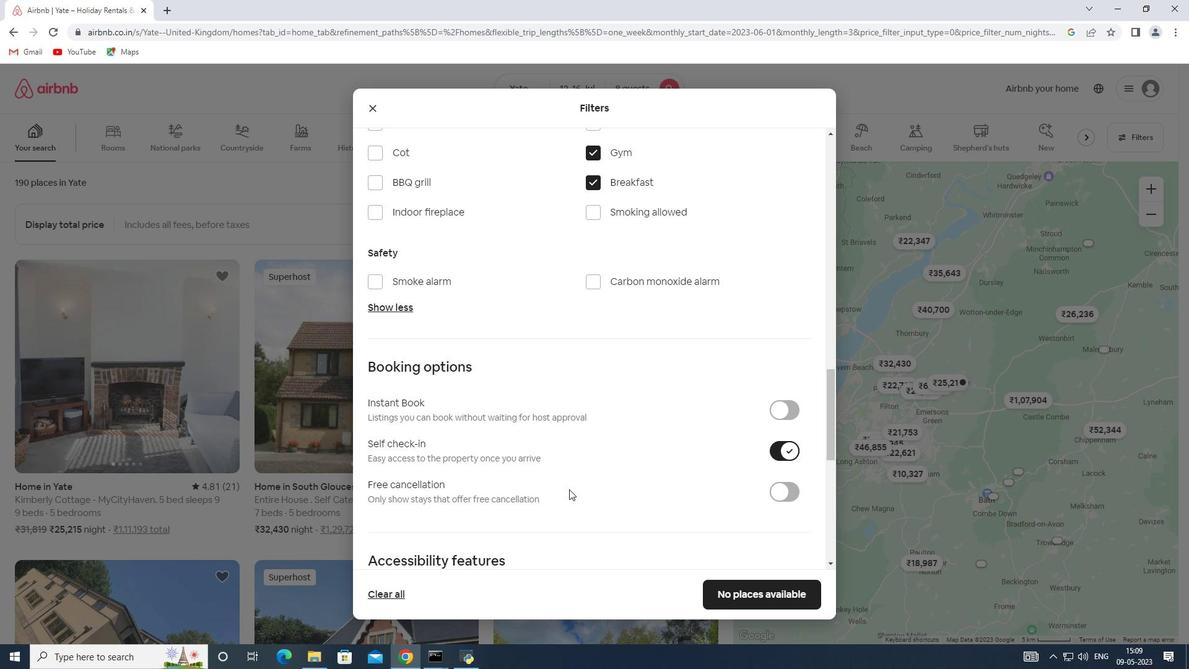
Action: Mouse scrolled (521, 485) with delta (0, 0)
Screenshot: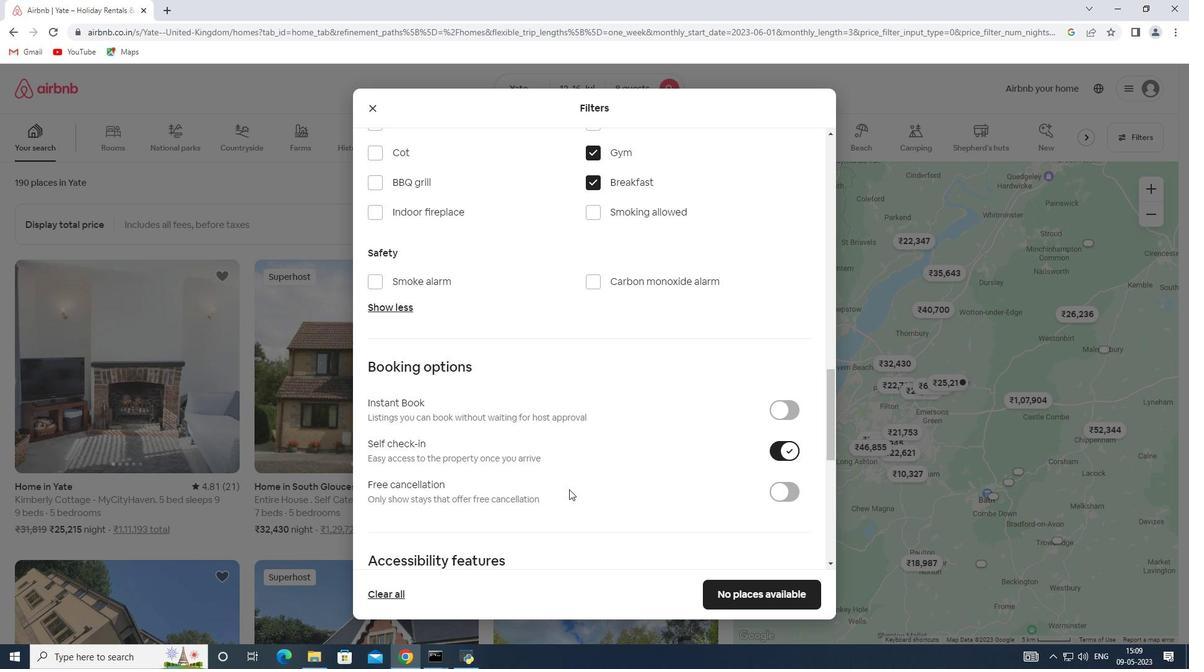 
Action: Mouse scrolled (521, 485) with delta (0, 0)
Screenshot: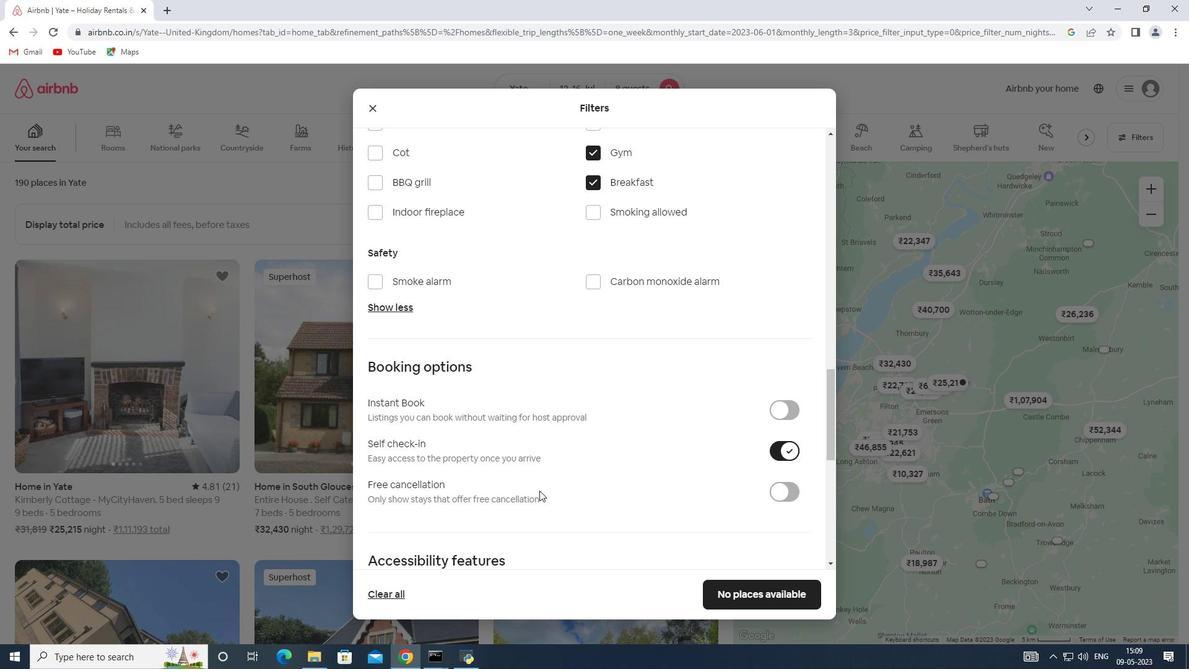 
Action: Mouse scrolled (521, 485) with delta (0, 0)
Screenshot: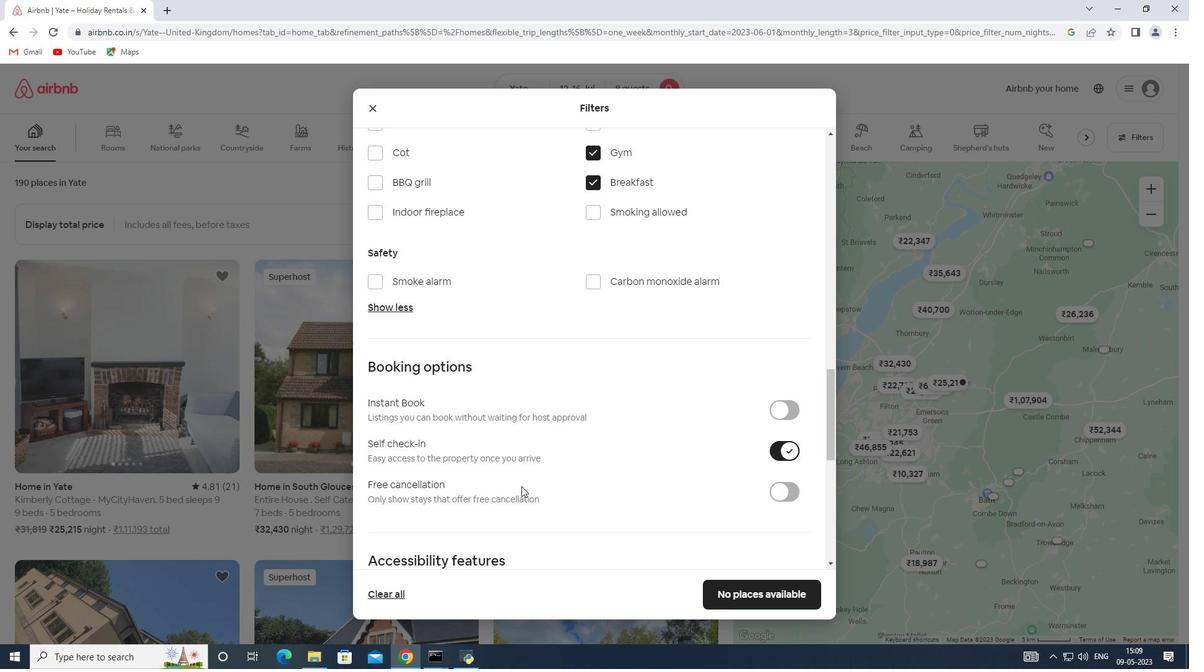 
Action: Mouse scrolled (521, 485) with delta (0, 0)
Screenshot: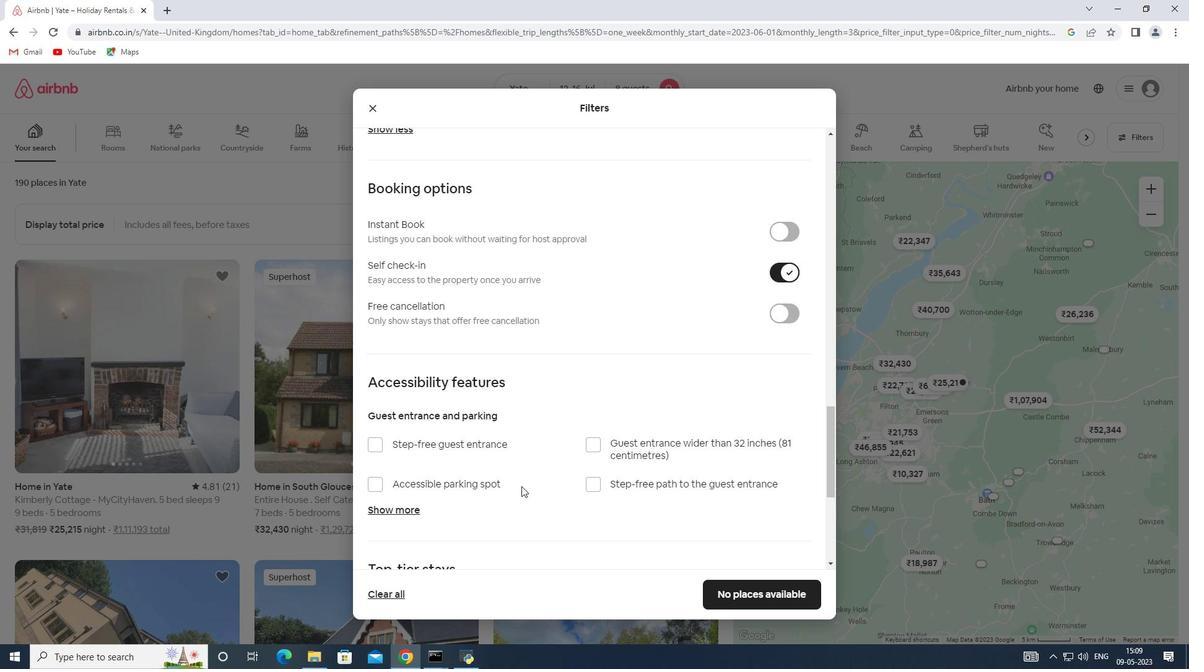 
Action: Mouse scrolled (521, 485) with delta (0, 0)
Screenshot: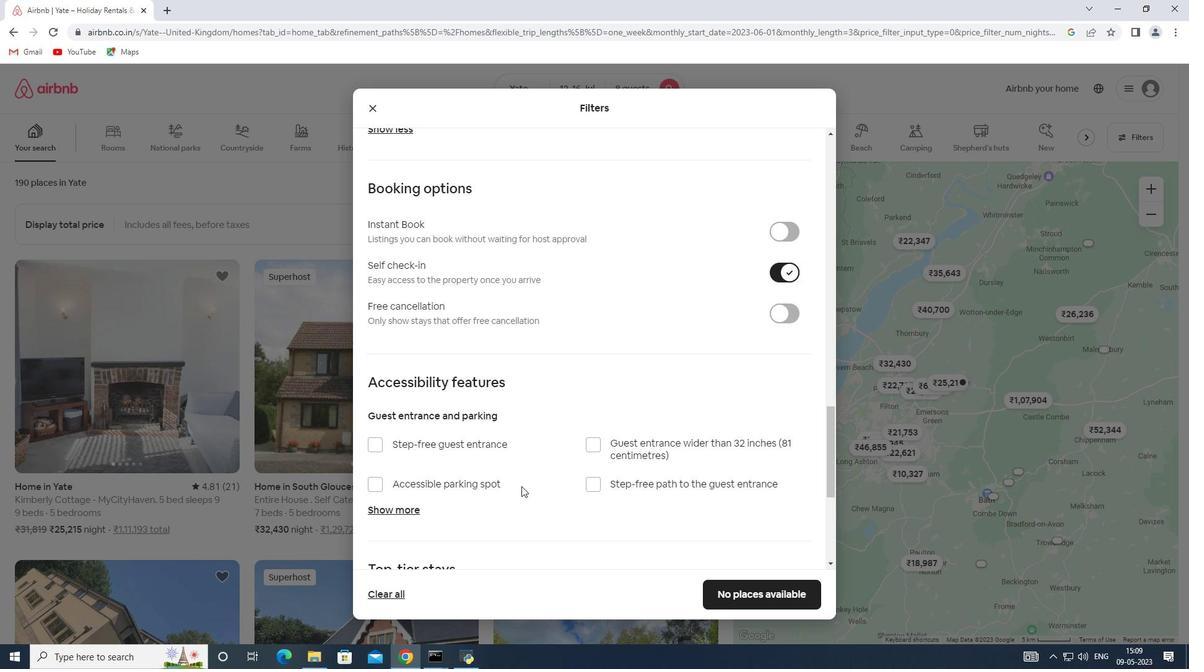 
Action: Mouse moved to (475, 542)
Screenshot: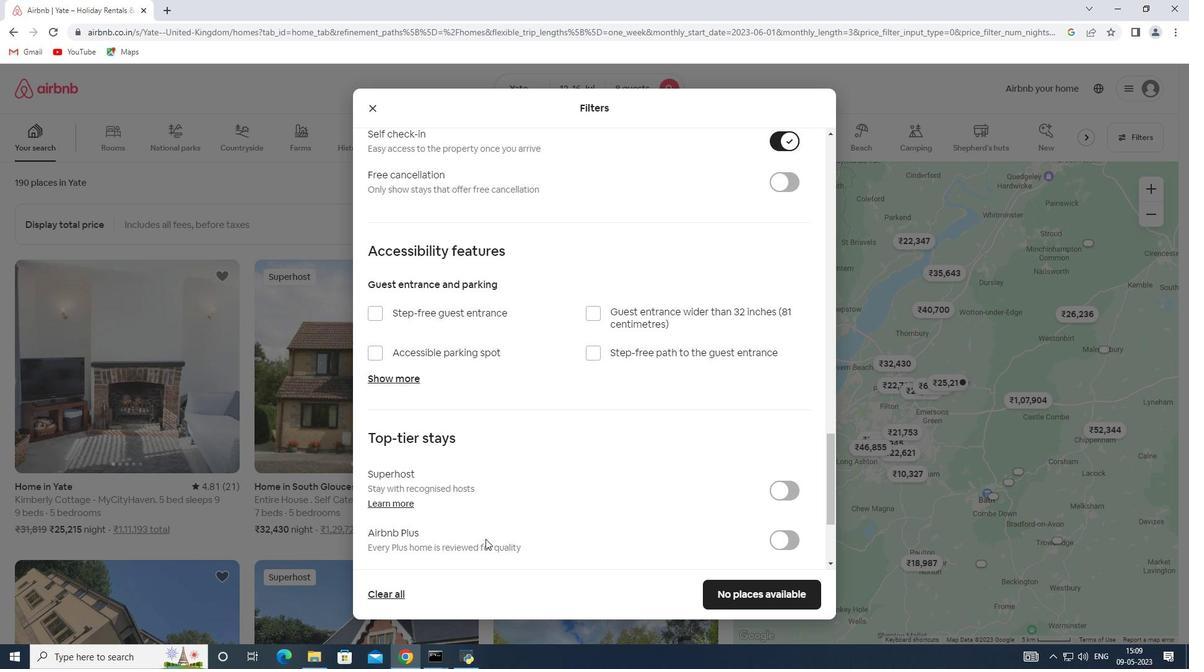 
Action: Mouse scrolled (475, 542) with delta (0, 0)
Screenshot: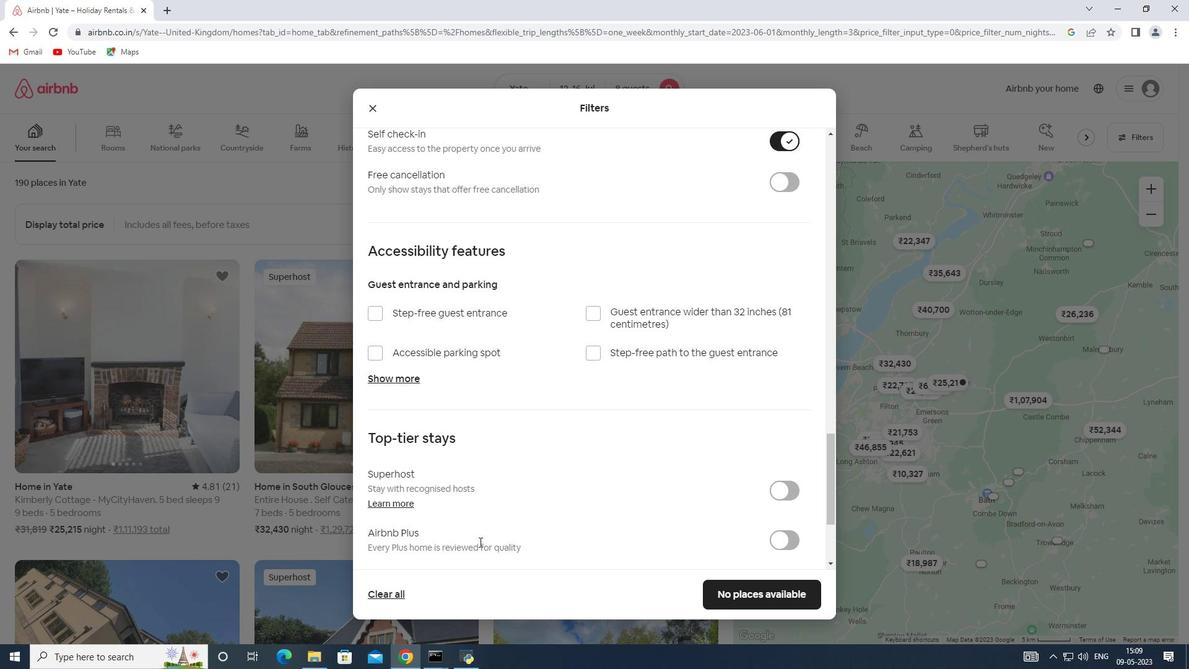 
Action: Mouse scrolled (475, 542) with delta (0, 0)
Screenshot: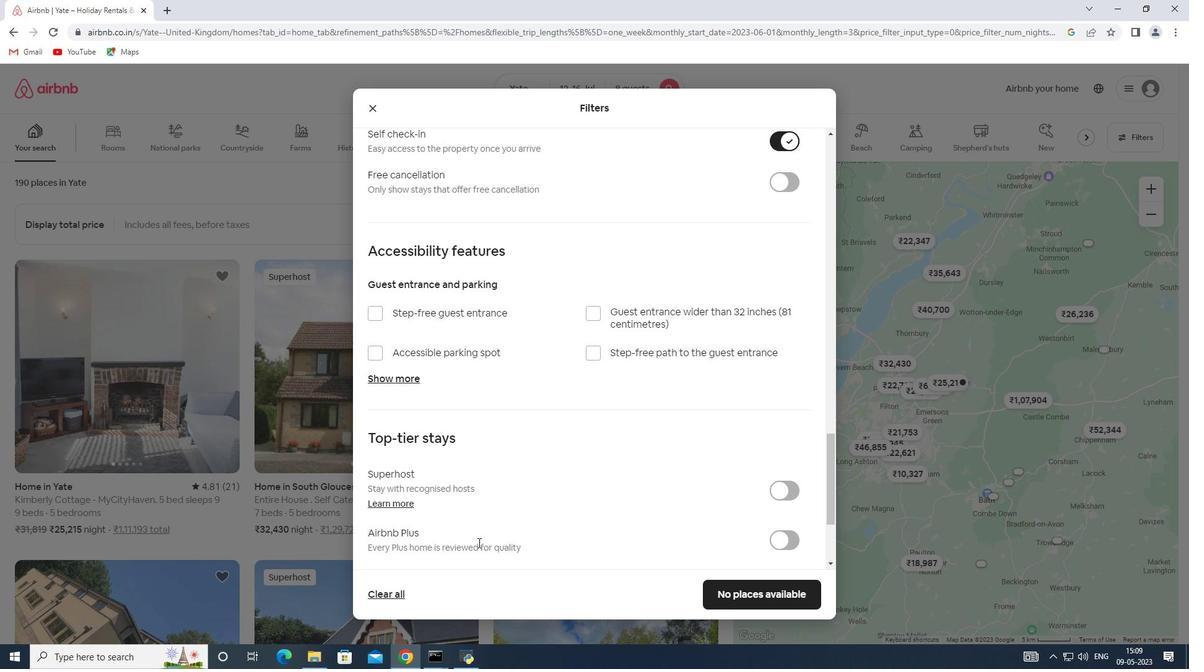 
Action: Mouse moved to (387, 526)
Screenshot: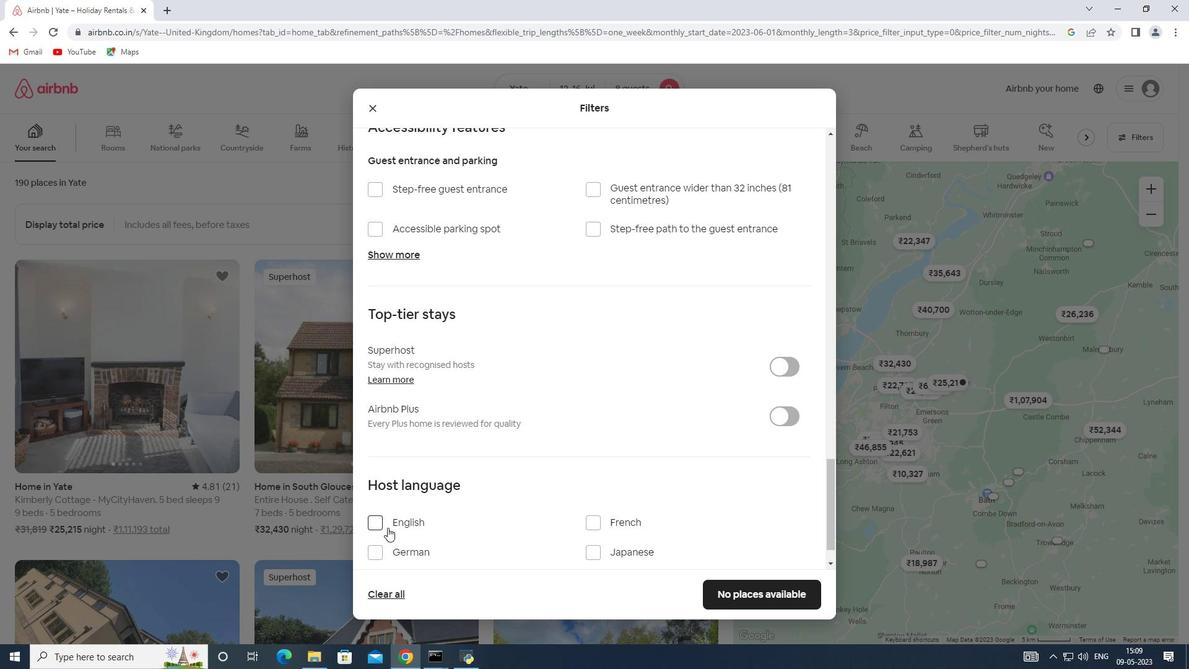 
Action: Mouse pressed left at (387, 526)
Screenshot: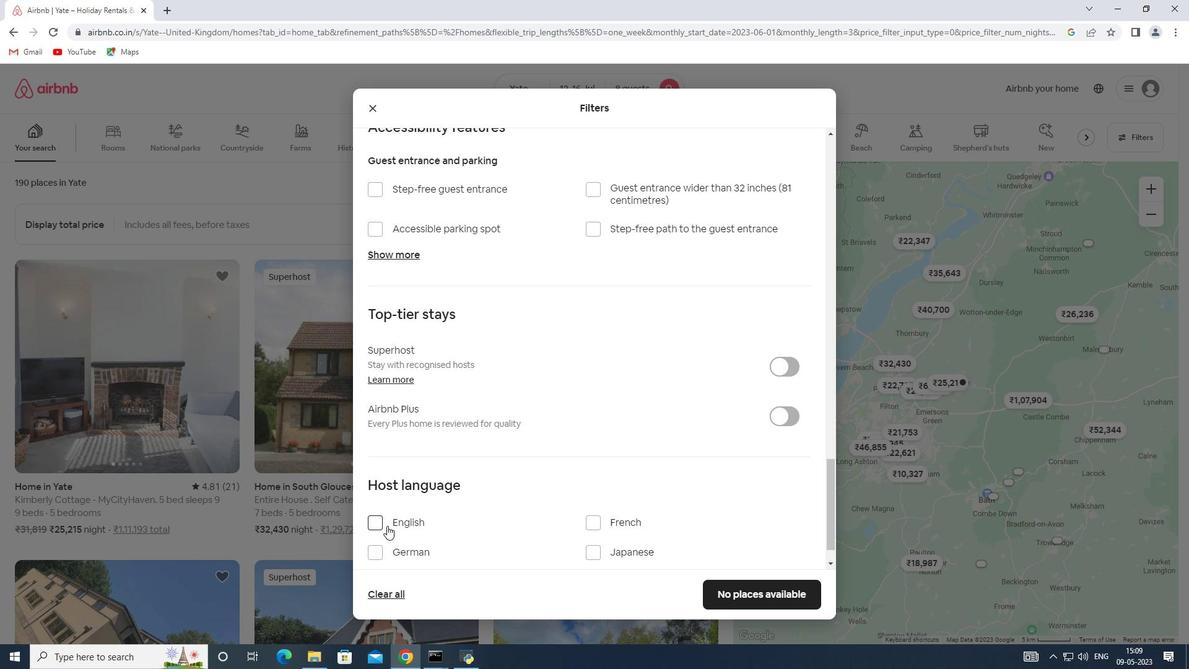 
Action: Mouse moved to (723, 585)
Screenshot: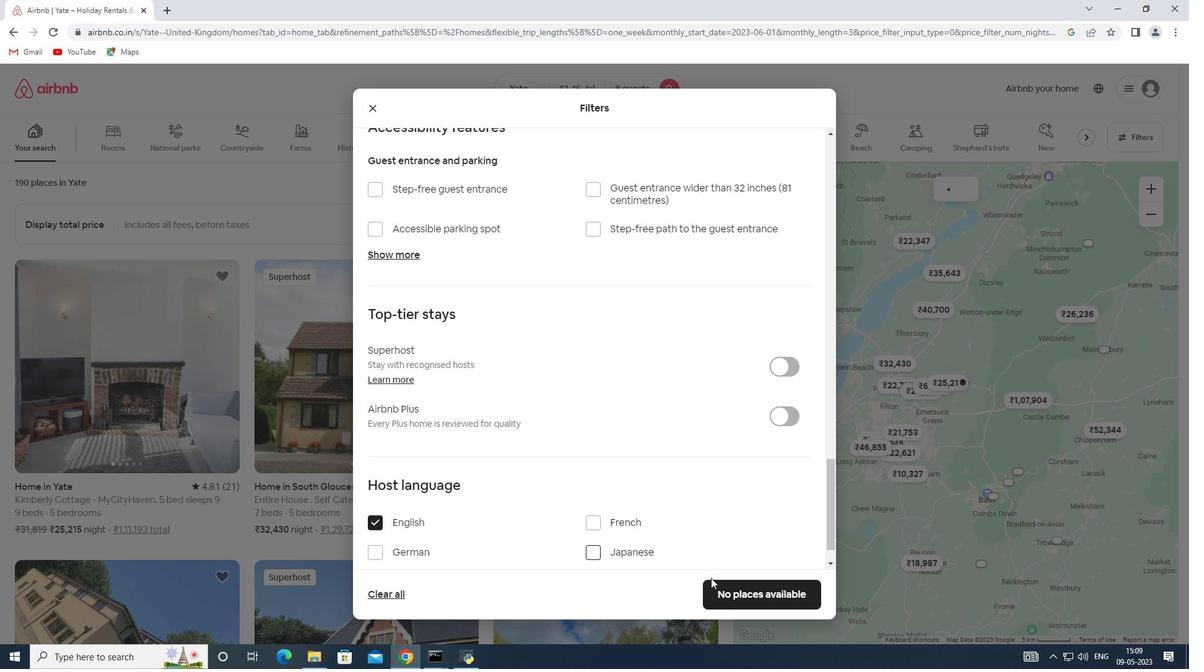 
Action: Mouse pressed left at (723, 585)
Screenshot: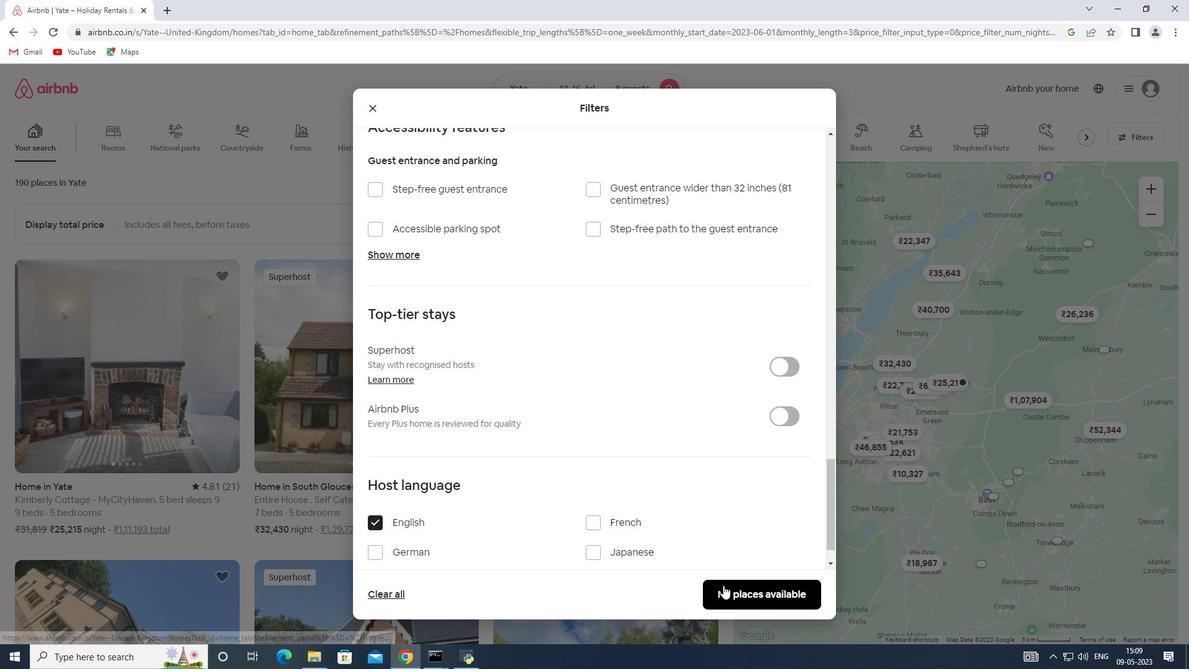 
